 Task: Look for space in Villa Mercedes, Argentina from 6th June, 2023 to 8th June, 2023 for 2 adults in price range Rs.7000 to Rs.12000. Place can be private room with 1  bedroom having 2 beds and 1 bathroom. Property type can be flat. Amenities needed are: wifi, heating, . Booking option can be shelf check-in. Required host language is English.
Action: Mouse moved to (479, 94)
Screenshot: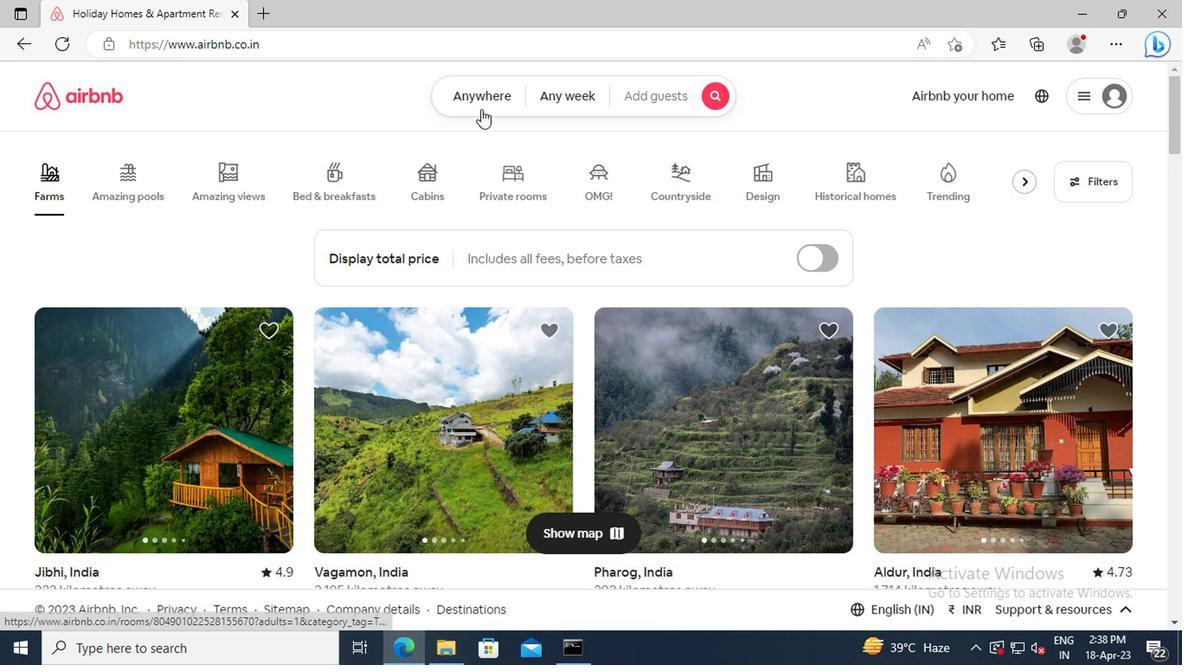 
Action: Mouse pressed left at (479, 94)
Screenshot: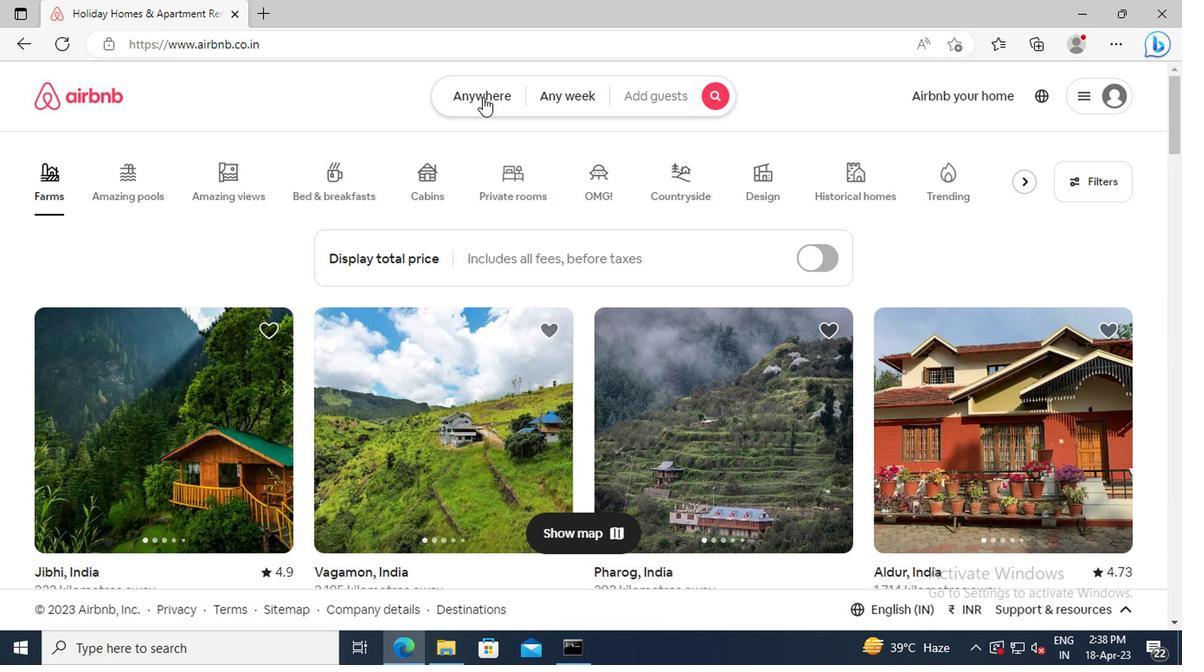 
Action: Mouse moved to (269, 163)
Screenshot: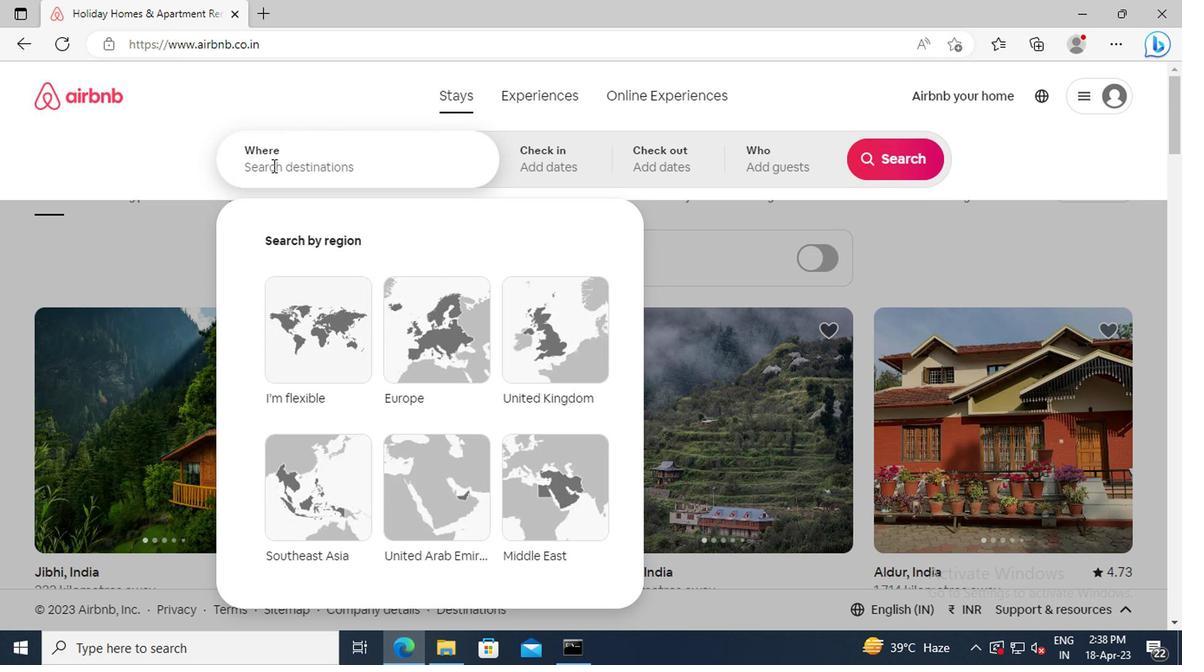 
Action: Mouse pressed left at (269, 163)
Screenshot: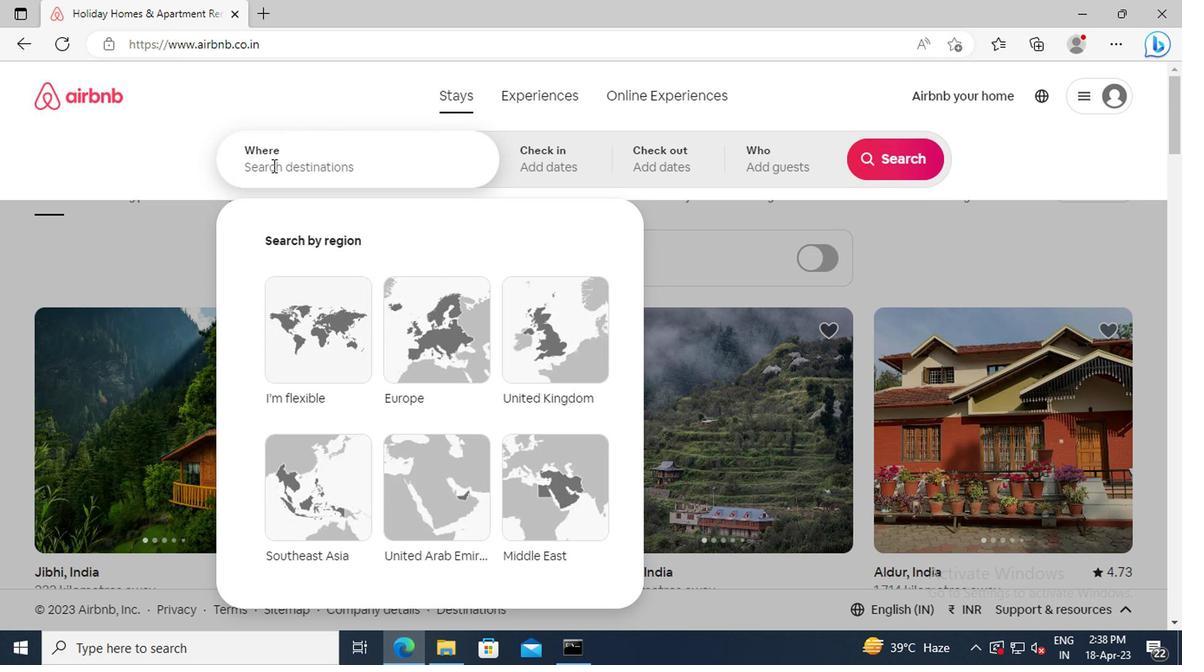 
Action: Key pressed <Key.shift>VILLA<Key.space><Key.shift>MERCEDES,<Key.space><Key.shift_r>ARGENTINA<Key.enter>
Screenshot: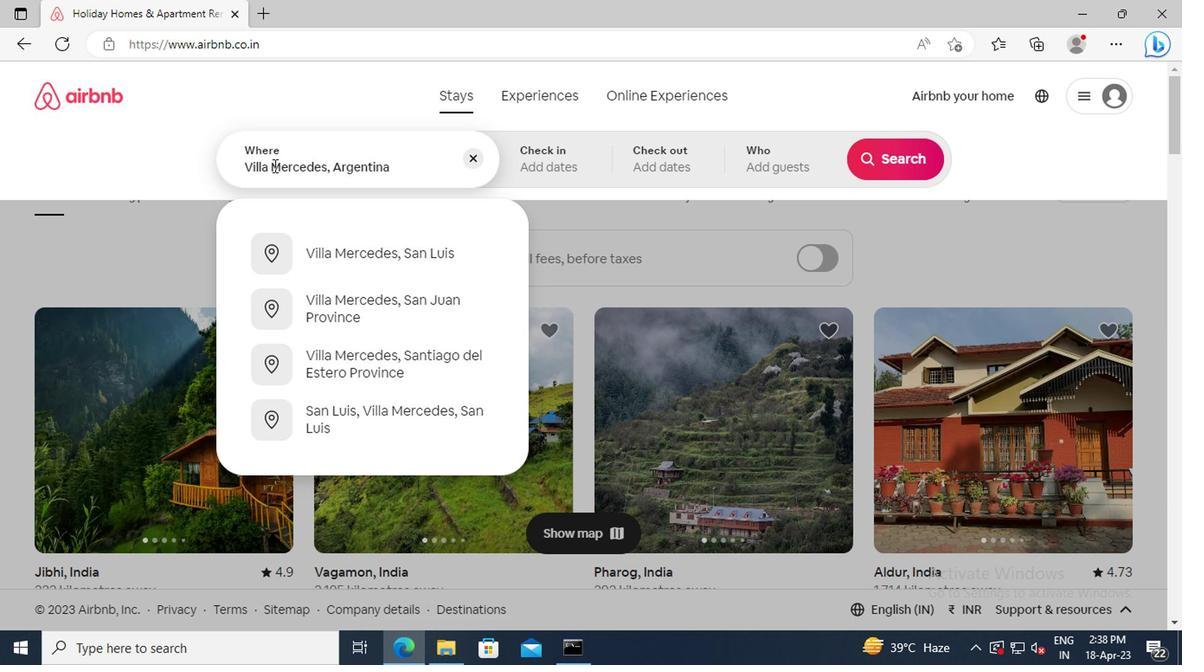 
Action: Mouse moved to (877, 296)
Screenshot: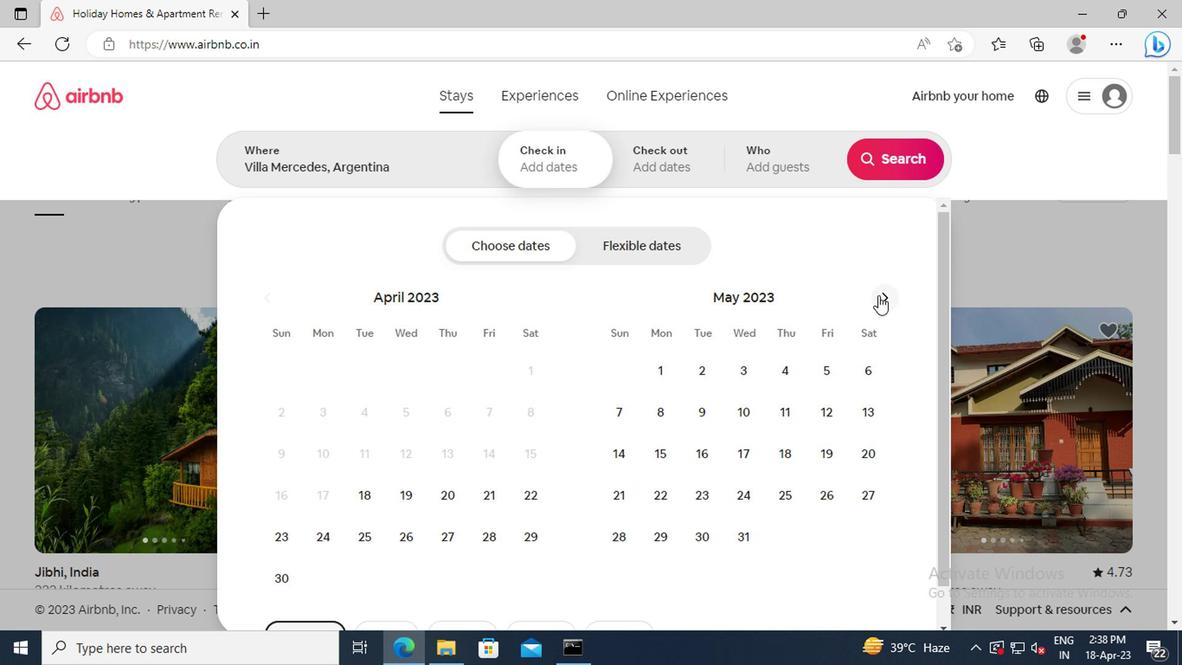 
Action: Mouse pressed left at (877, 296)
Screenshot: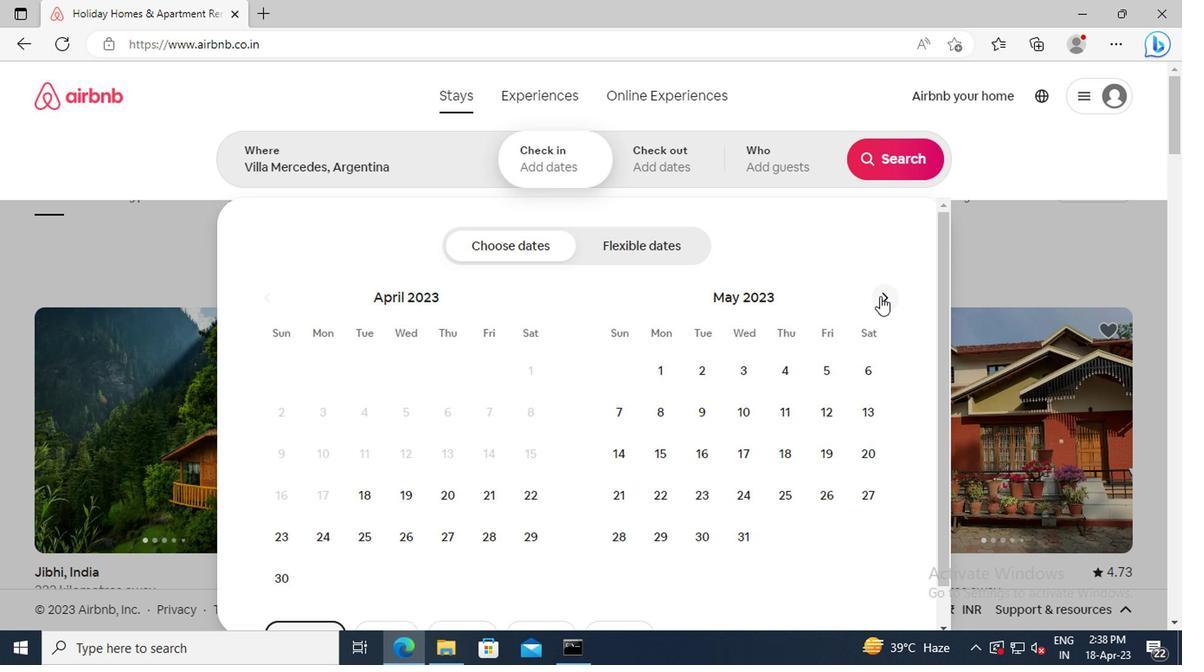 
Action: Mouse moved to (704, 408)
Screenshot: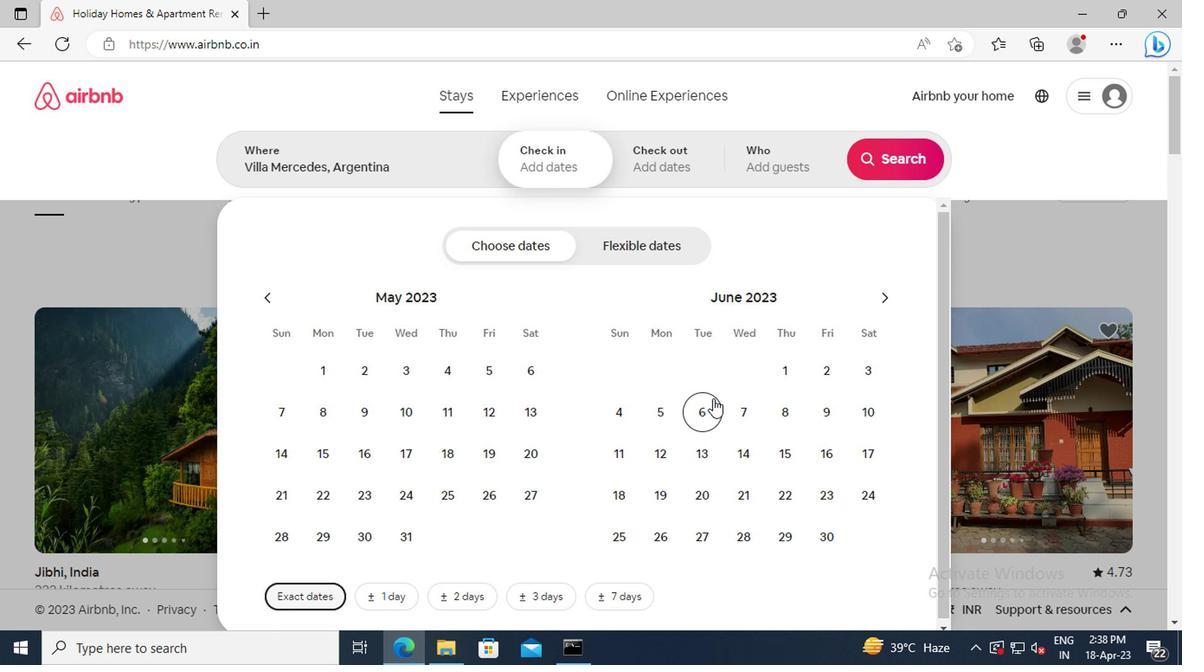 
Action: Mouse pressed left at (704, 408)
Screenshot: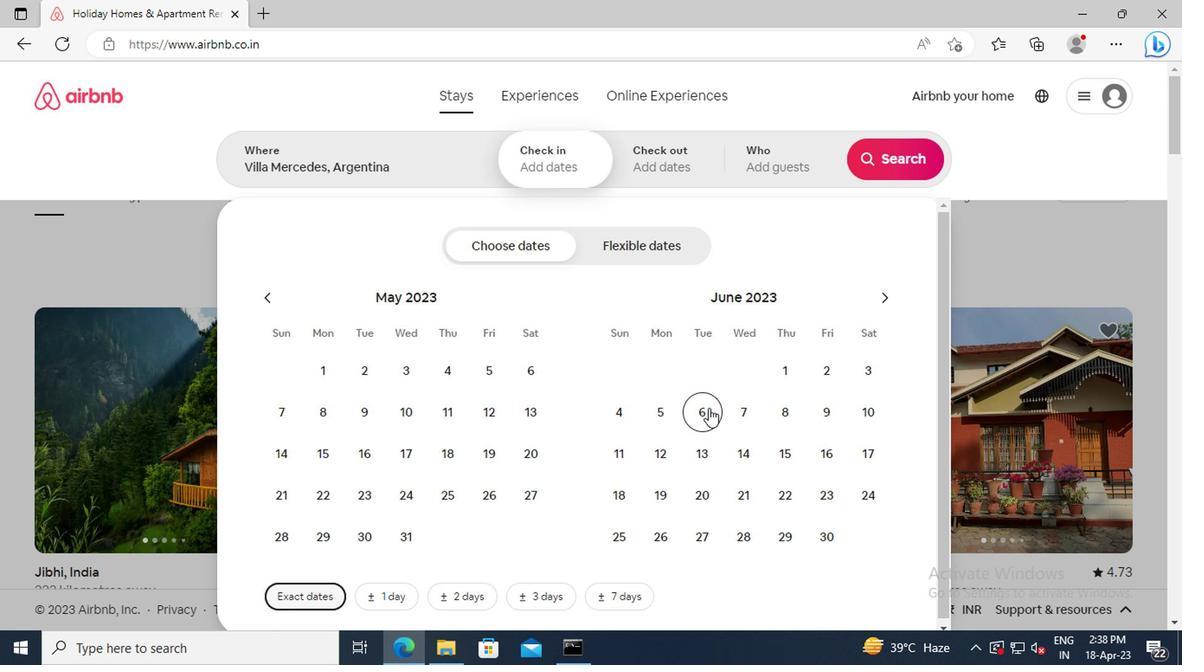 
Action: Mouse moved to (774, 407)
Screenshot: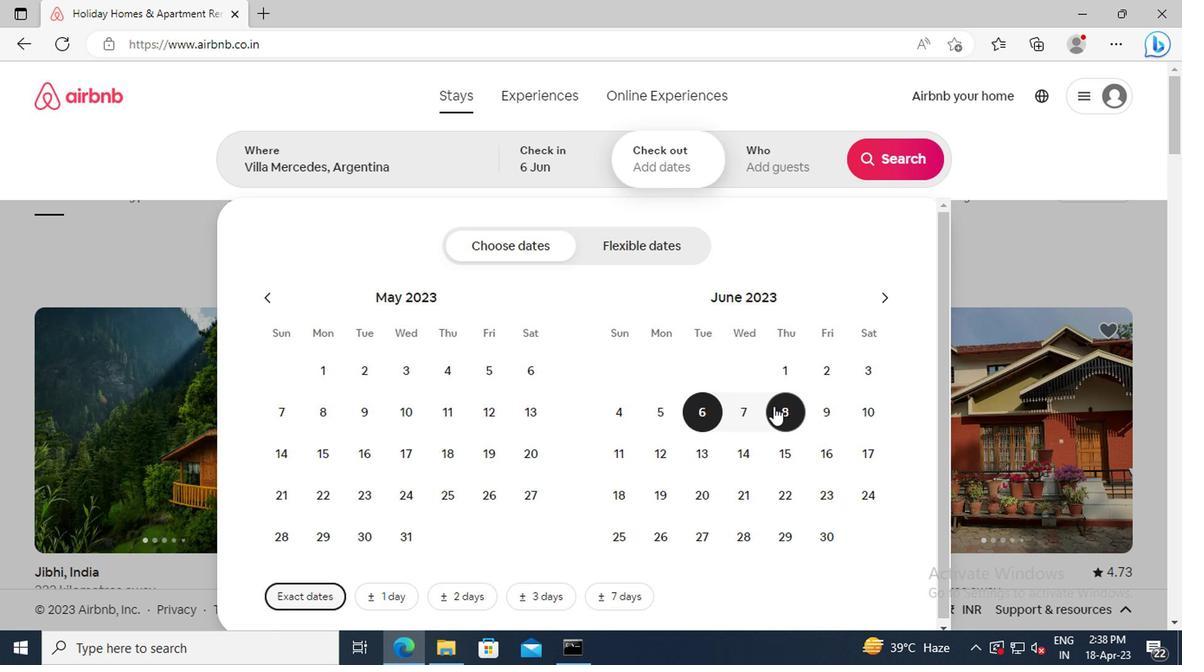 
Action: Mouse pressed left at (774, 407)
Screenshot: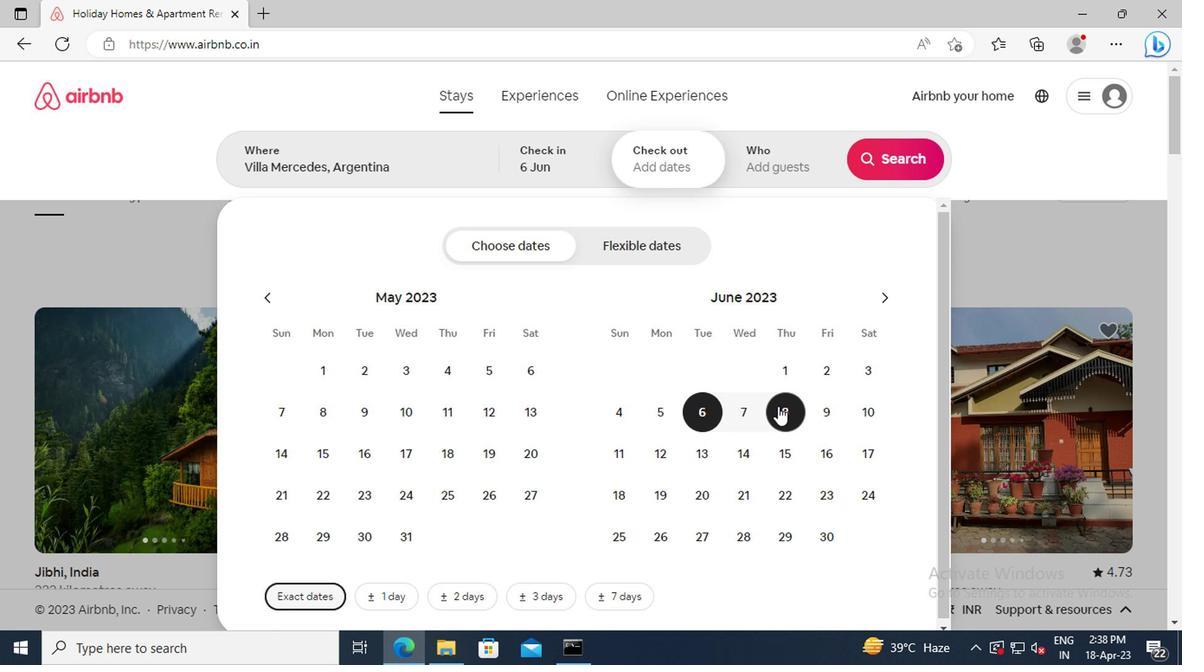 
Action: Mouse moved to (763, 164)
Screenshot: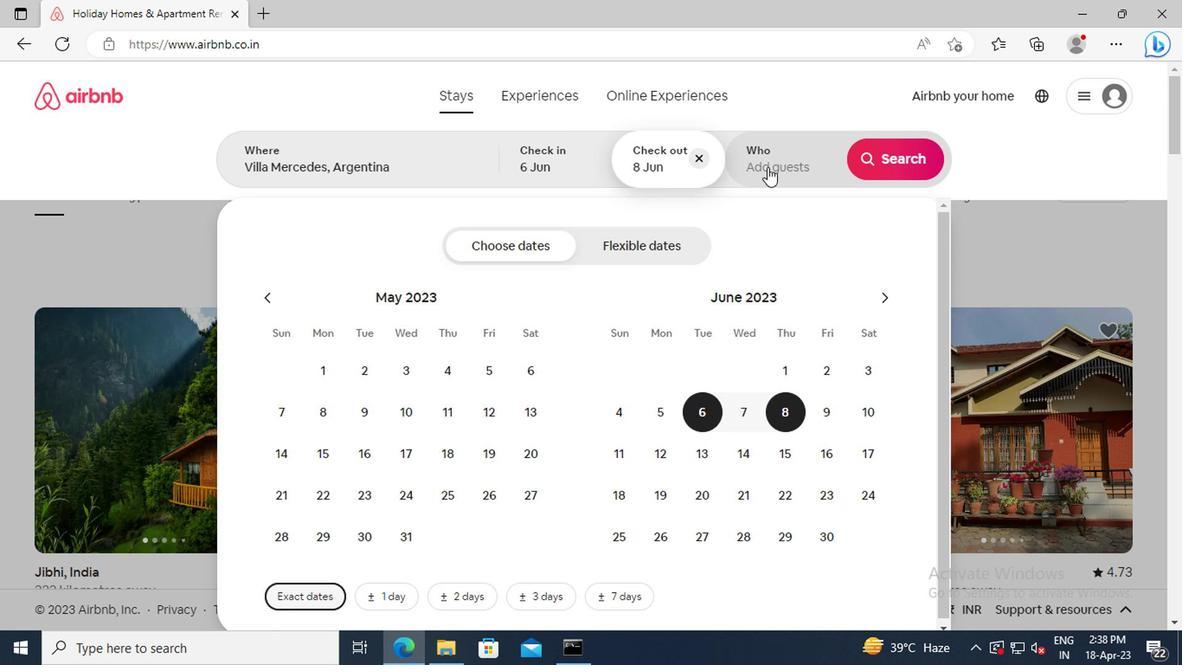 
Action: Mouse pressed left at (763, 164)
Screenshot: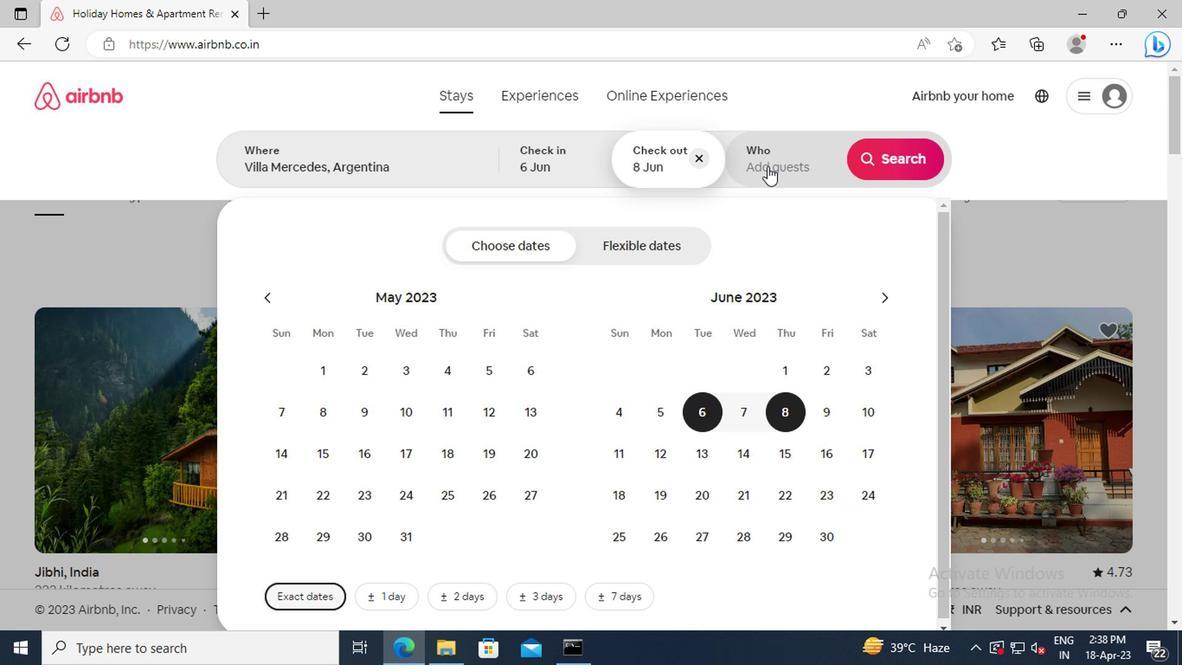 
Action: Mouse moved to (890, 249)
Screenshot: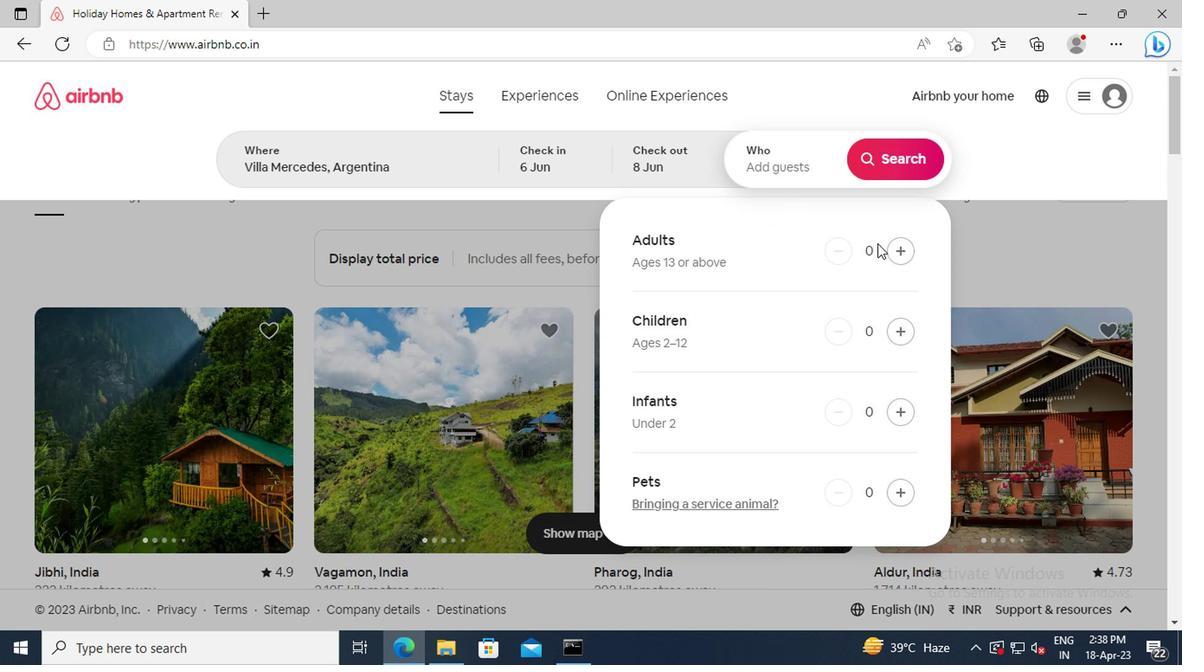 
Action: Mouse pressed left at (890, 249)
Screenshot: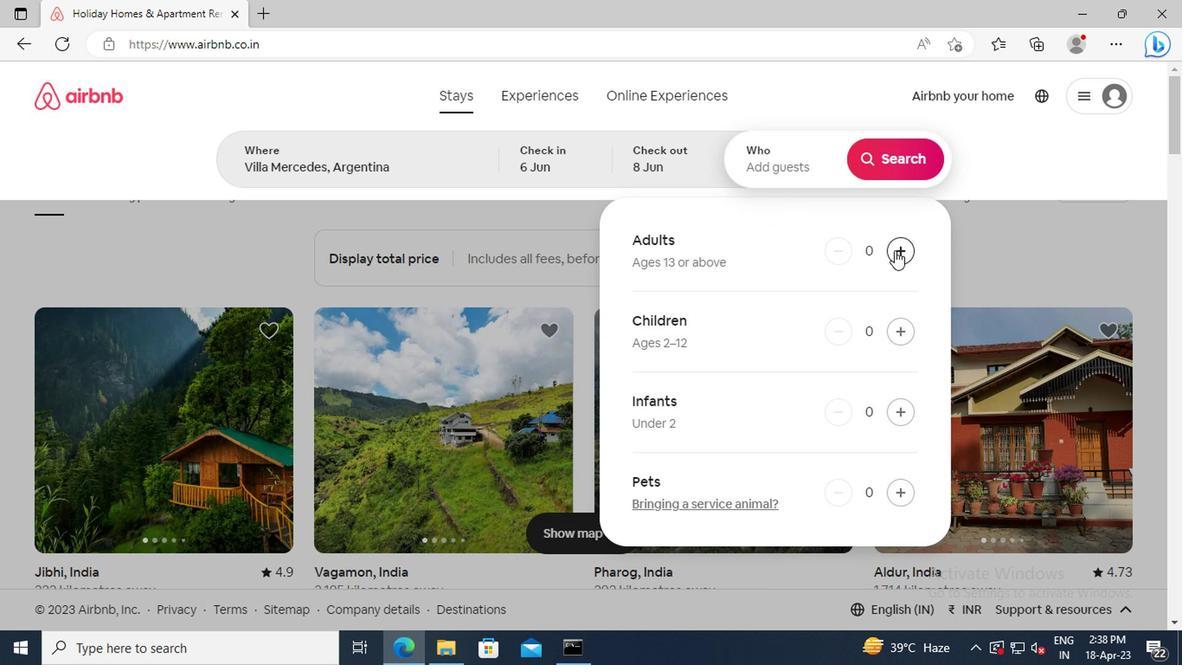 
Action: Mouse pressed left at (890, 249)
Screenshot: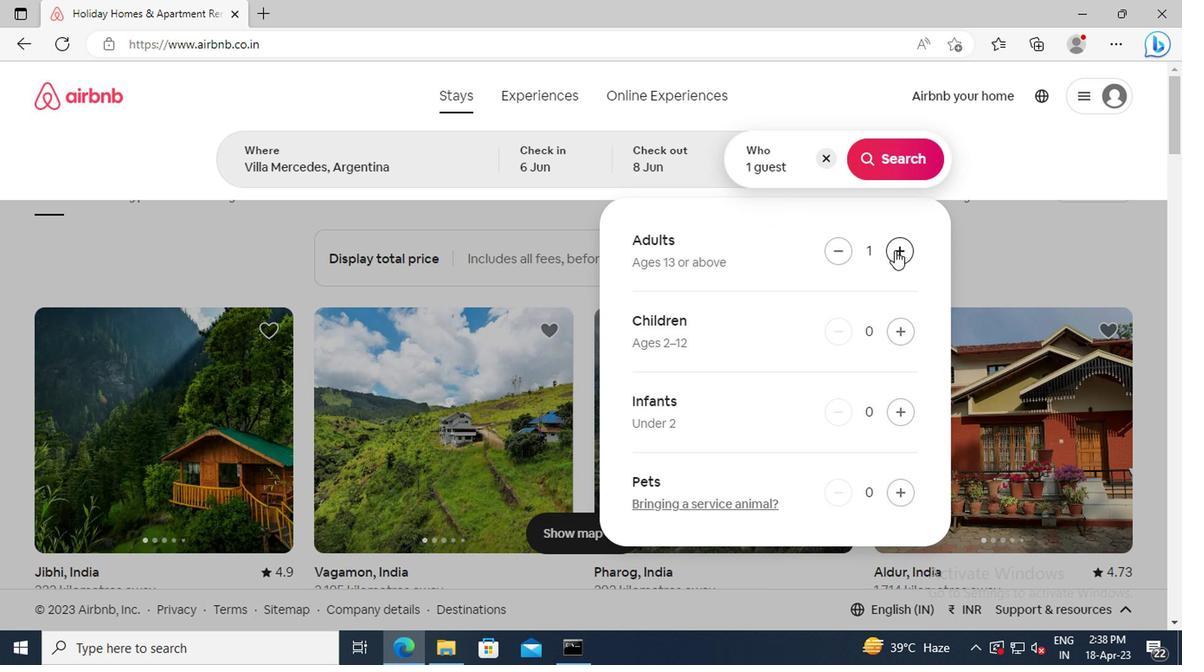 
Action: Mouse moved to (896, 161)
Screenshot: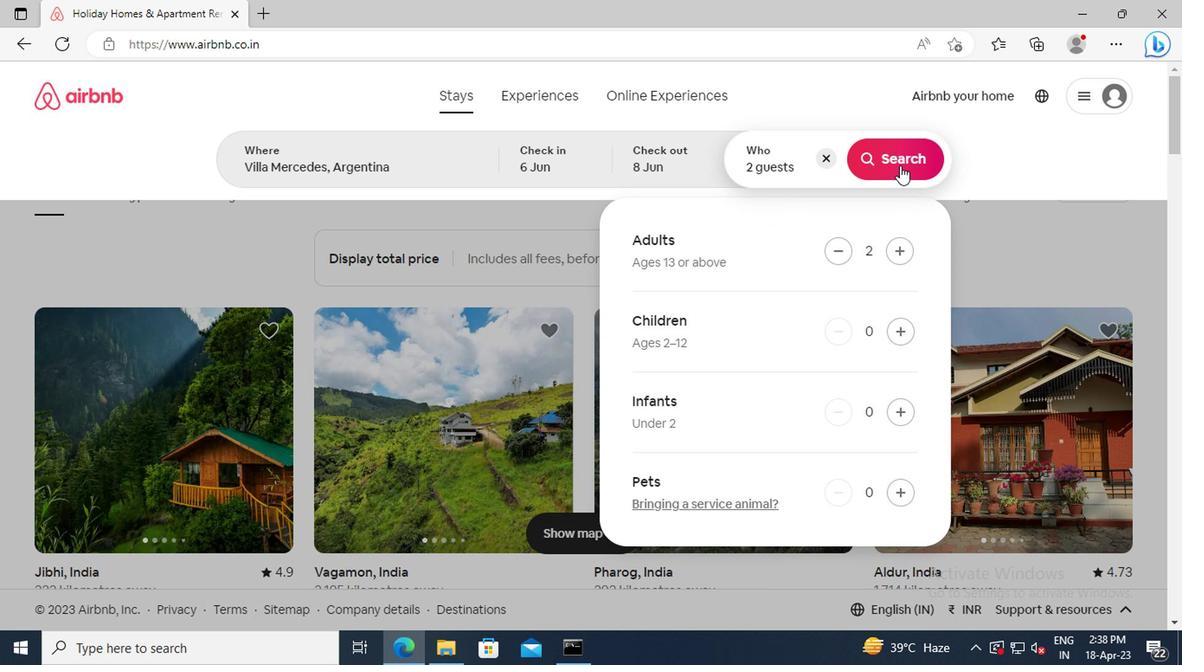 
Action: Mouse pressed left at (896, 161)
Screenshot: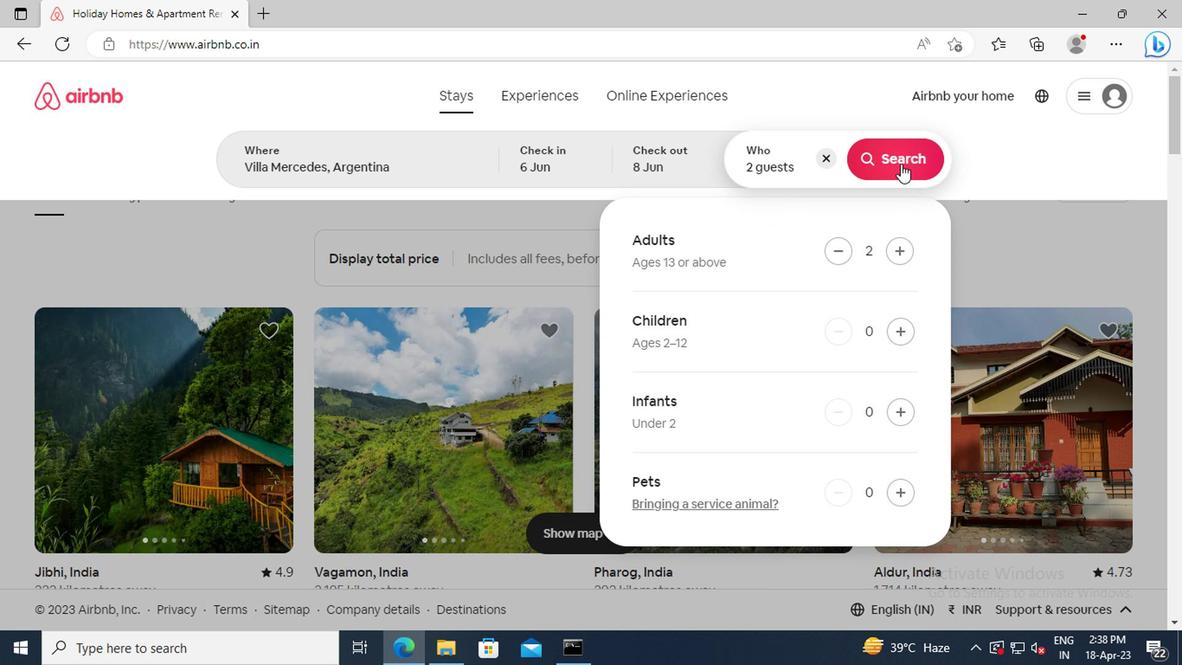 
Action: Mouse moved to (1108, 164)
Screenshot: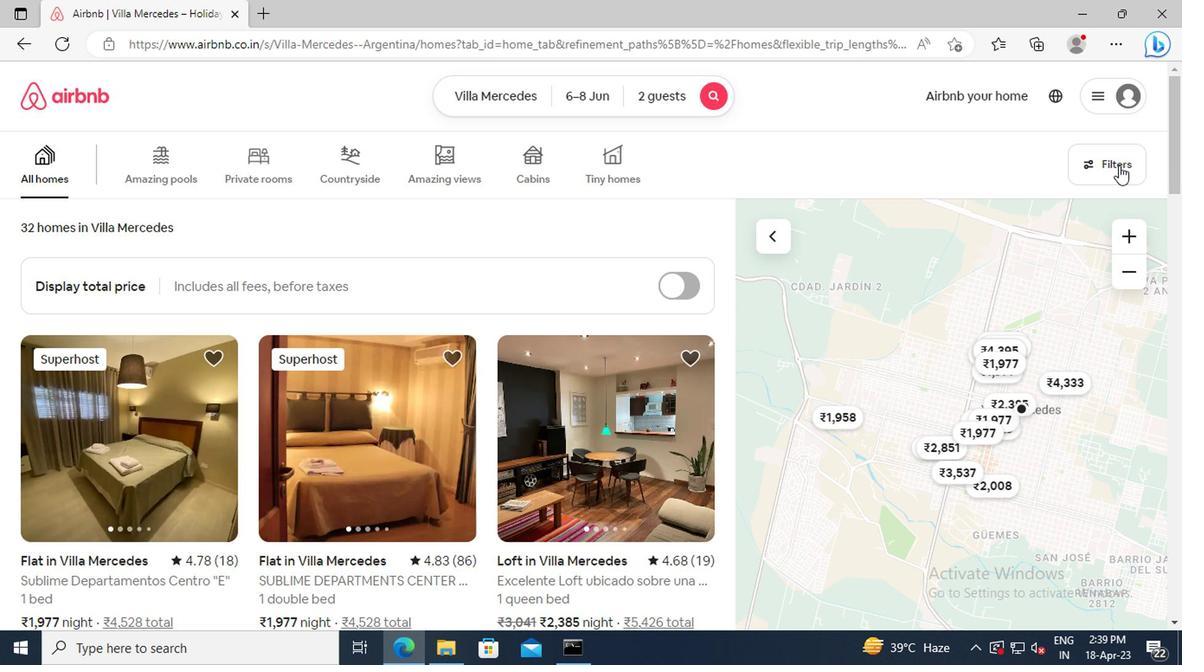 
Action: Mouse pressed left at (1108, 164)
Screenshot: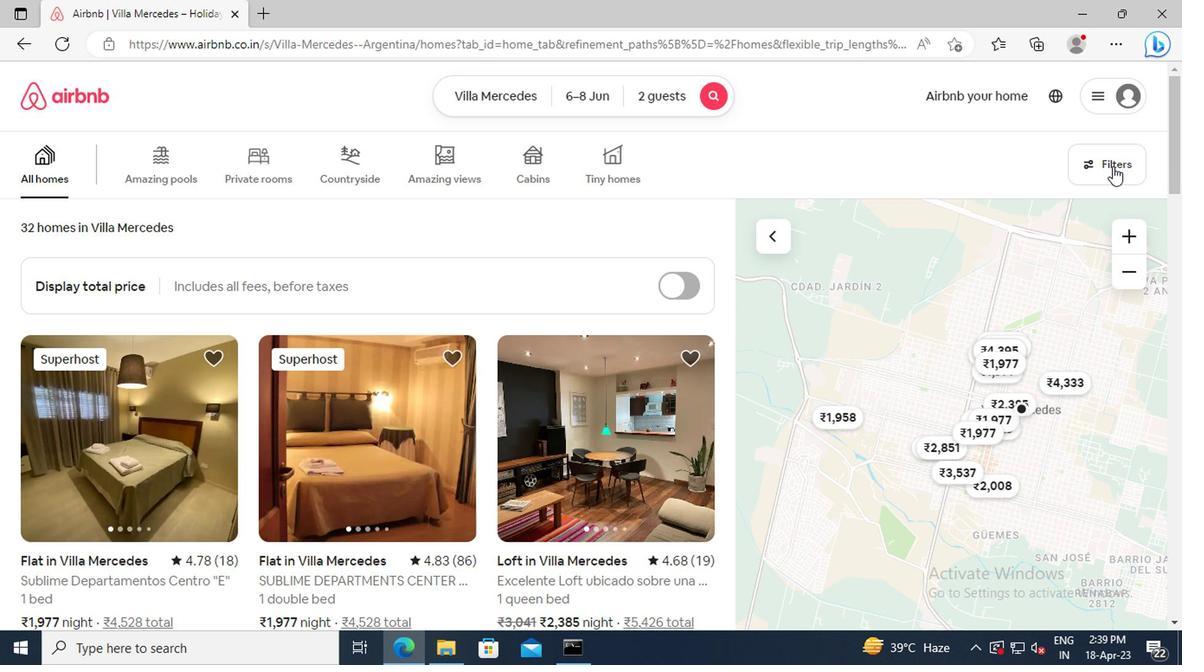 
Action: Mouse moved to (363, 390)
Screenshot: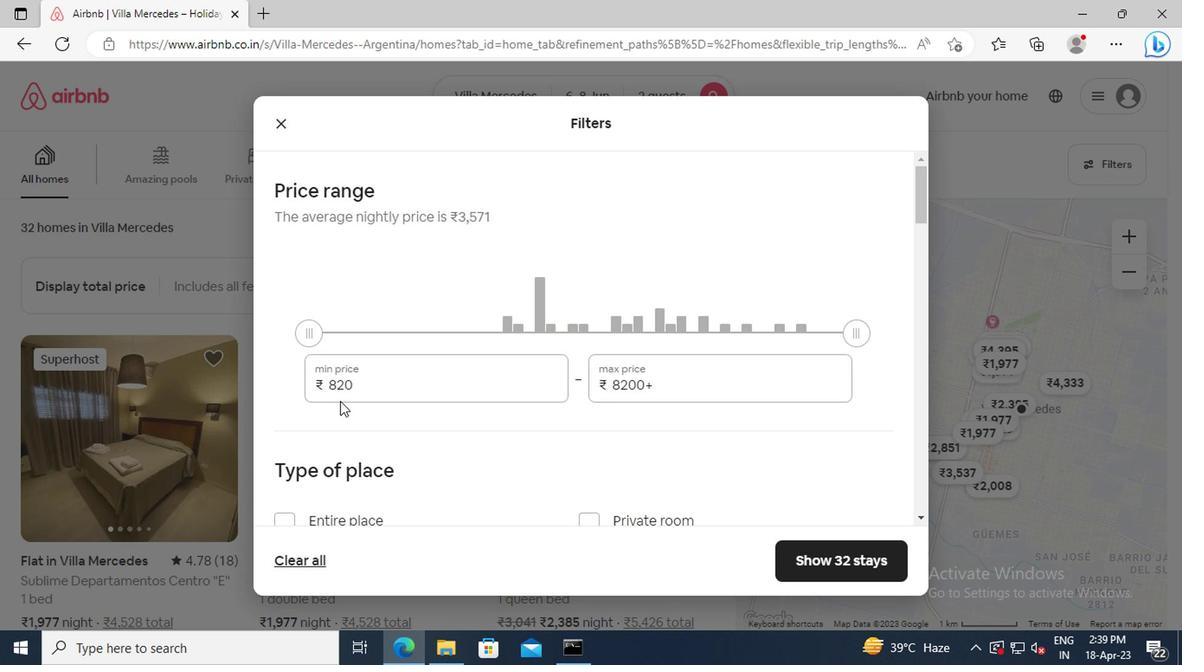 
Action: Mouse pressed left at (363, 390)
Screenshot: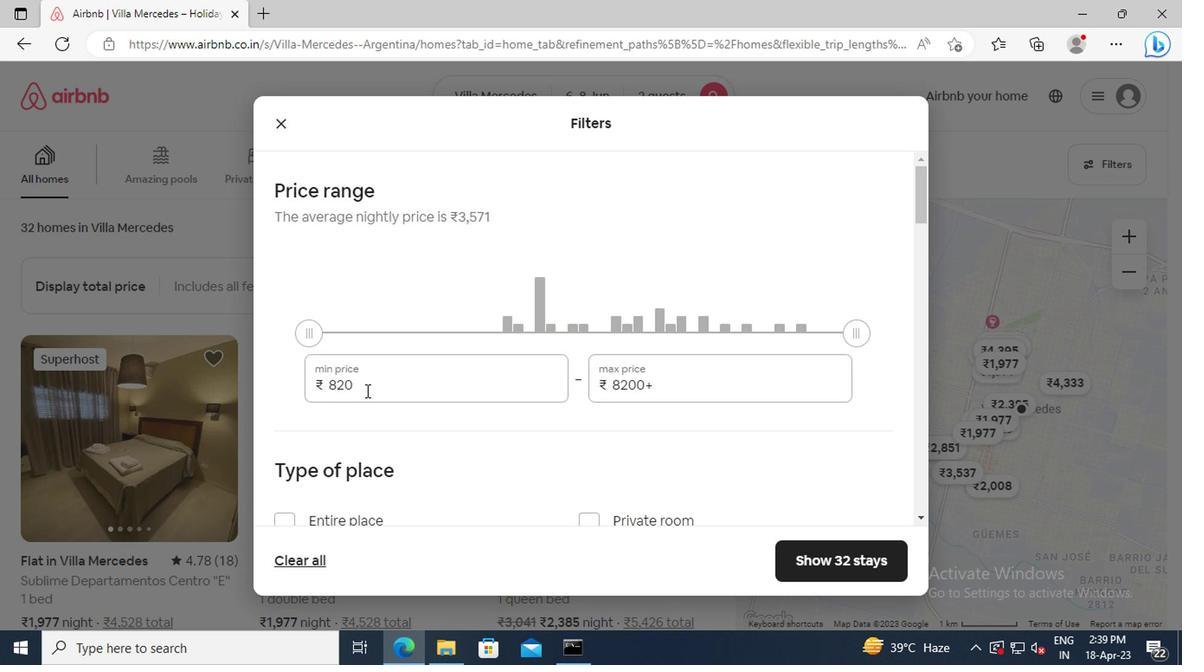 
Action: Key pressed <Key.backspace><Key.backspace><Key.backspace>7000<Key.tab><Key.delete>12000
Screenshot: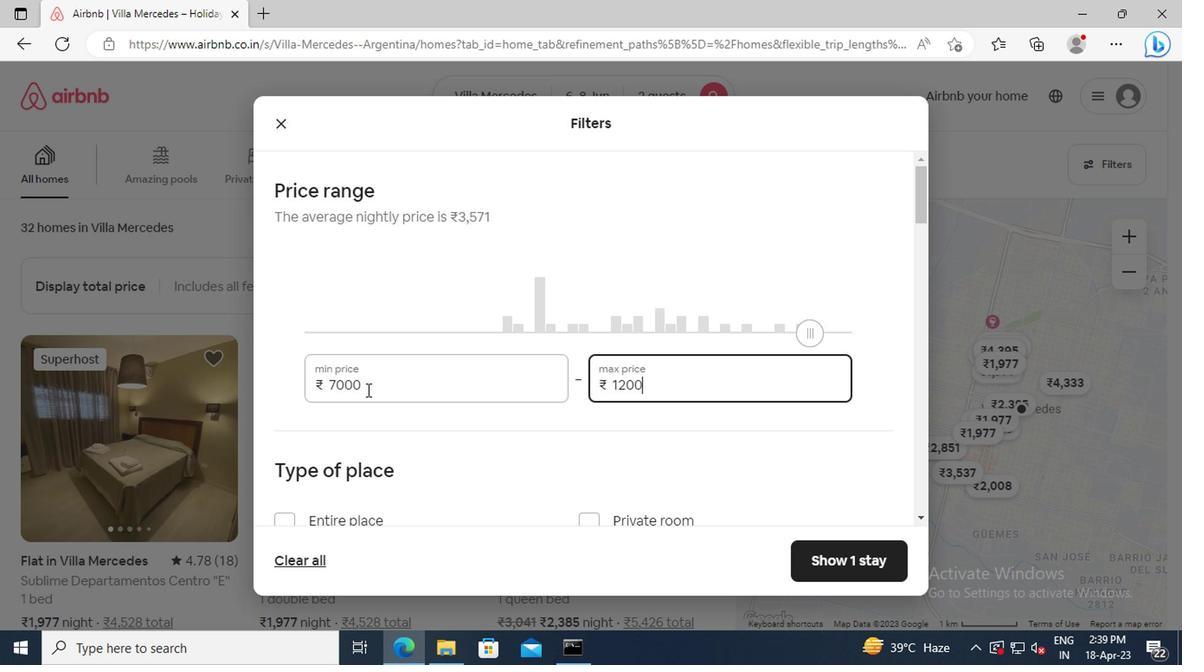 
Action: Mouse scrolled (363, 389) with delta (0, -1)
Screenshot: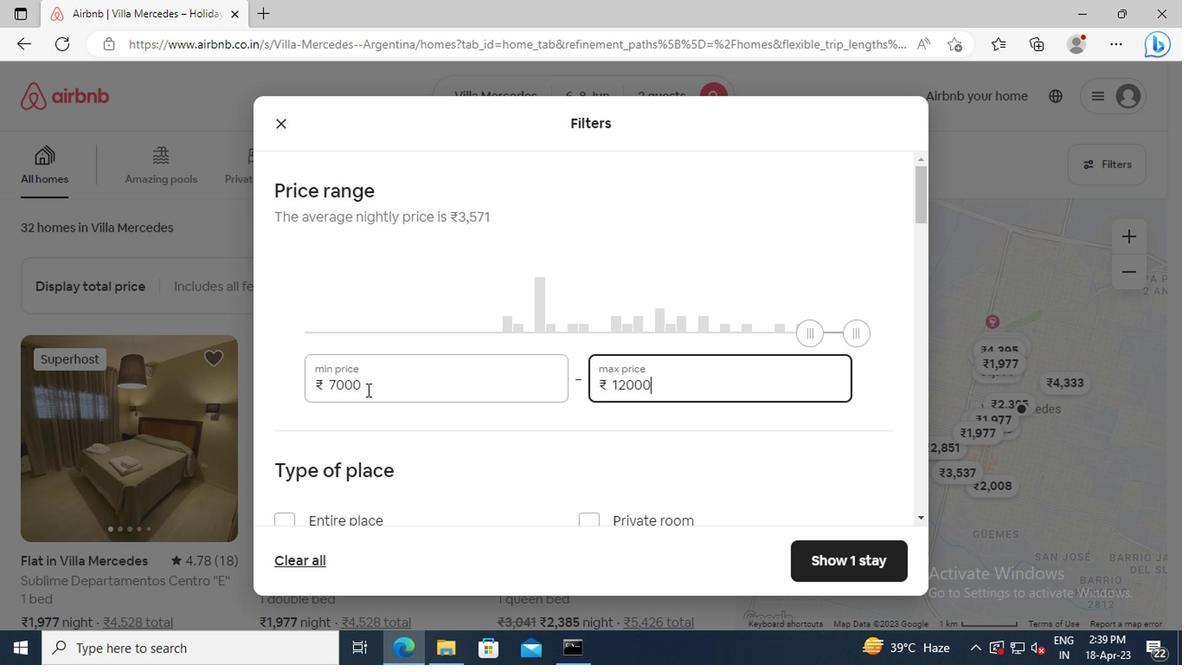 
Action: Mouse scrolled (363, 389) with delta (0, -1)
Screenshot: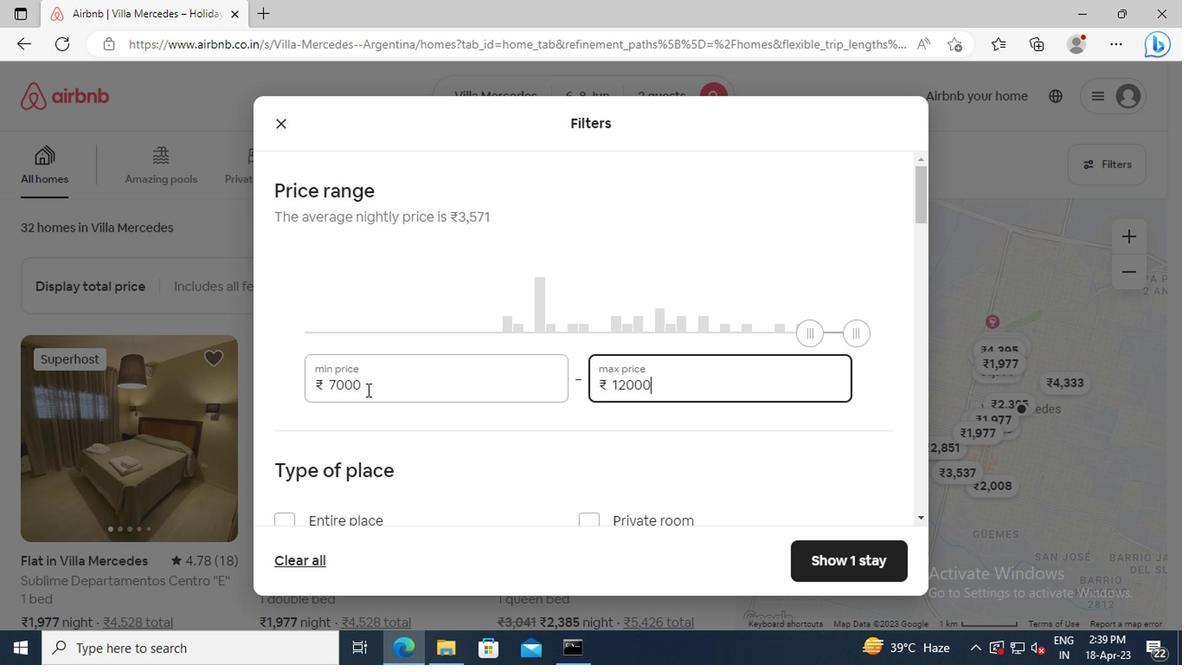 
Action: Mouse moved to (590, 409)
Screenshot: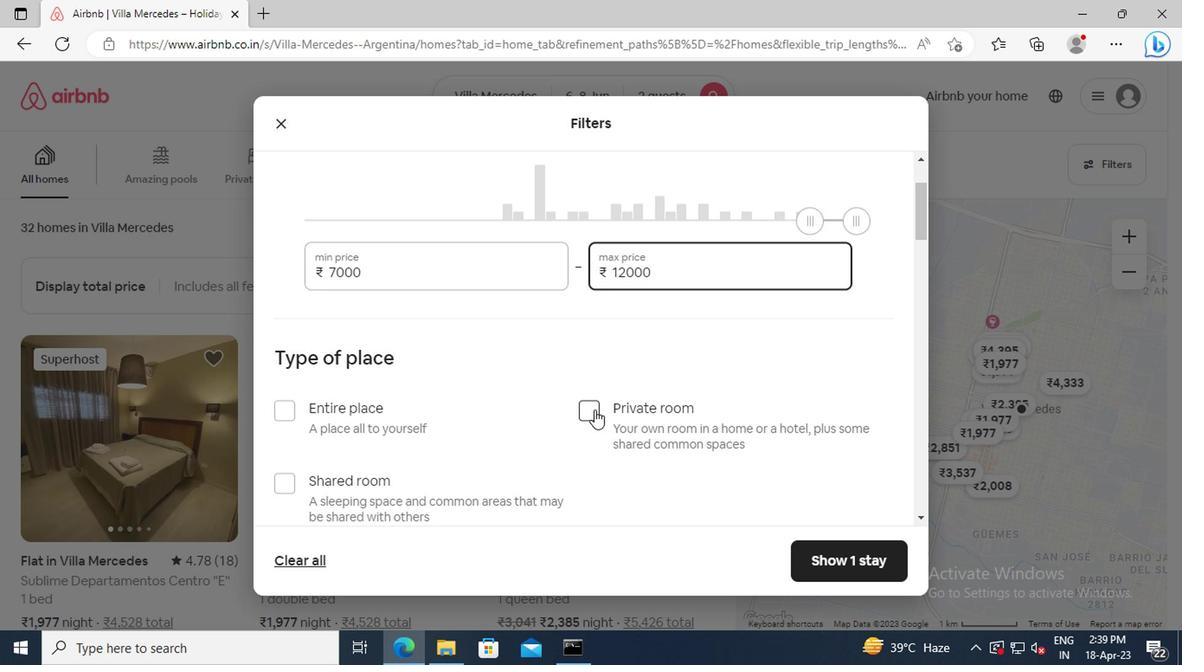 
Action: Mouse pressed left at (590, 409)
Screenshot: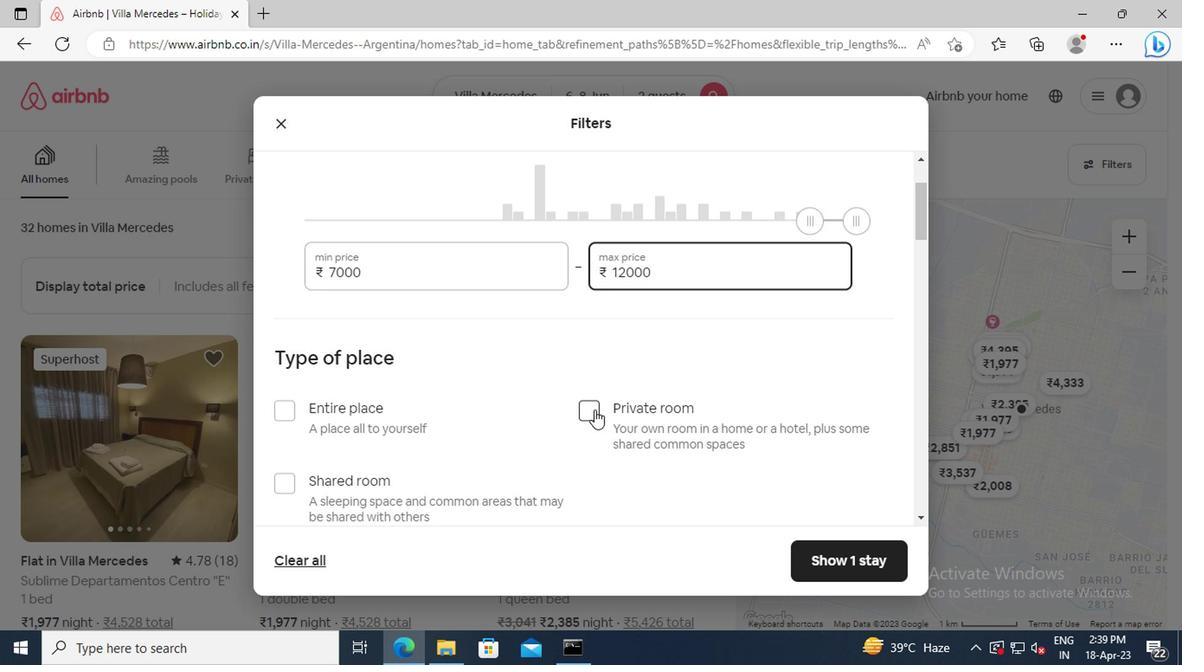 
Action: Mouse moved to (482, 373)
Screenshot: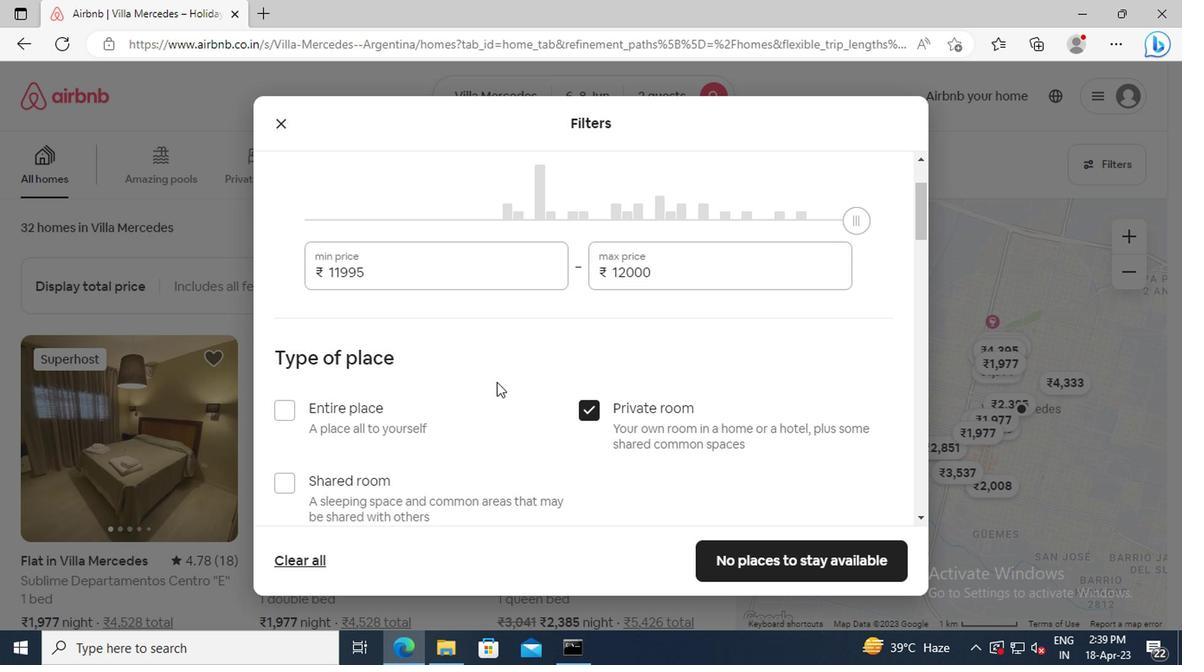 
Action: Mouse scrolled (482, 372) with delta (0, -1)
Screenshot: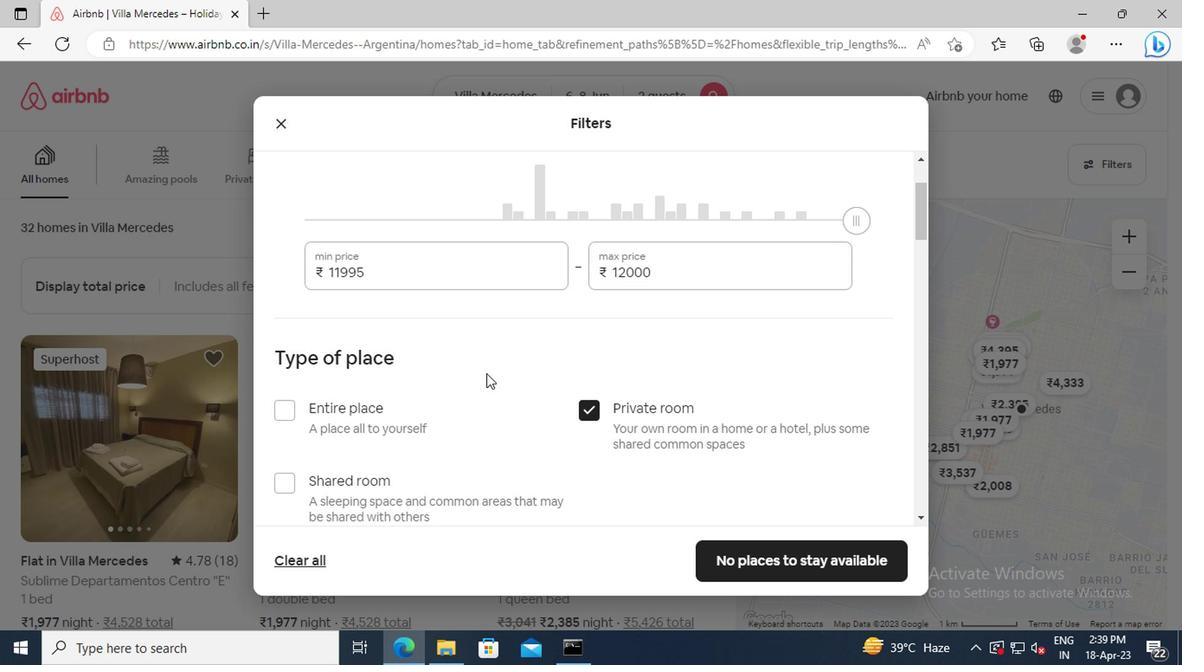 
Action: Mouse scrolled (482, 372) with delta (0, -1)
Screenshot: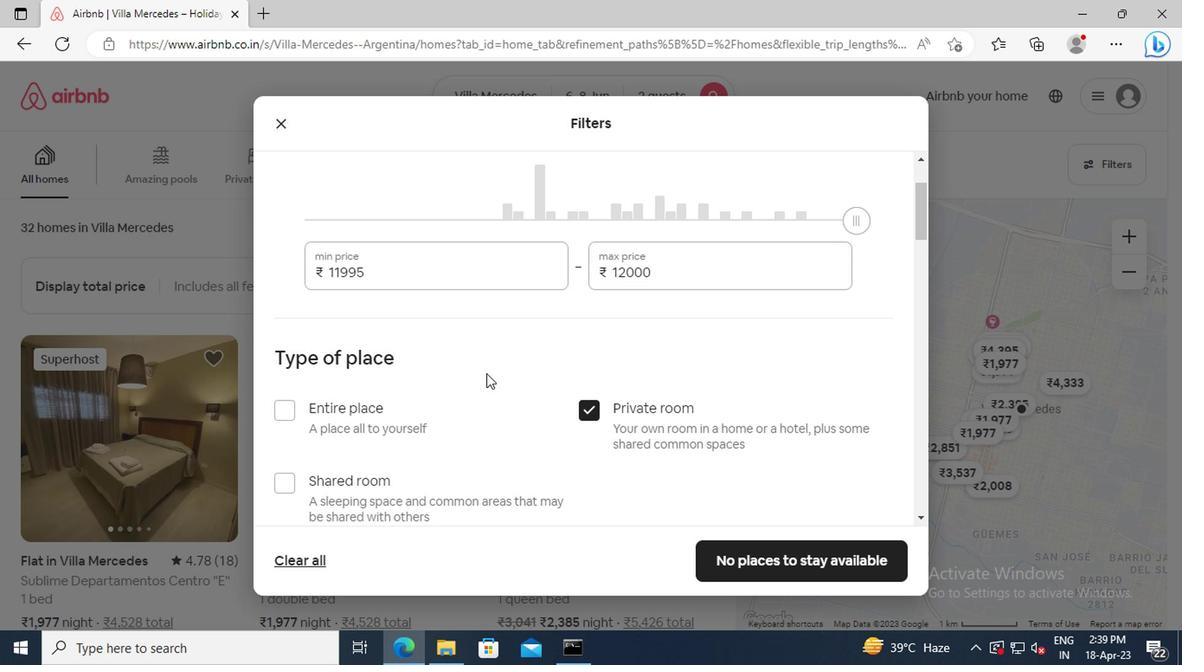 
Action: Mouse scrolled (482, 372) with delta (0, -1)
Screenshot: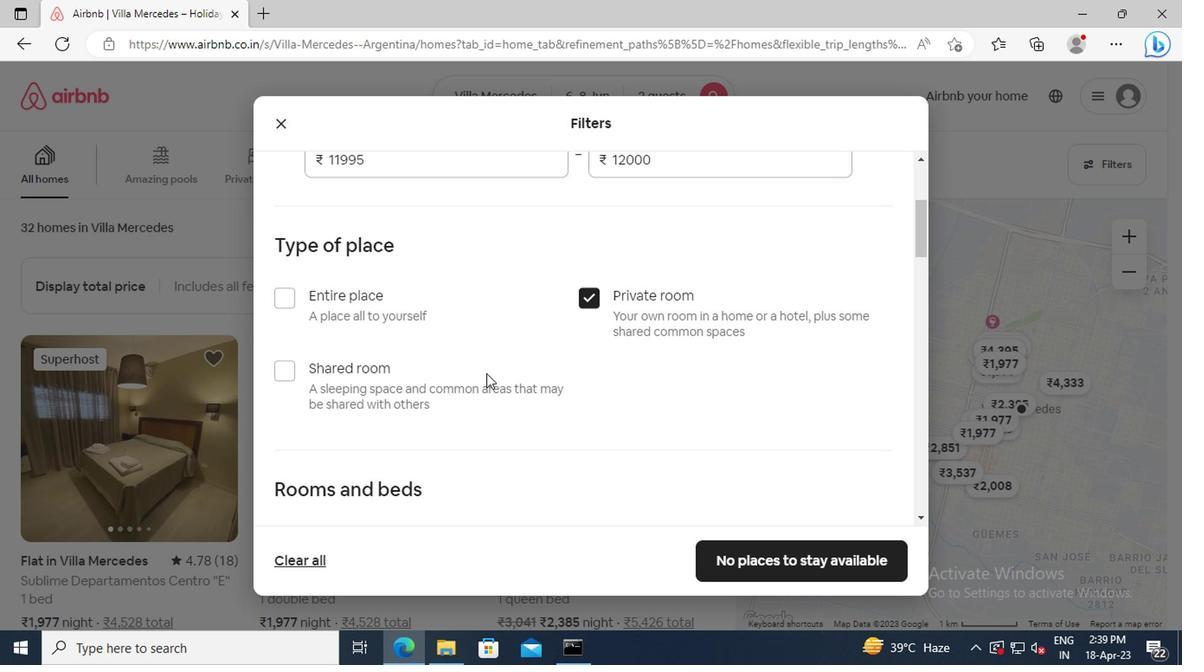 
Action: Mouse scrolled (482, 372) with delta (0, -1)
Screenshot: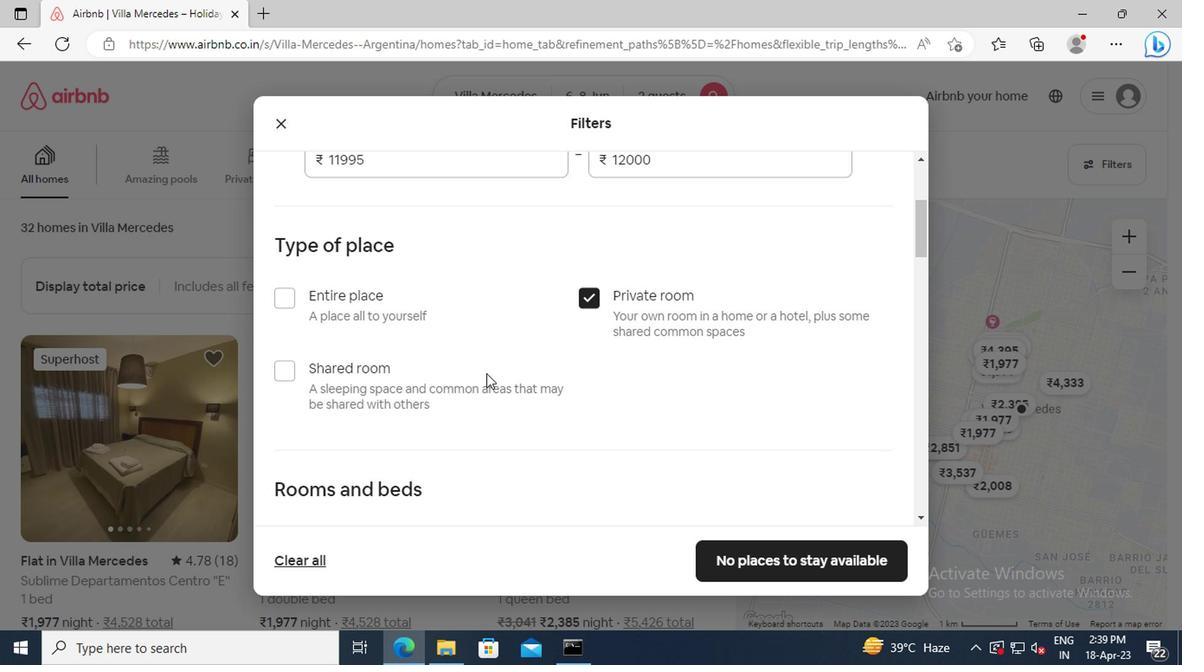 
Action: Mouse scrolled (482, 372) with delta (0, -1)
Screenshot: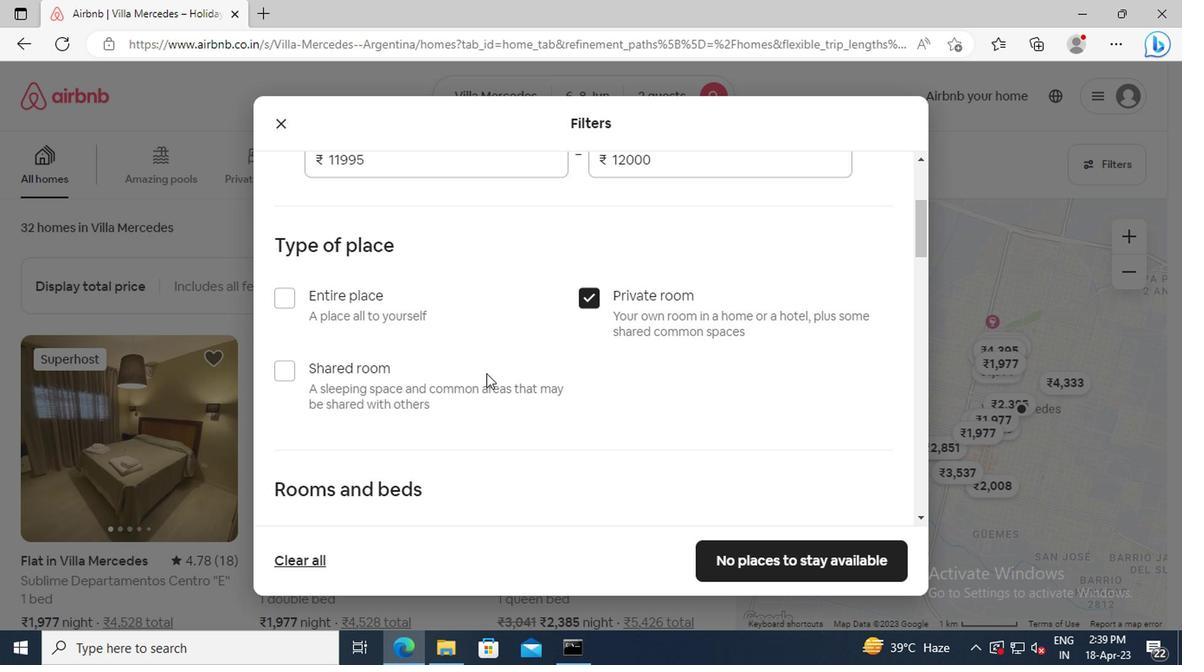 
Action: Mouse scrolled (482, 372) with delta (0, -1)
Screenshot: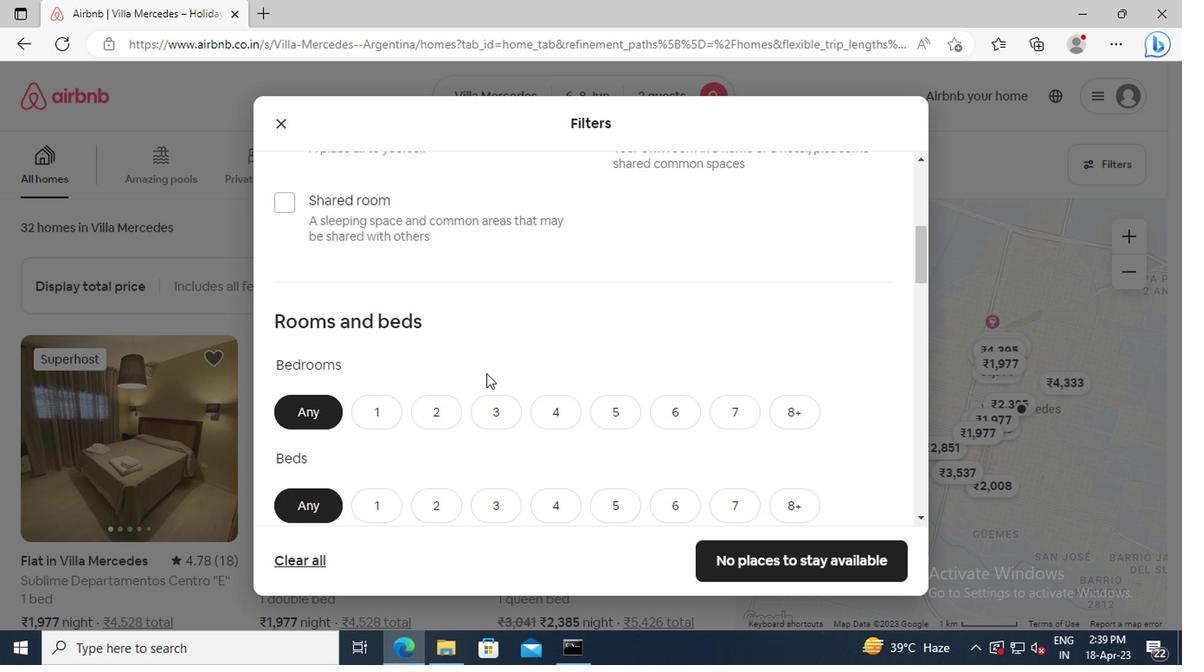 
Action: Mouse scrolled (482, 372) with delta (0, -1)
Screenshot: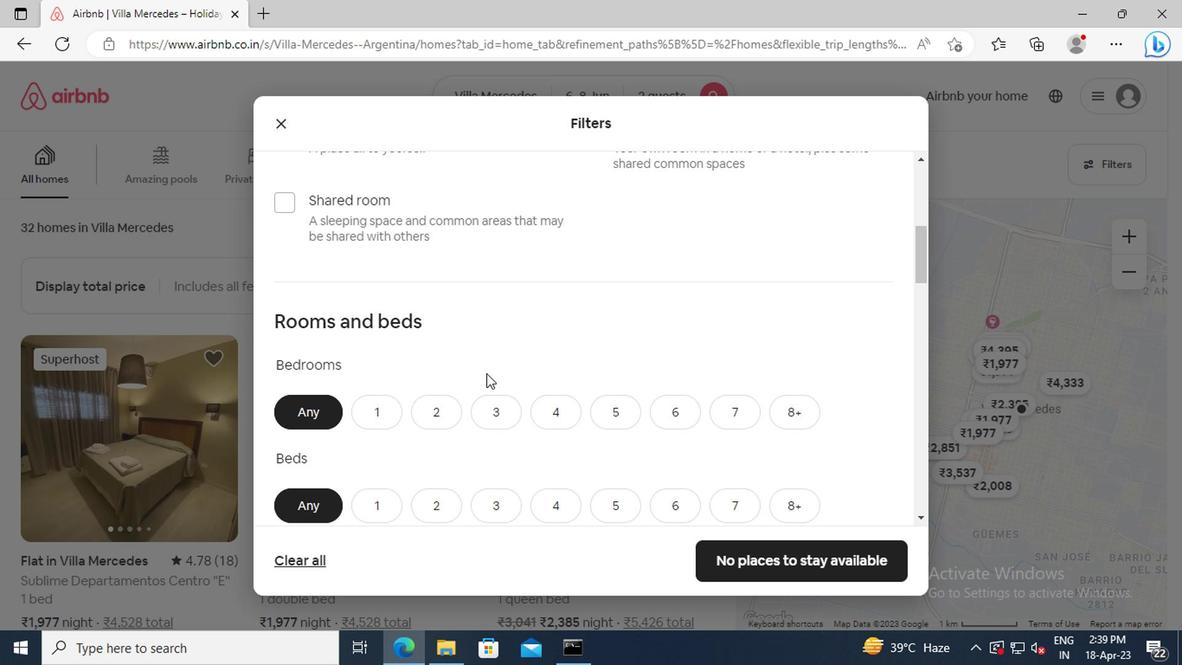
Action: Mouse moved to (373, 299)
Screenshot: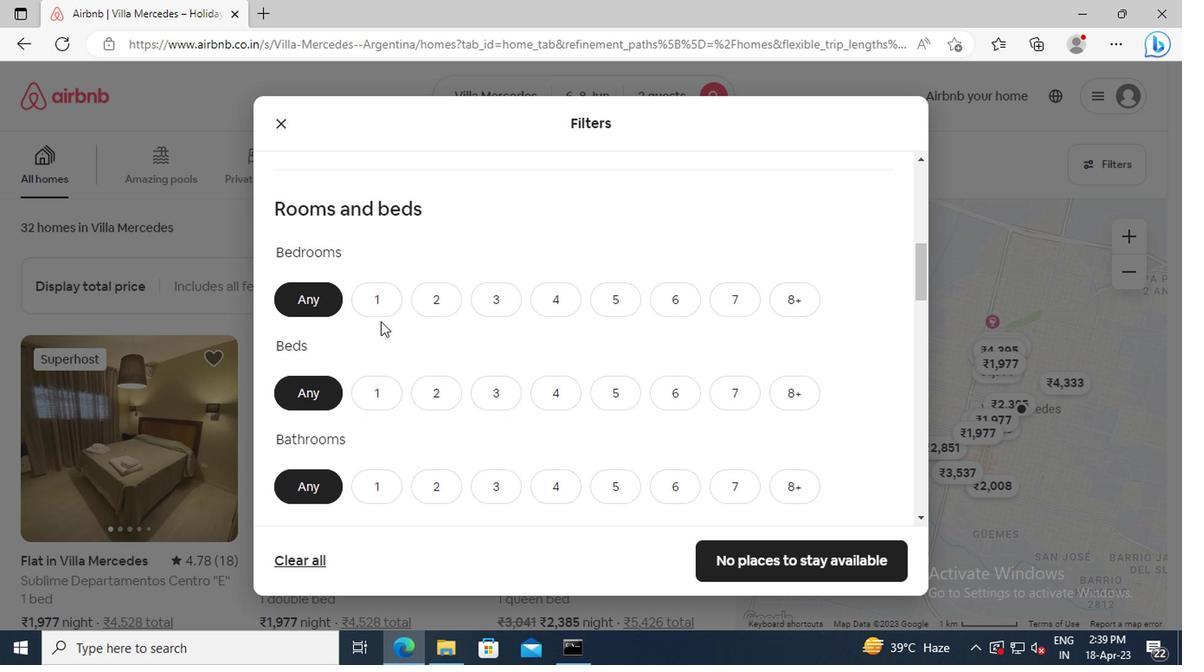 
Action: Mouse pressed left at (373, 299)
Screenshot: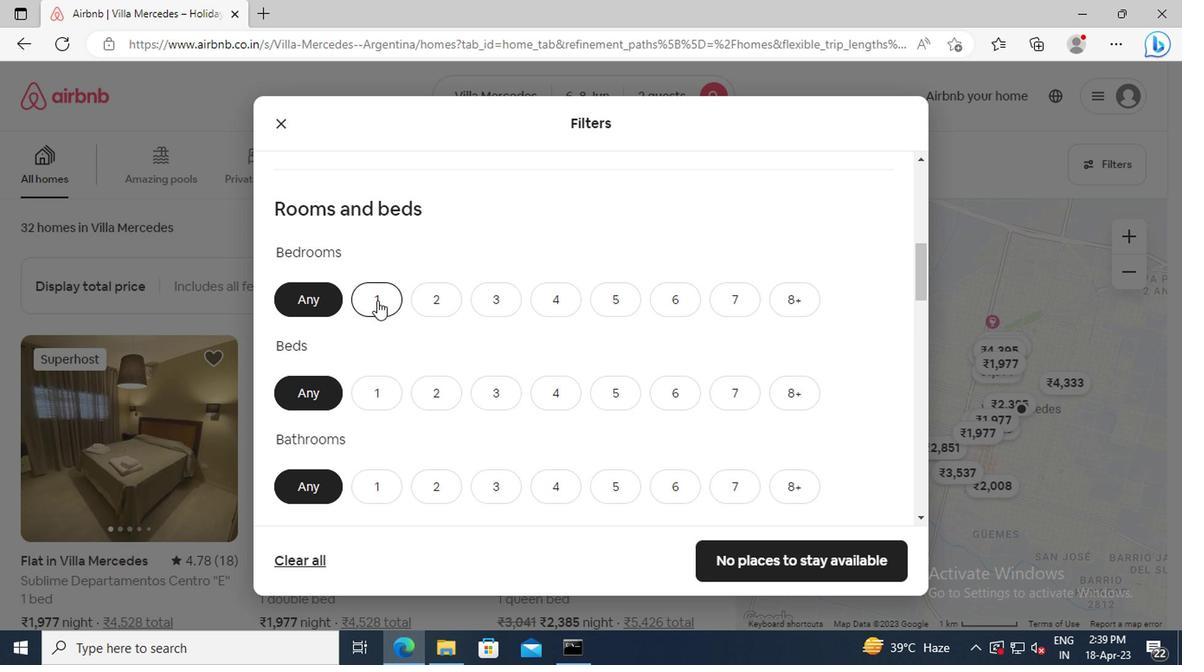 
Action: Mouse moved to (427, 391)
Screenshot: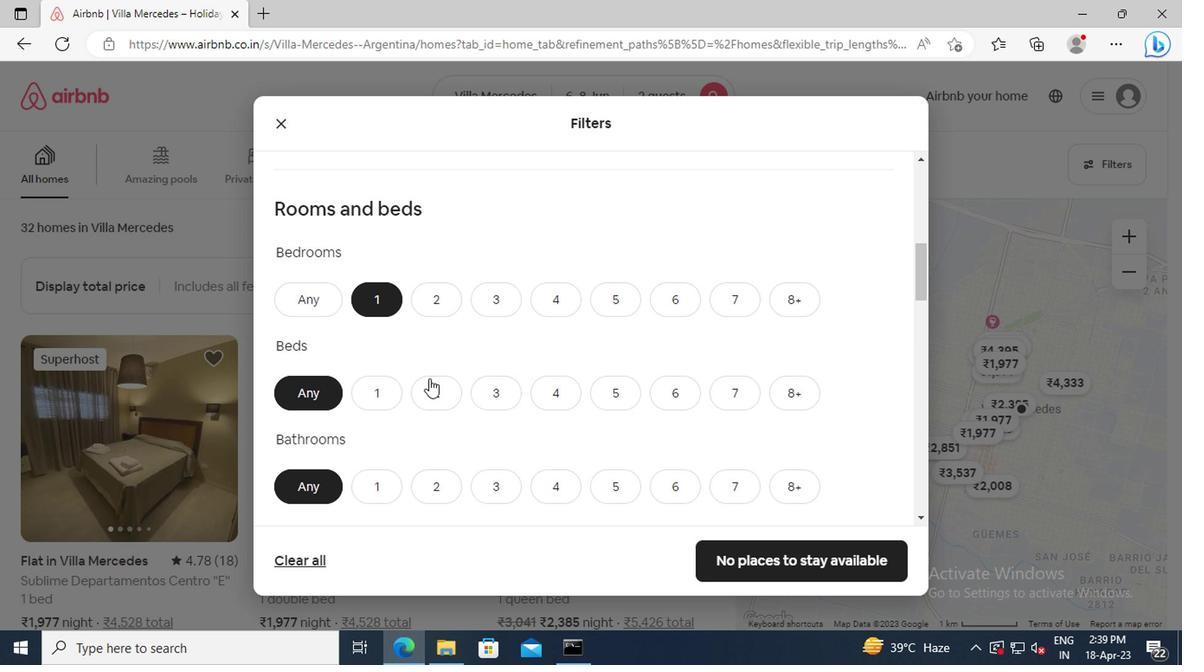 
Action: Mouse pressed left at (427, 391)
Screenshot: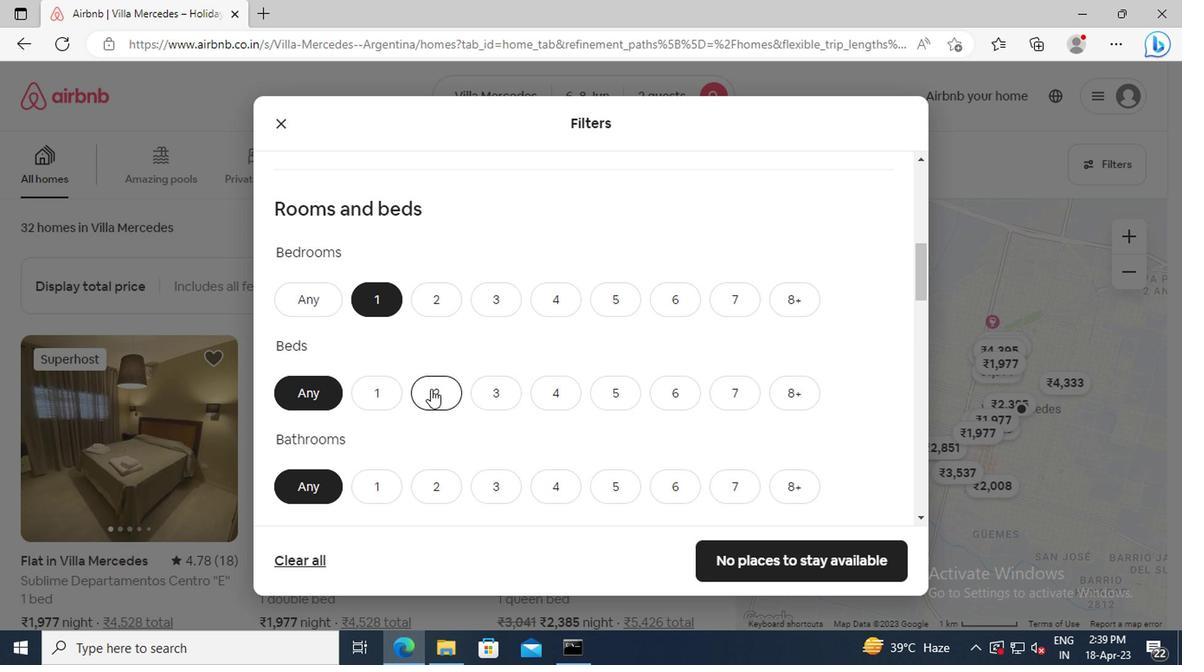 
Action: Mouse scrolled (427, 390) with delta (0, 0)
Screenshot: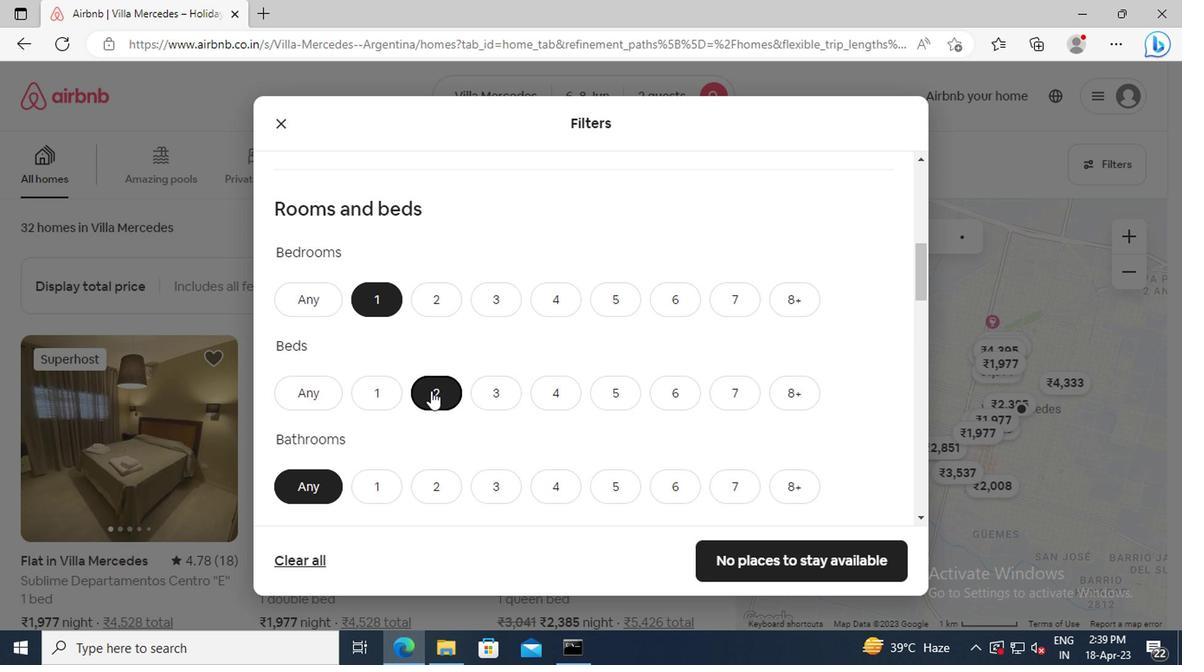 
Action: Mouse scrolled (427, 390) with delta (0, 0)
Screenshot: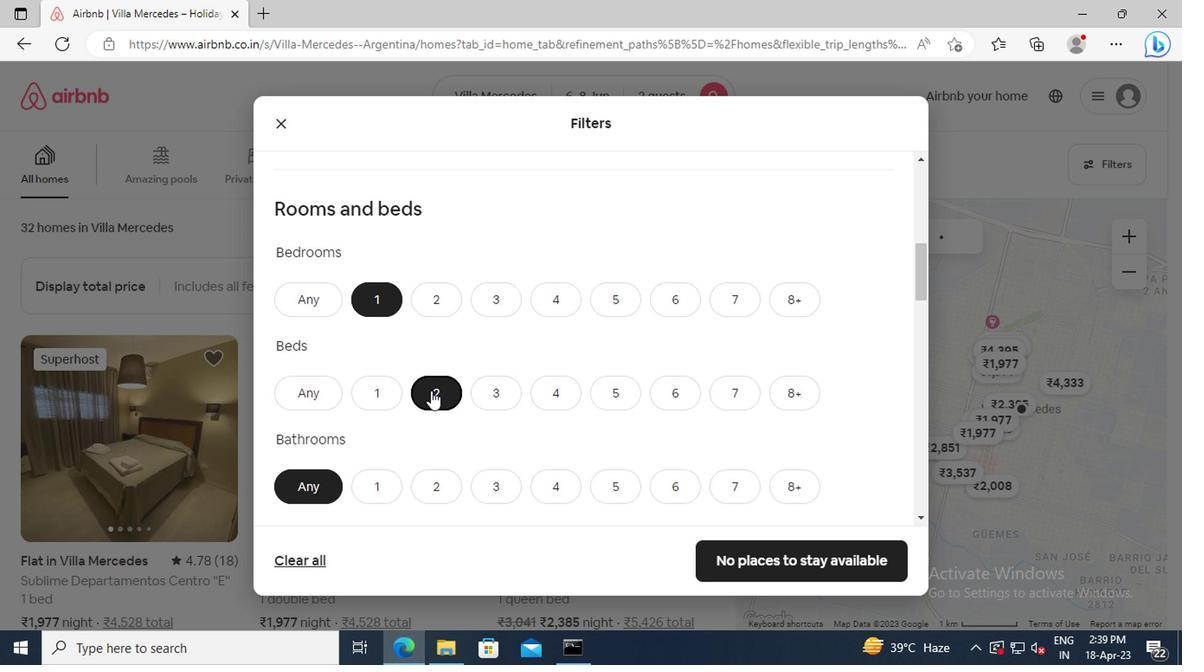 
Action: Mouse moved to (372, 381)
Screenshot: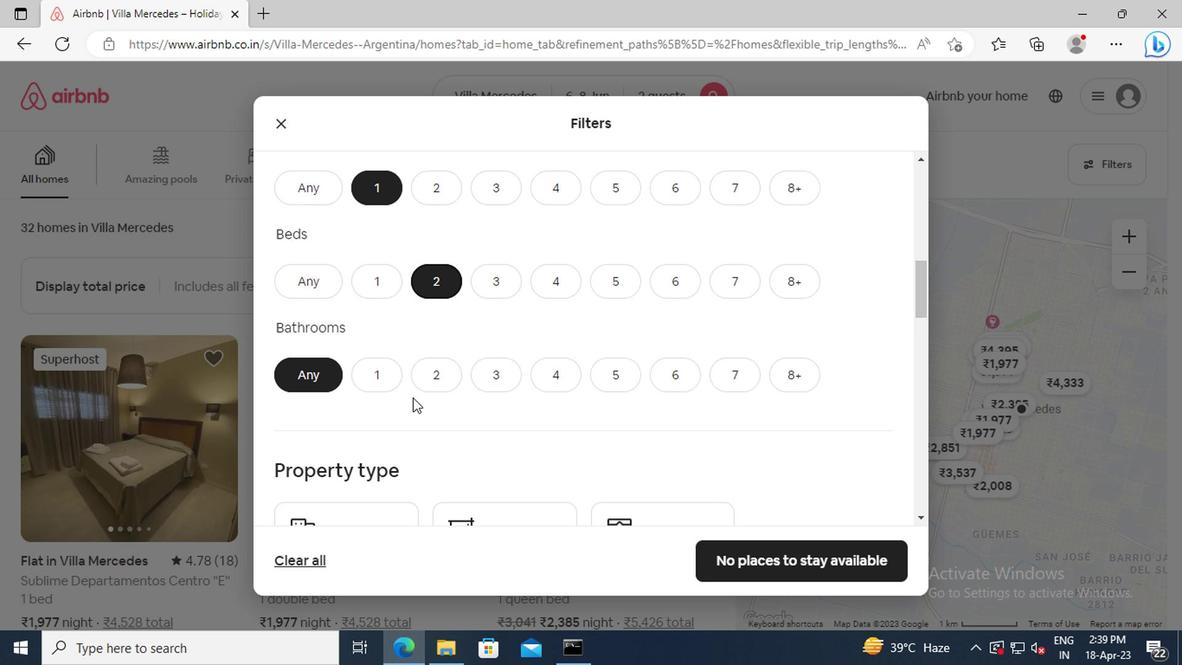 
Action: Mouse pressed left at (372, 381)
Screenshot: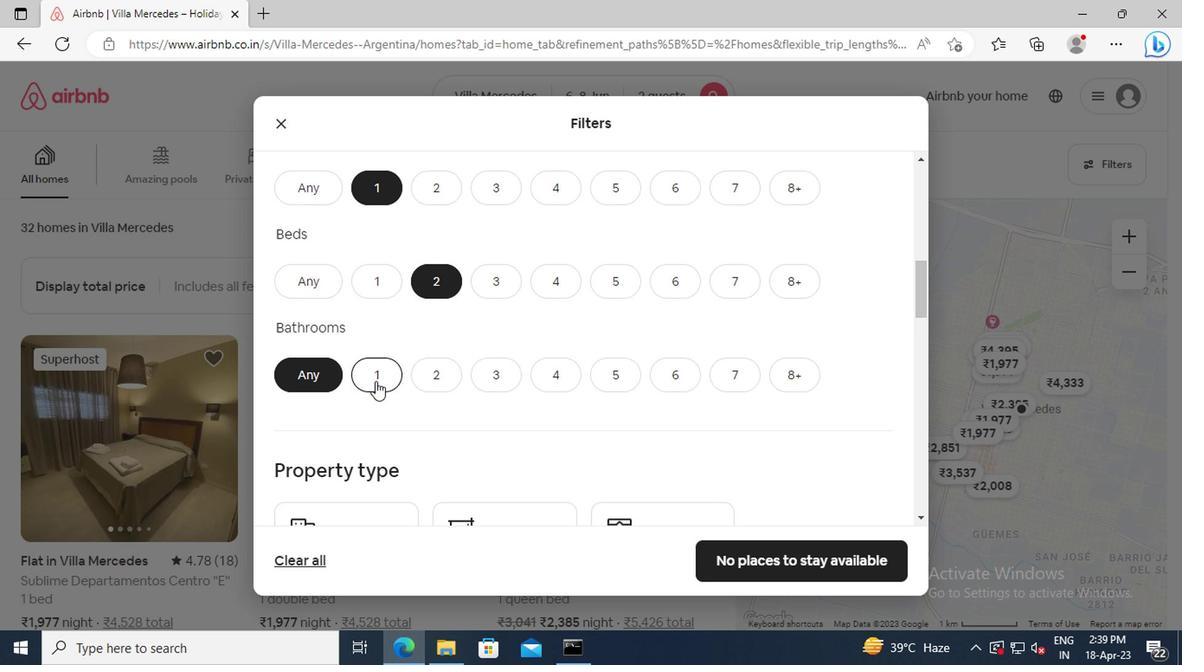
Action: Mouse scrolled (372, 380) with delta (0, 0)
Screenshot: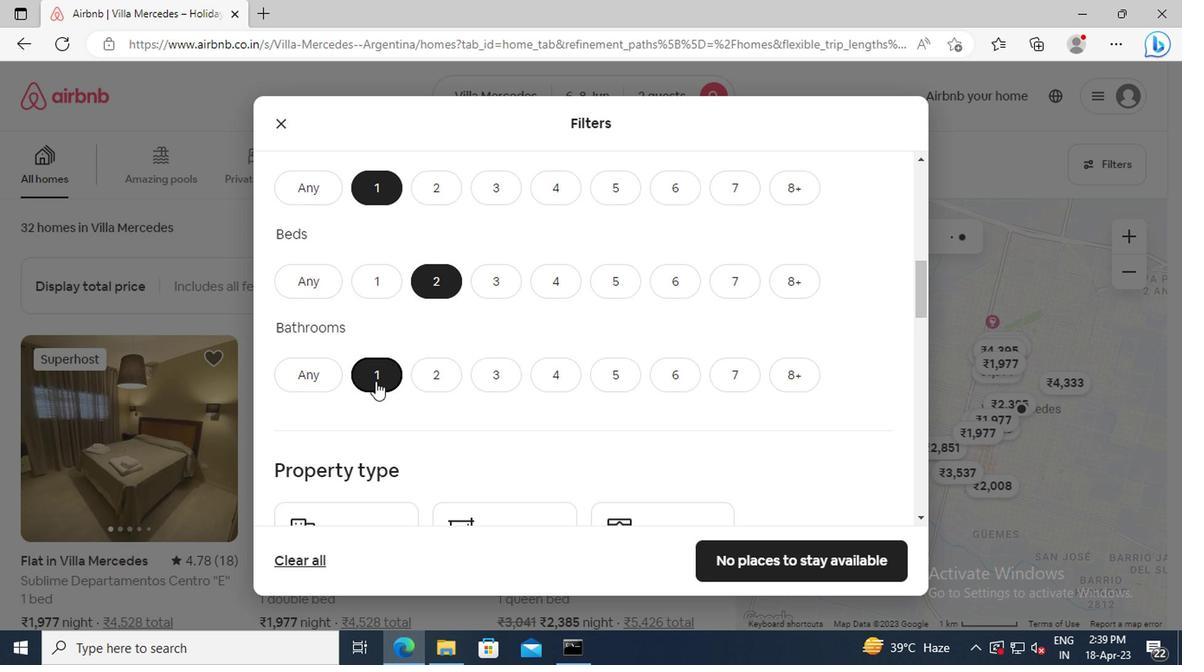 
Action: Mouse scrolled (372, 380) with delta (0, 0)
Screenshot: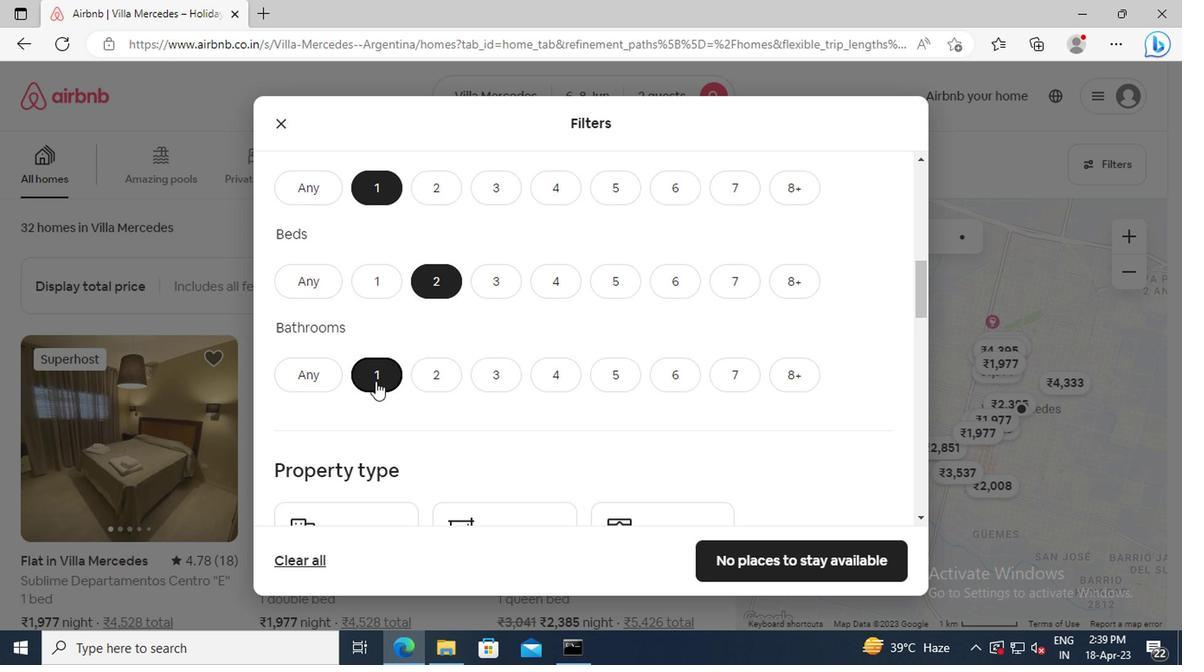 
Action: Mouse scrolled (372, 380) with delta (0, 0)
Screenshot: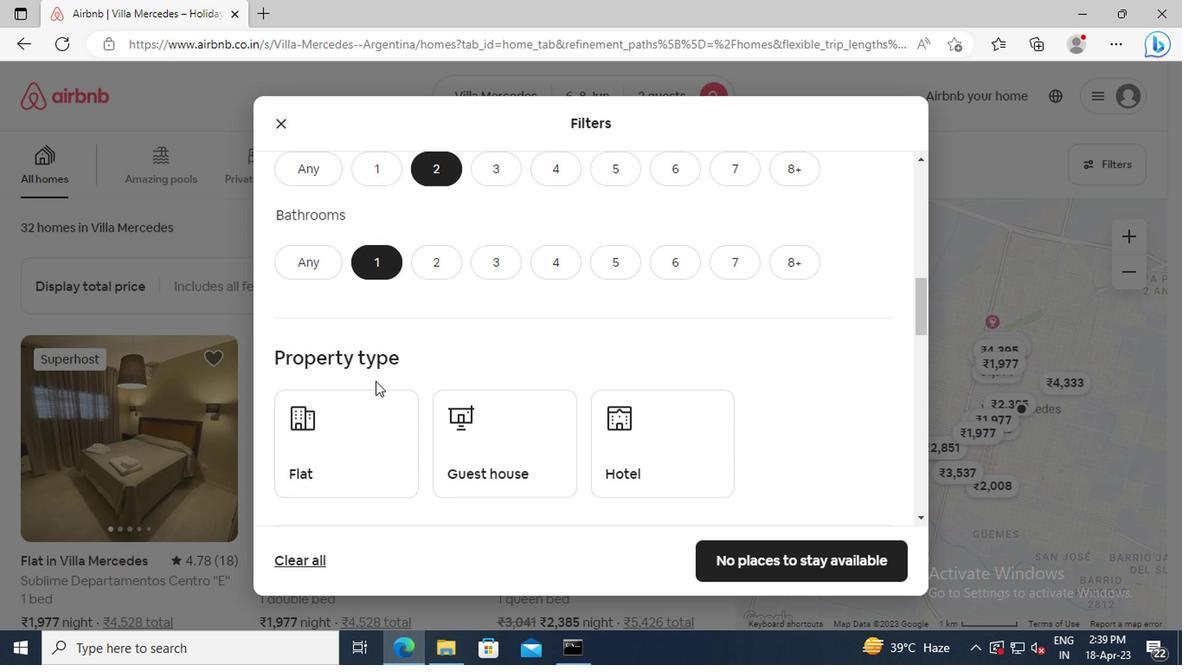 
Action: Mouse moved to (351, 381)
Screenshot: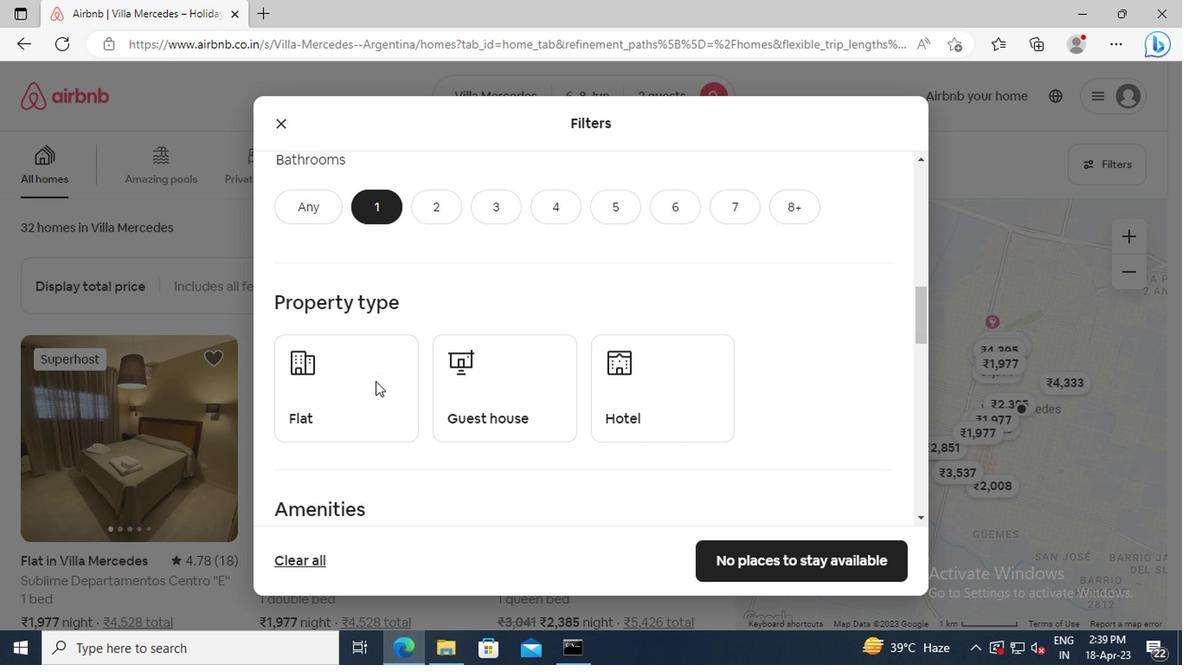 
Action: Mouse pressed left at (351, 381)
Screenshot: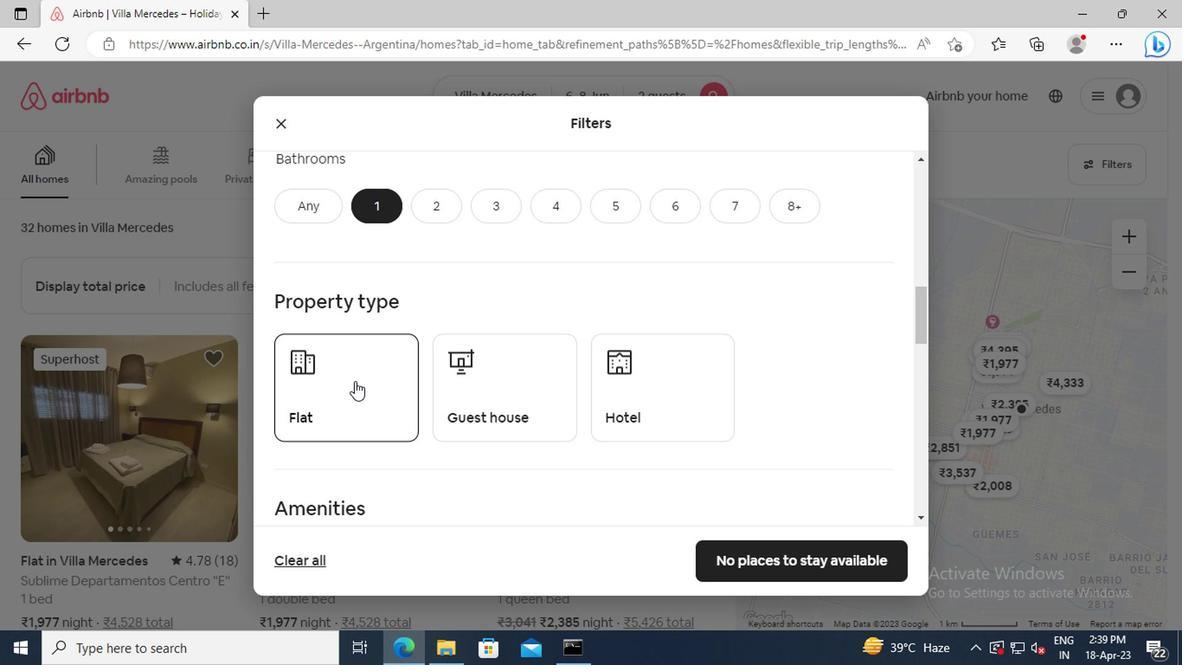 
Action: Mouse moved to (364, 380)
Screenshot: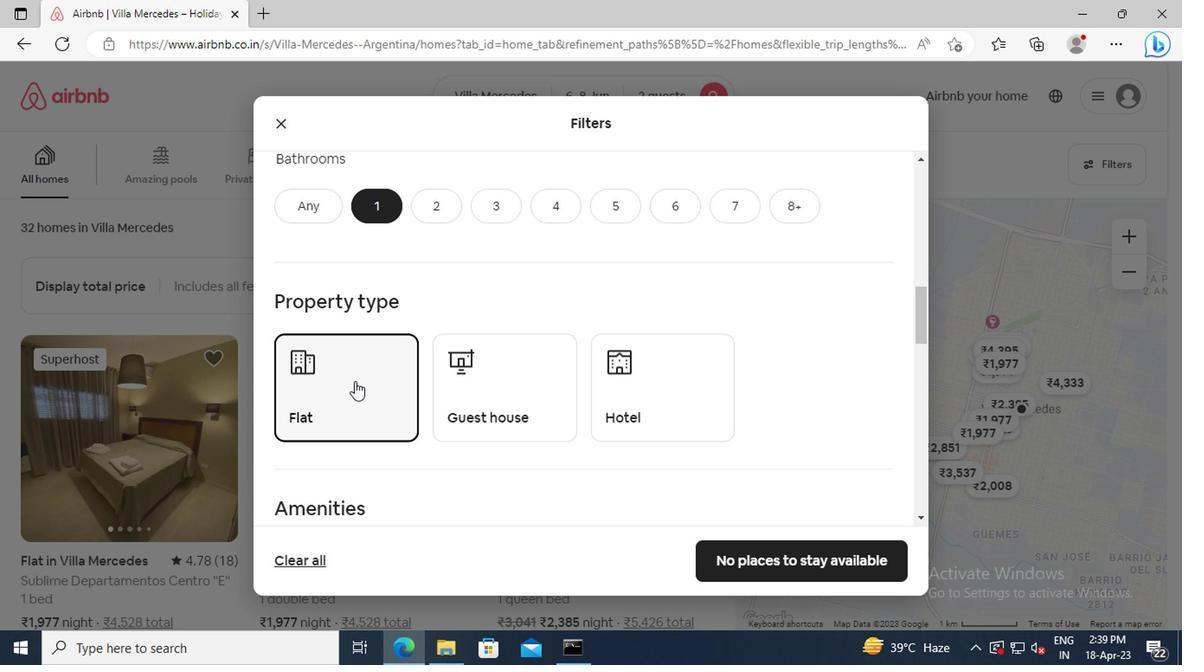 
Action: Mouse scrolled (364, 380) with delta (0, 0)
Screenshot: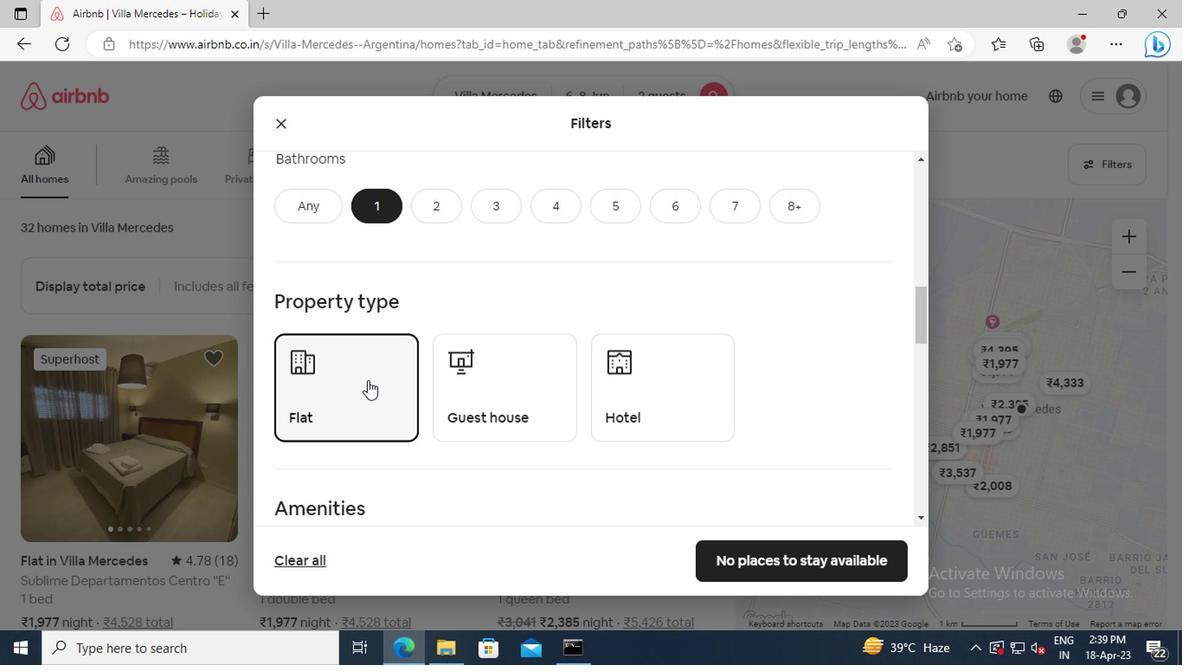 
Action: Mouse scrolled (364, 380) with delta (0, 0)
Screenshot: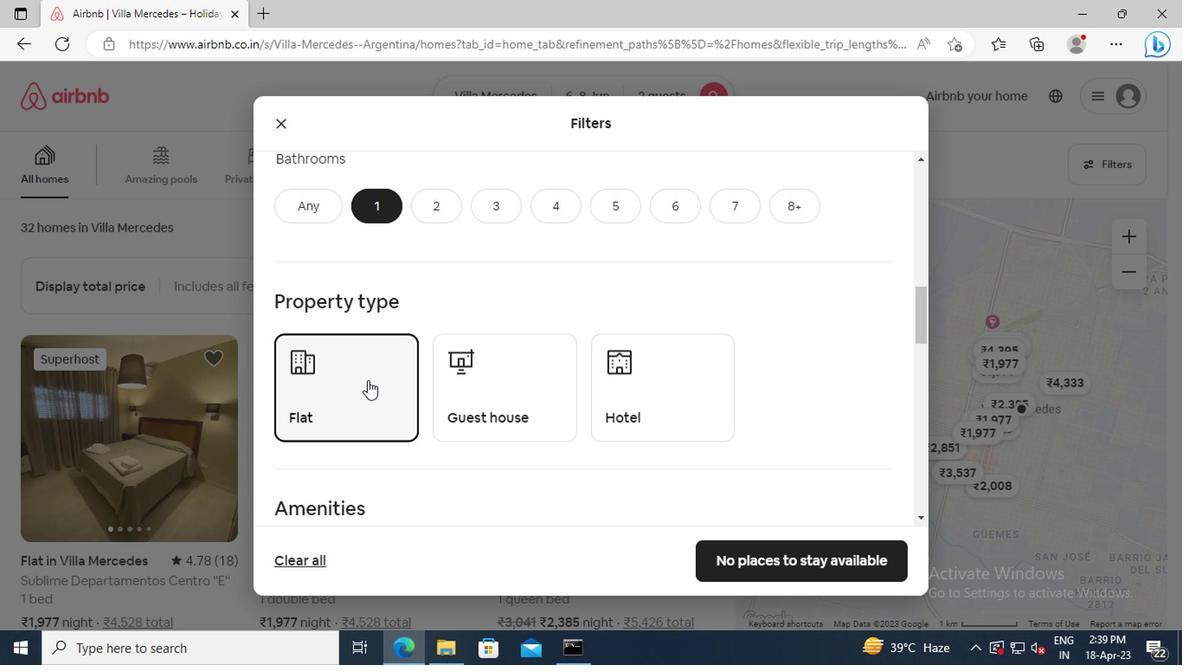 
Action: Mouse scrolled (364, 380) with delta (0, 0)
Screenshot: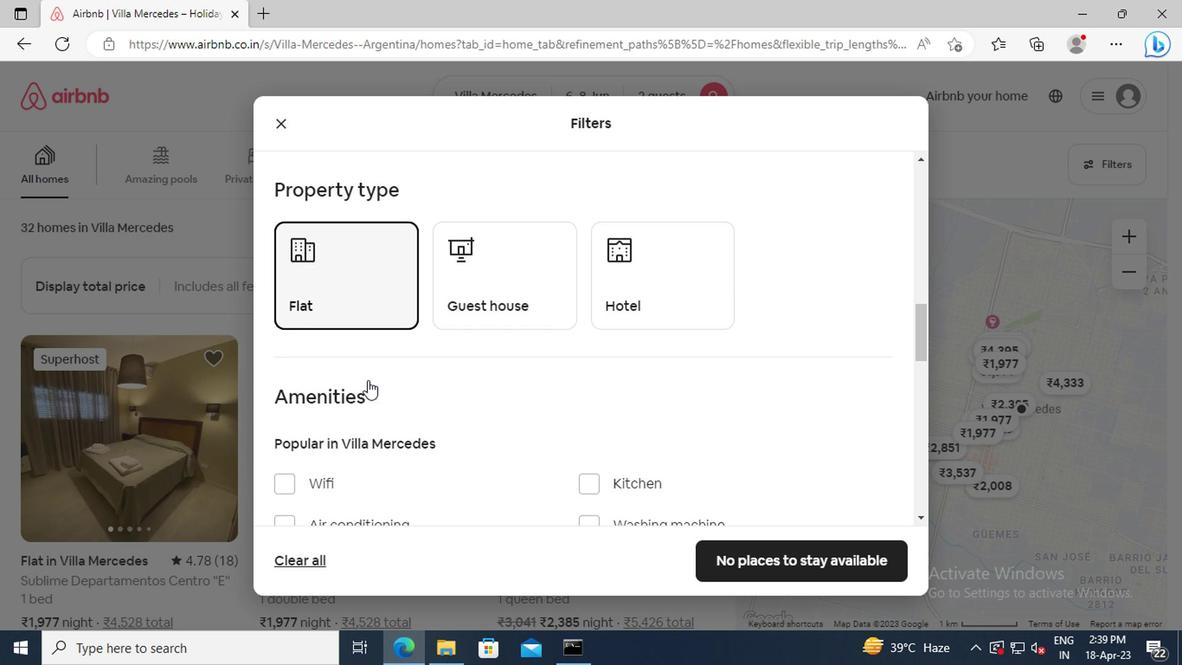 
Action: Mouse scrolled (364, 380) with delta (0, 0)
Screenshot: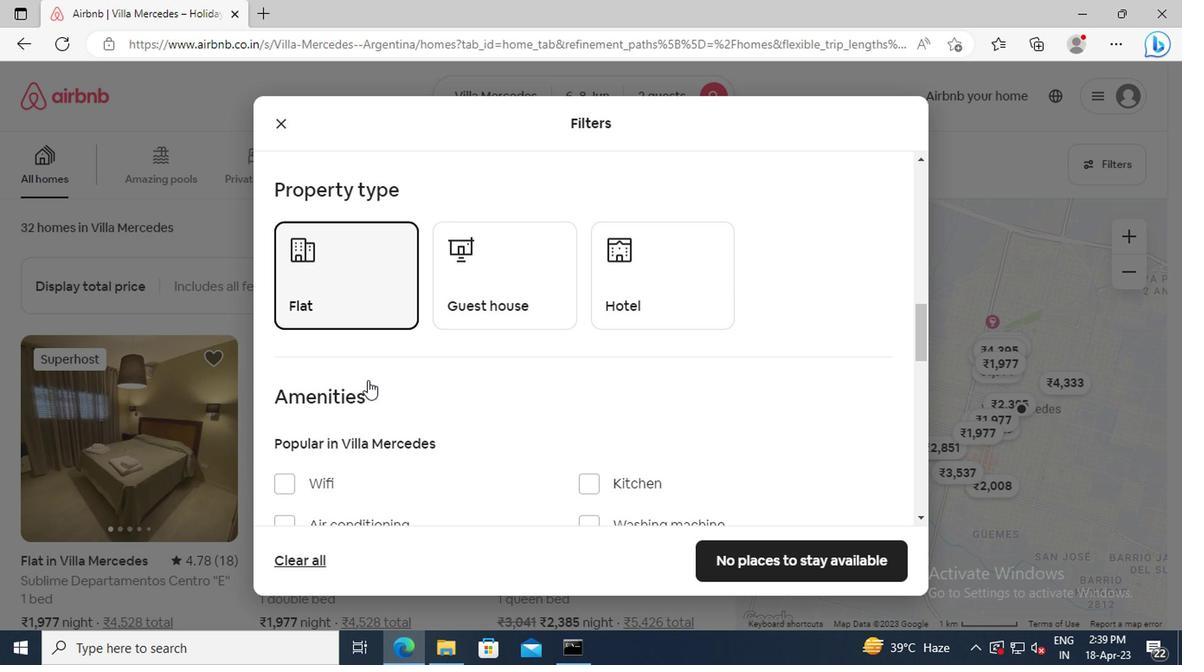 
Action: Mouse moved to (283, 378)
Screenshot: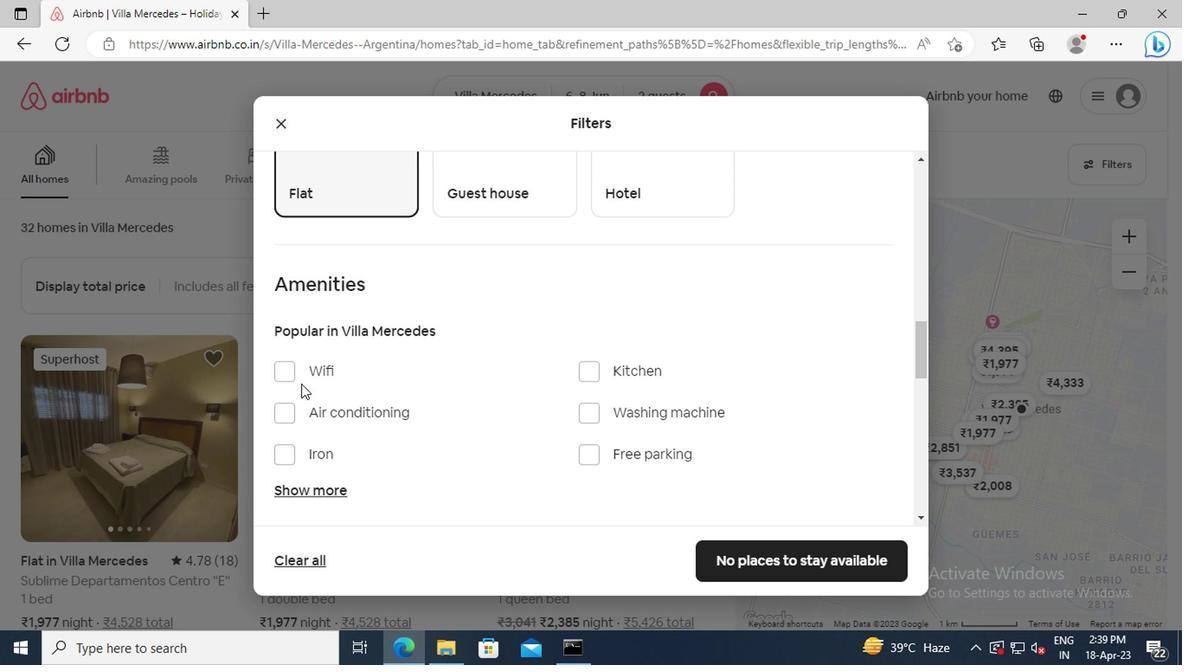 
Action: Mouse pressed left at (283, 378)
Screenshot: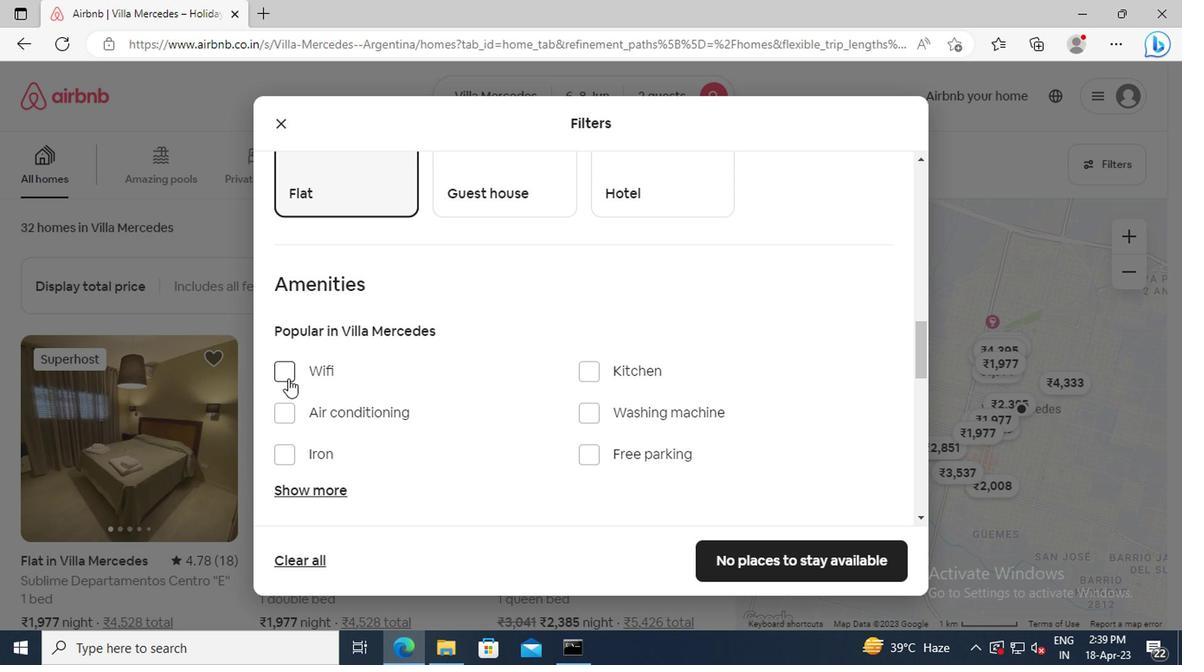 
Action: Mouse scrolled (283, 376) with delta (0, -1)
Screenshot: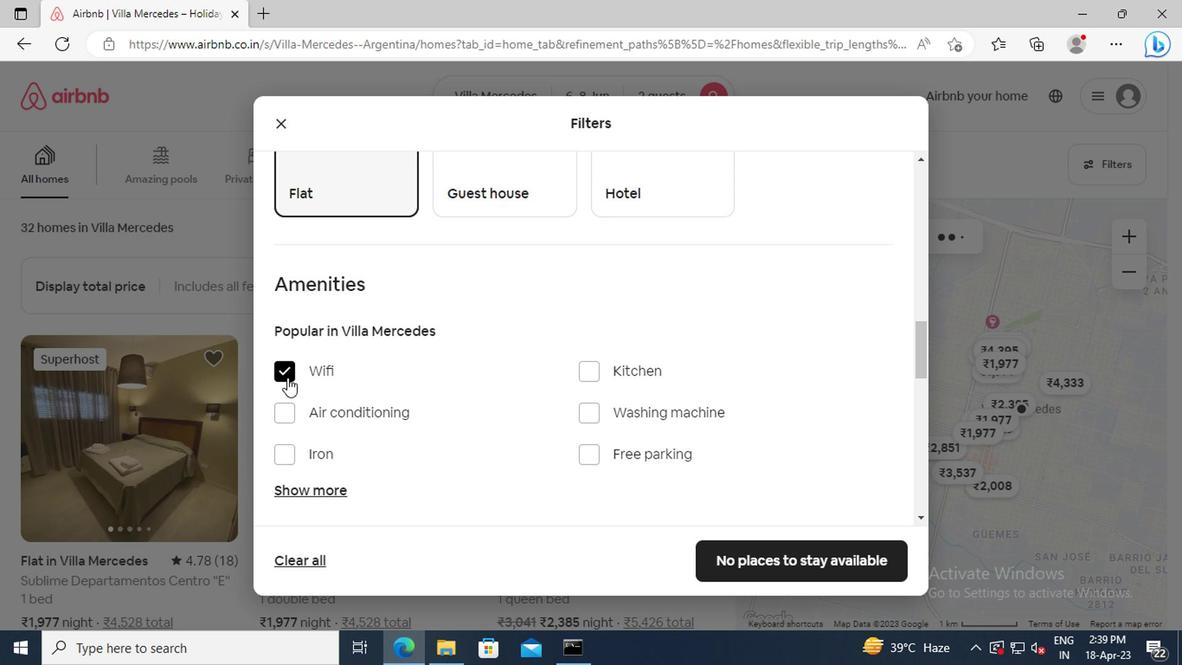 
Action: Mouse moved to (303, 429)
Screenshot: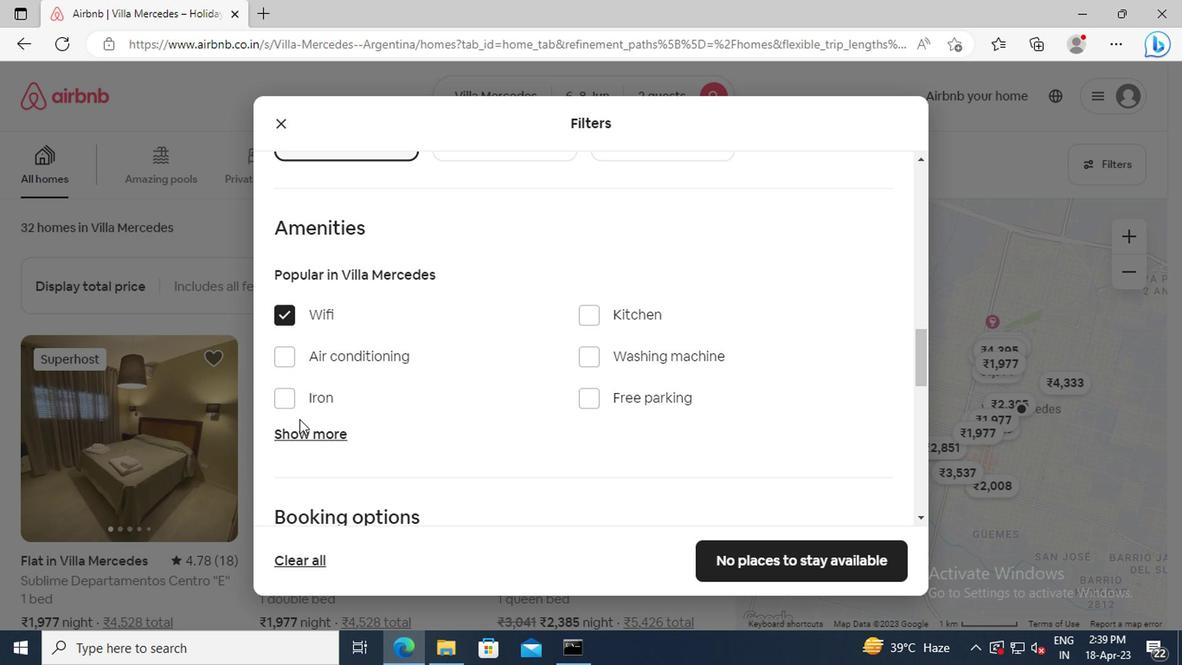 
Action: Mouse pressed left at (303, 429)
Screenshot: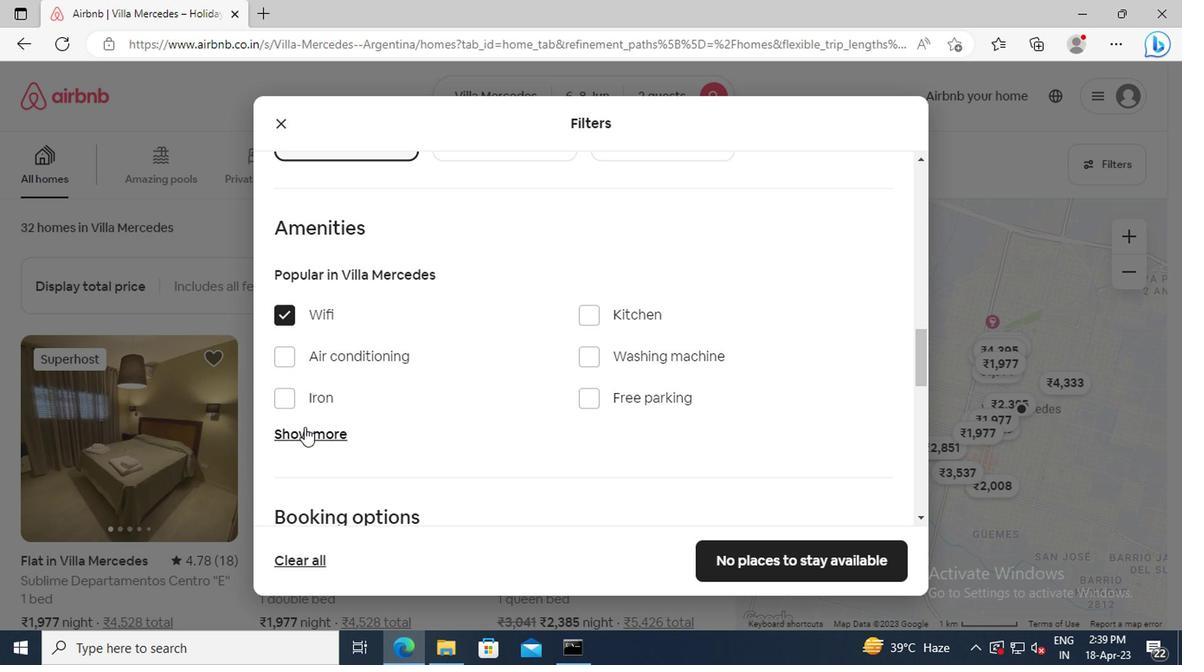 
Action: Mouse scrolled (303, 428) with delta (0, -1)
Screenshot: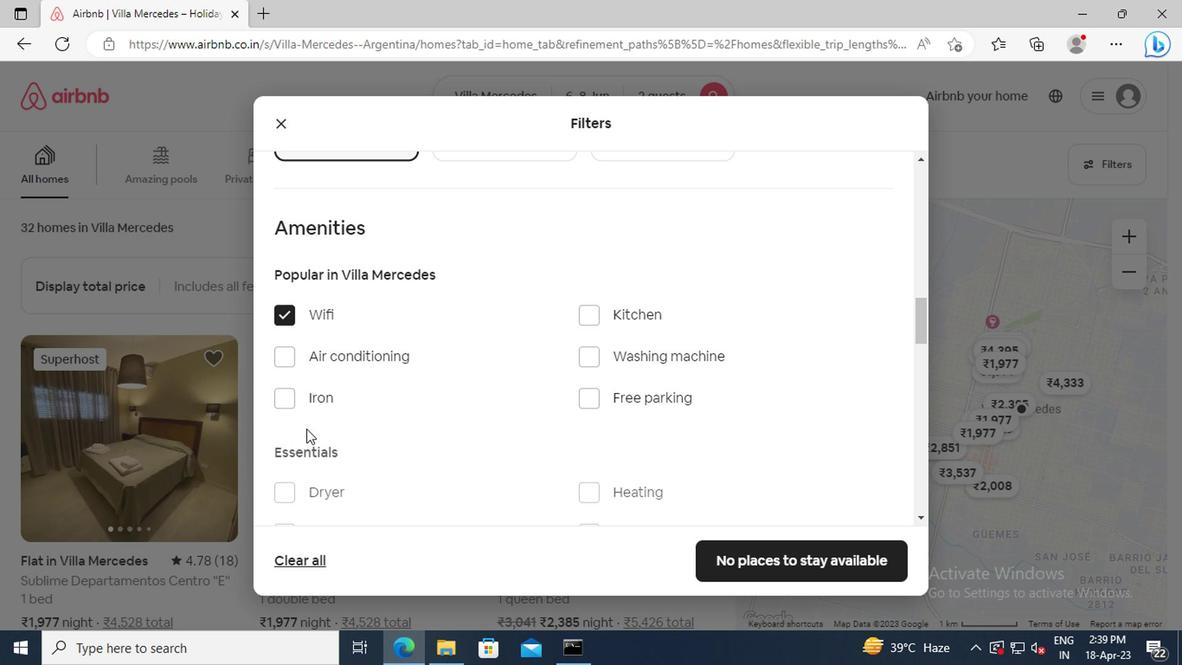 
Action: Mouse scrolled (303, 428) with delta (0, -1)
Screenshot: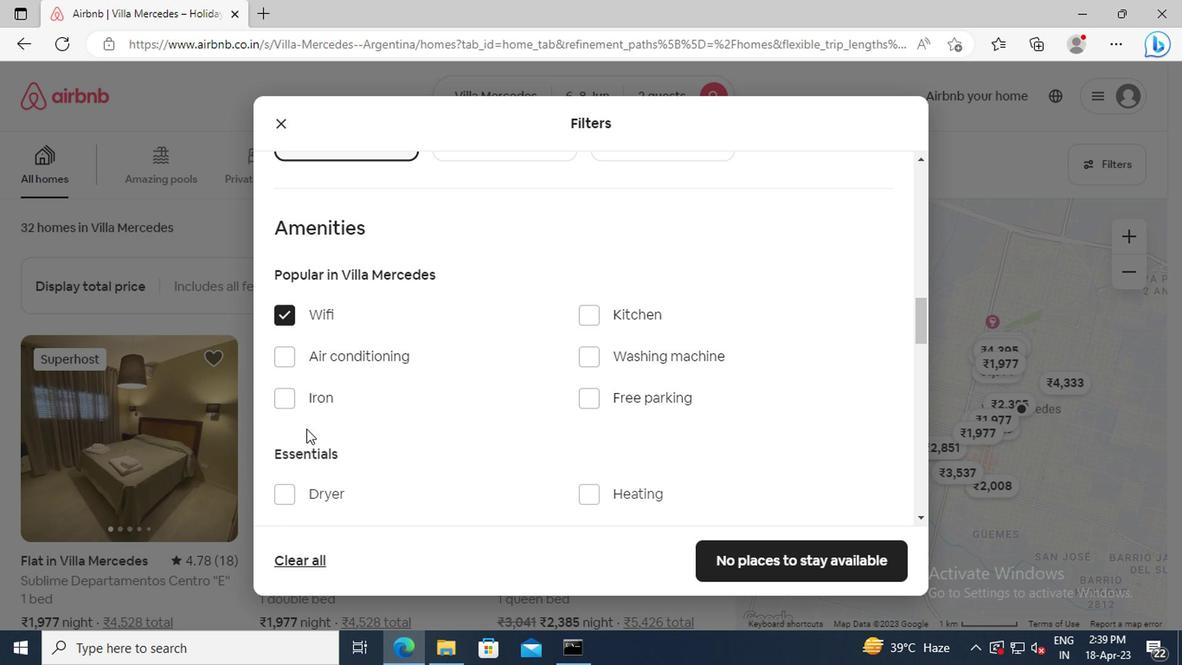 
Action: Mouse scrolled (303, 428) with delta (0, -1)
Screenshot: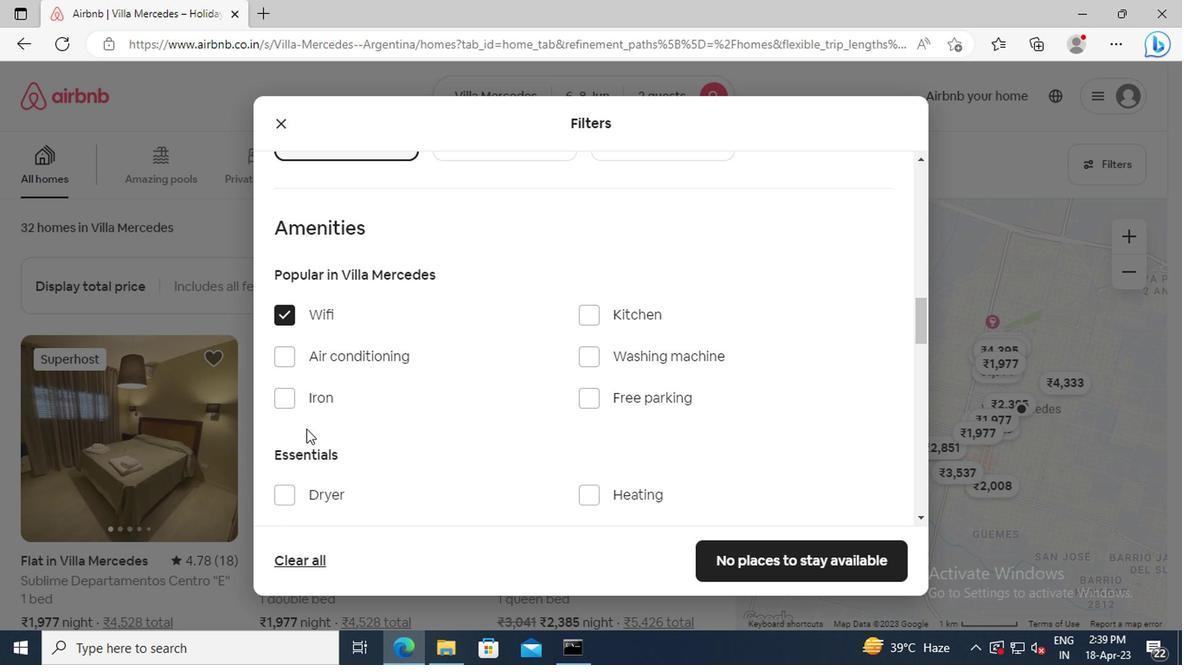 
Action: Mouse moved to (587, 334)
Screenshot: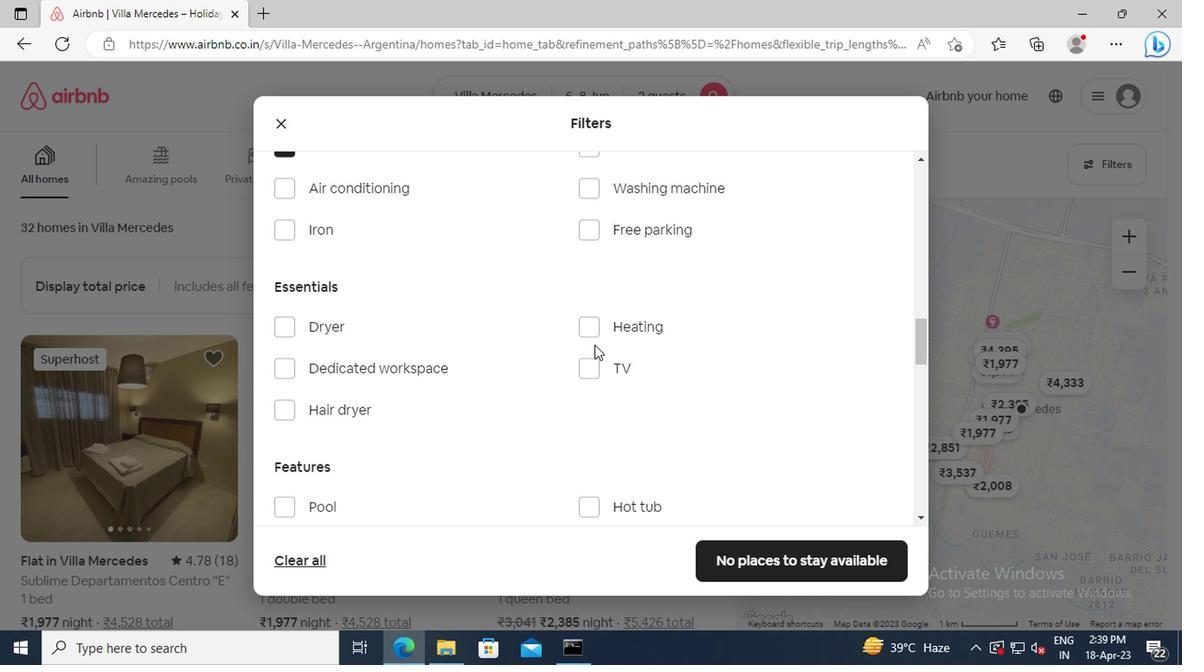 
Action: Mouse pressed left at (587, 334)
Screenshot: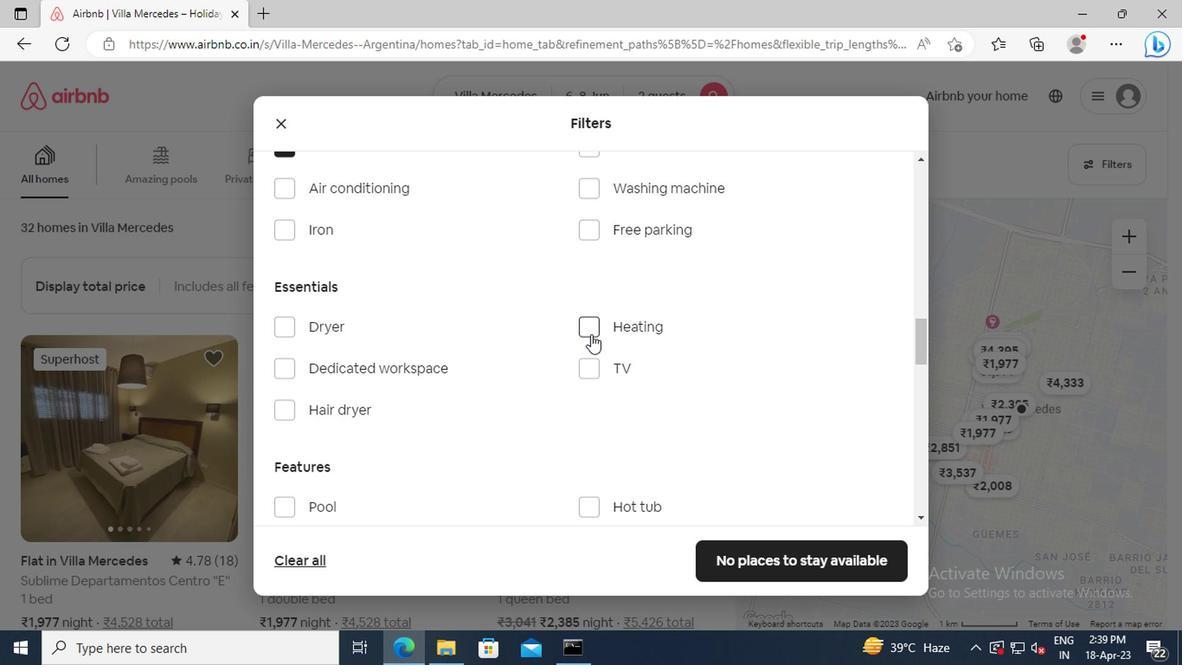 
Action: Mouse moved to (474, 334)
Screenshot: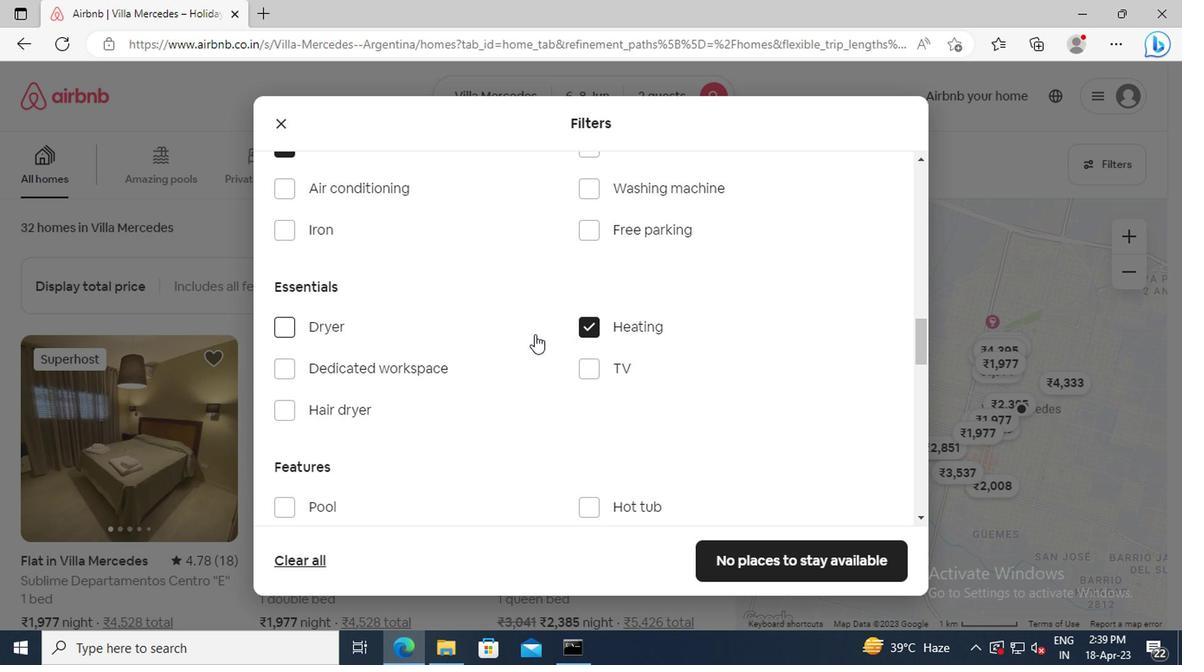 
Action: Mouse scrolled (474, 333) with delta (0, -1)
Screenshot: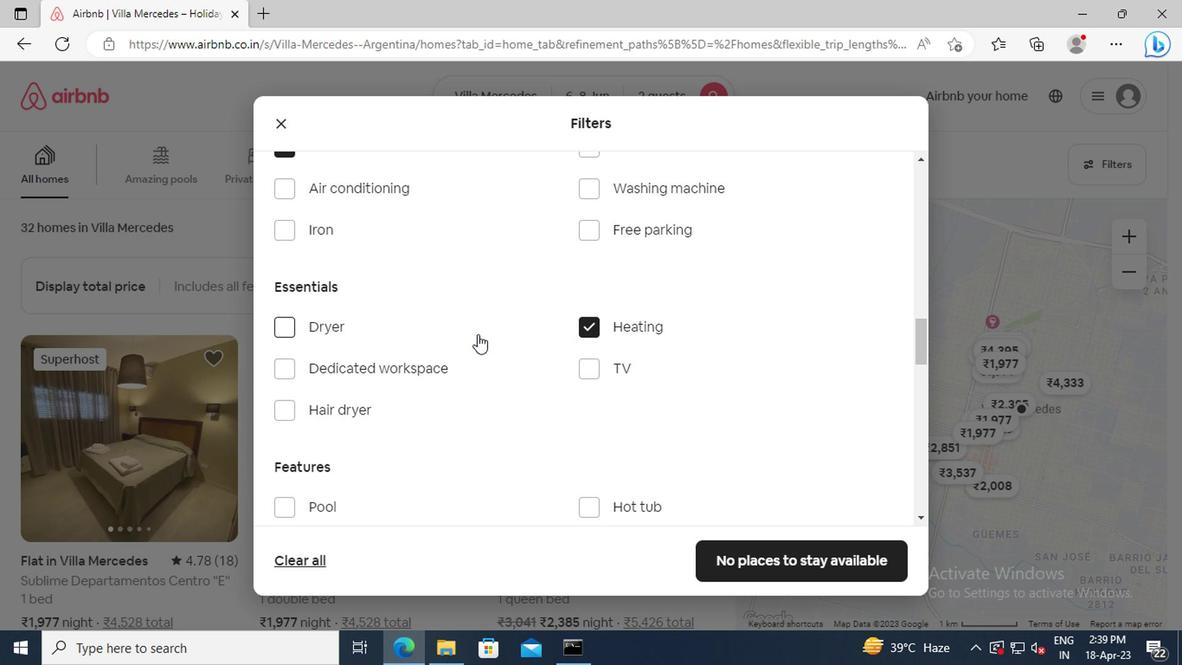 
Action: Mouse scrolled (474, 333) with delta (0, -1)
Screenshot: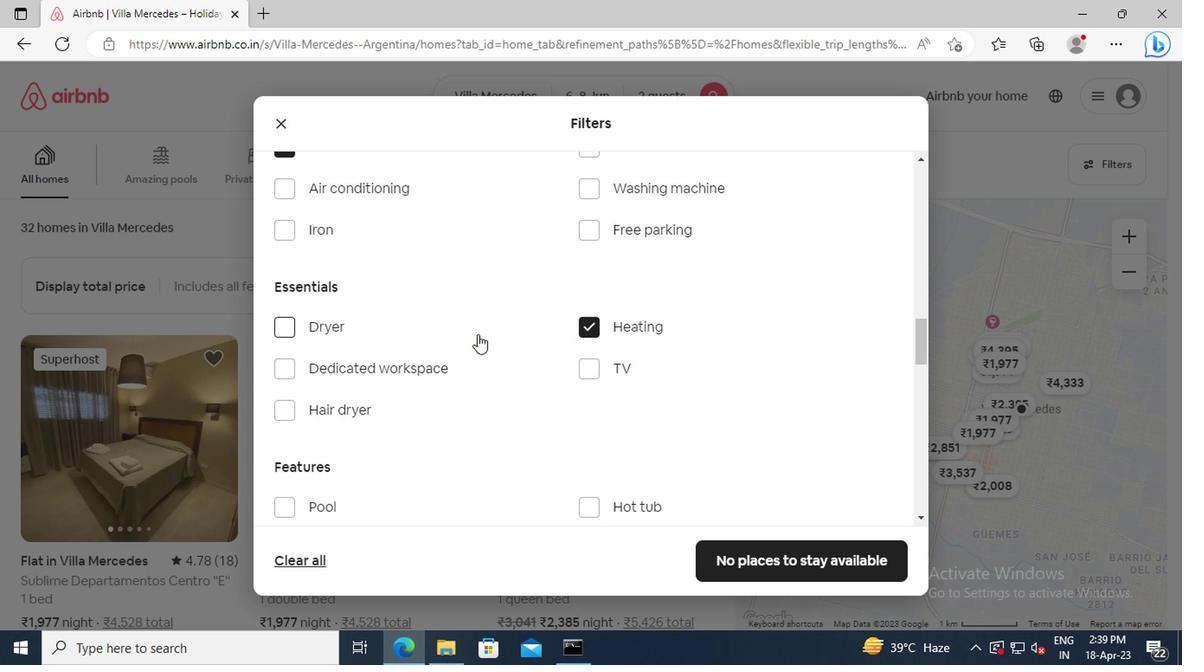 
Action: Mouse scrolled (474, 333) with delta (0, -1)
Screenshot: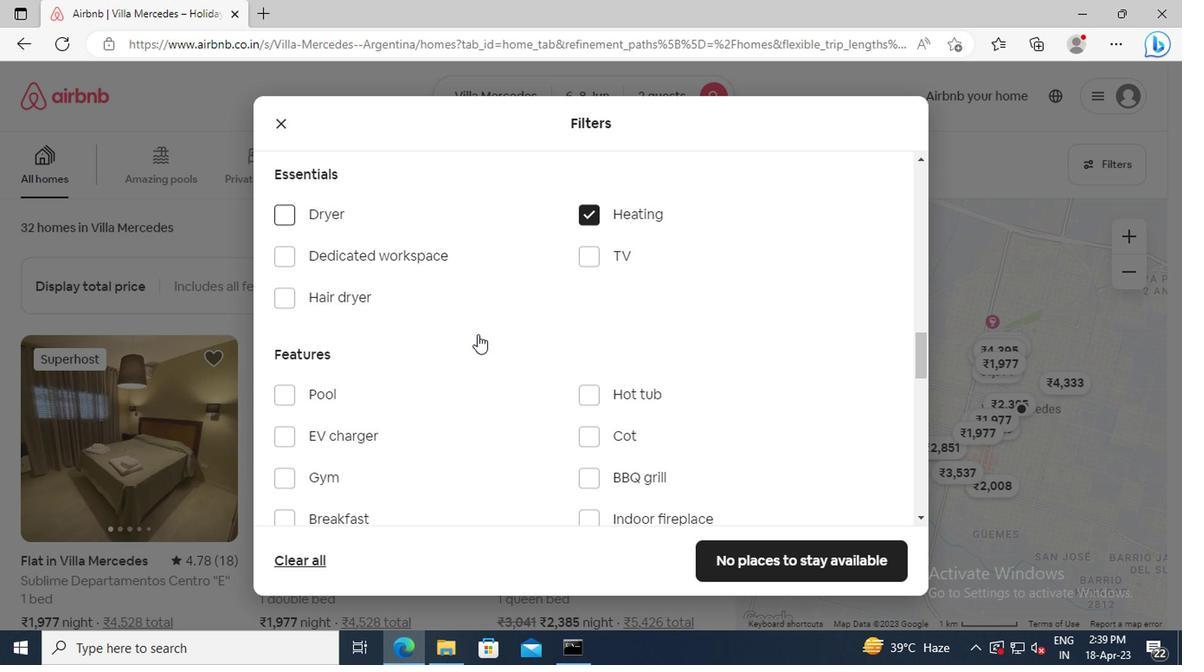 
Action: Mouse scrolled (474, 333) with delta (0, -1)
Screenshot: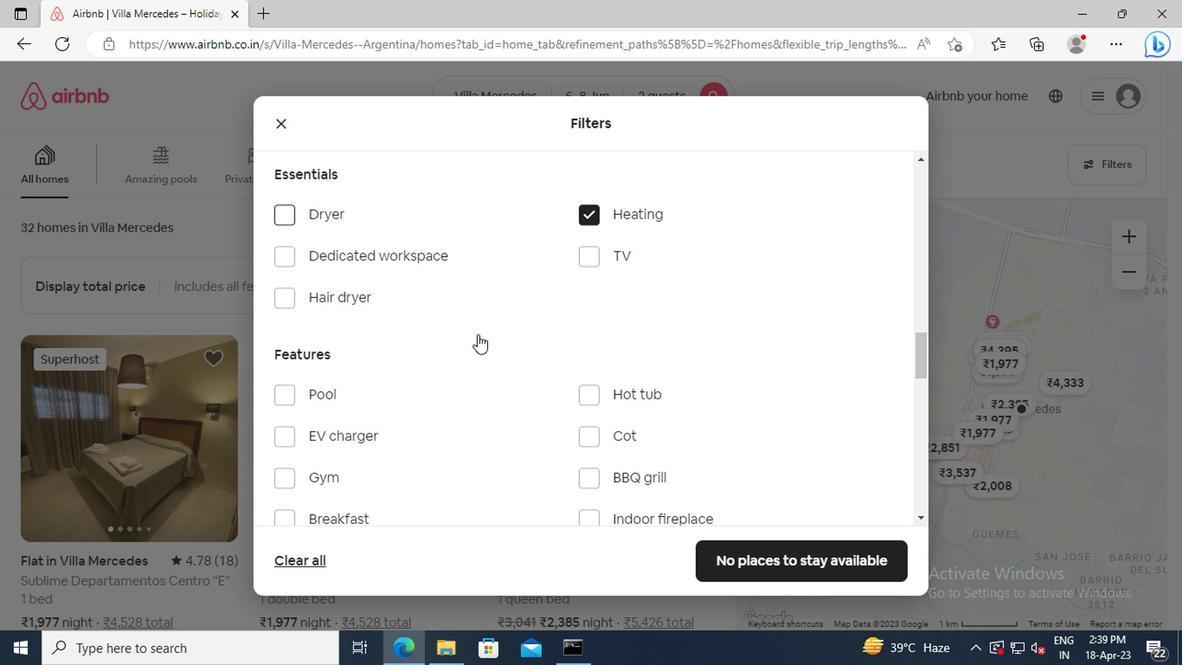 
Action: Mouse scrolled (474, 333) with delta (0, -1)
Screenshot: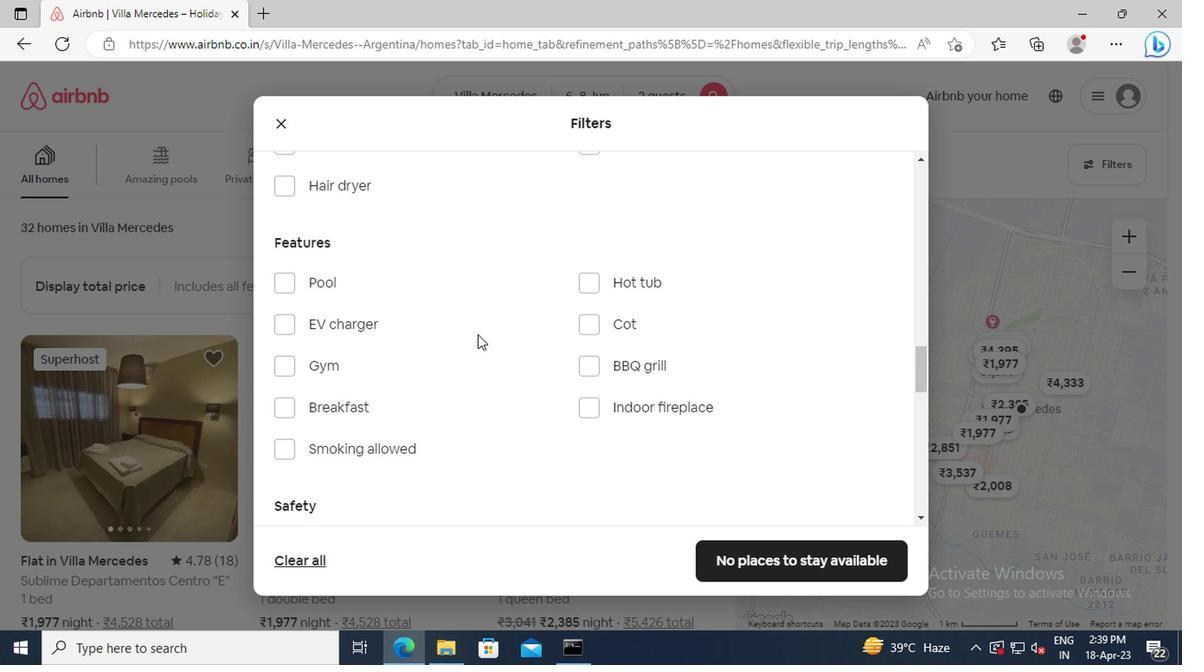 
Action: Mouse scrolled (474, 333) with delta (0, -1)
Screenshot: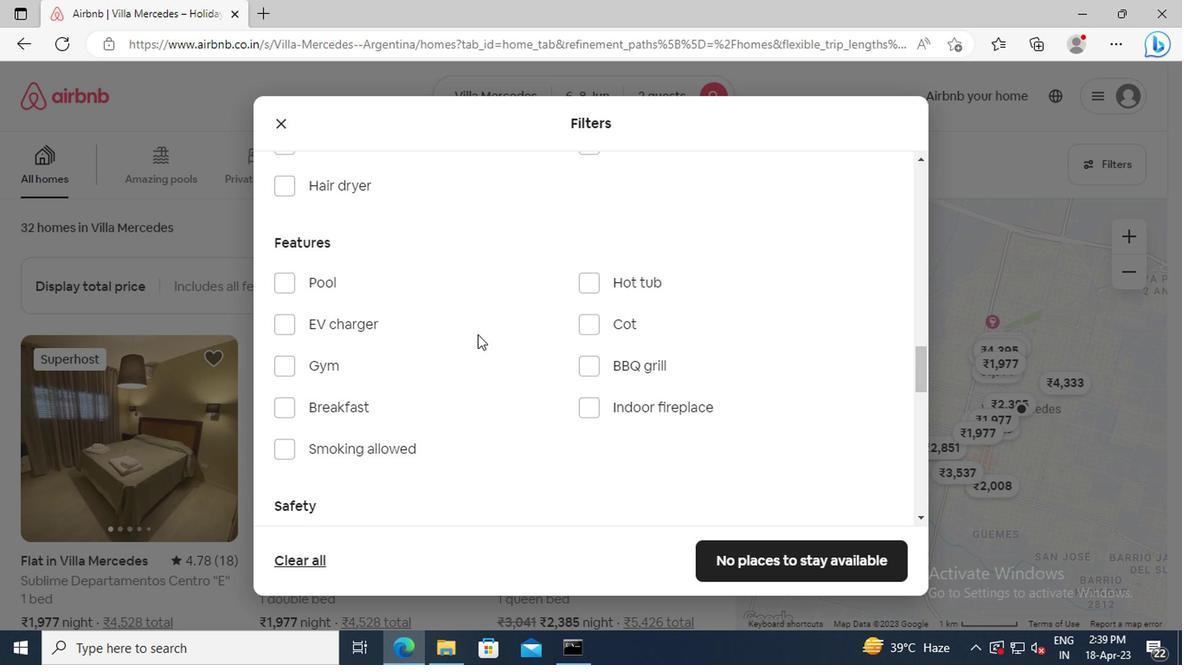 
Action: Mouse scrolled (474, 333) with delta (0, -1)
Screenshot: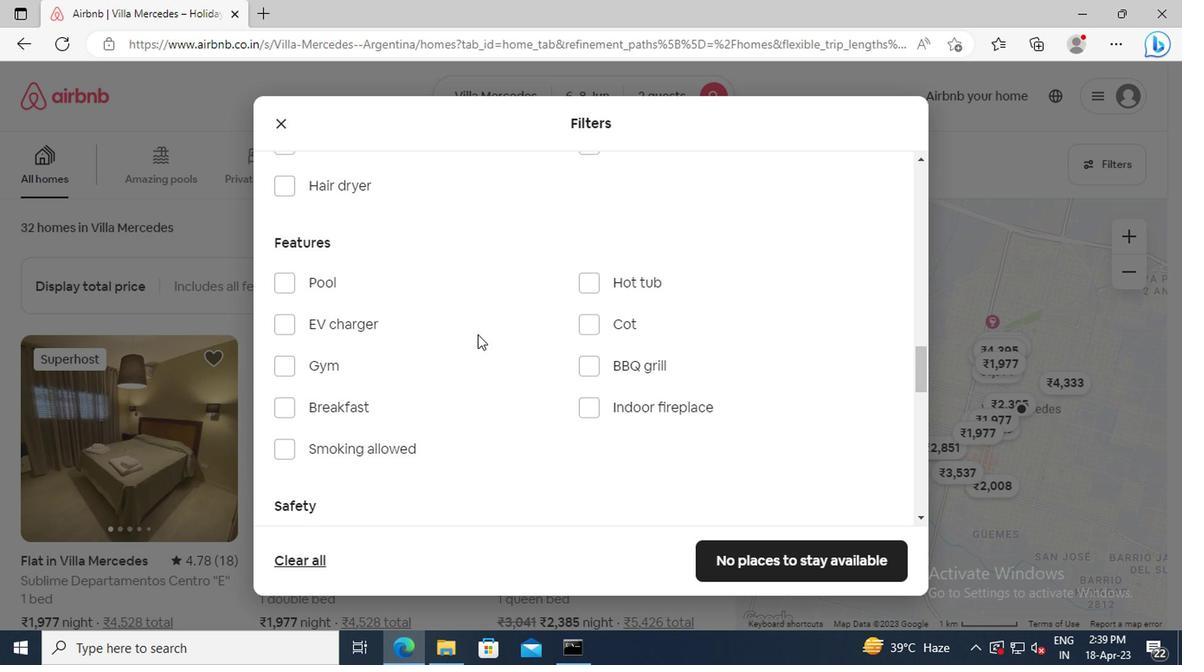 
Action: Mouse scrolled (474, 333) with delta (0, -1)
Screenshot: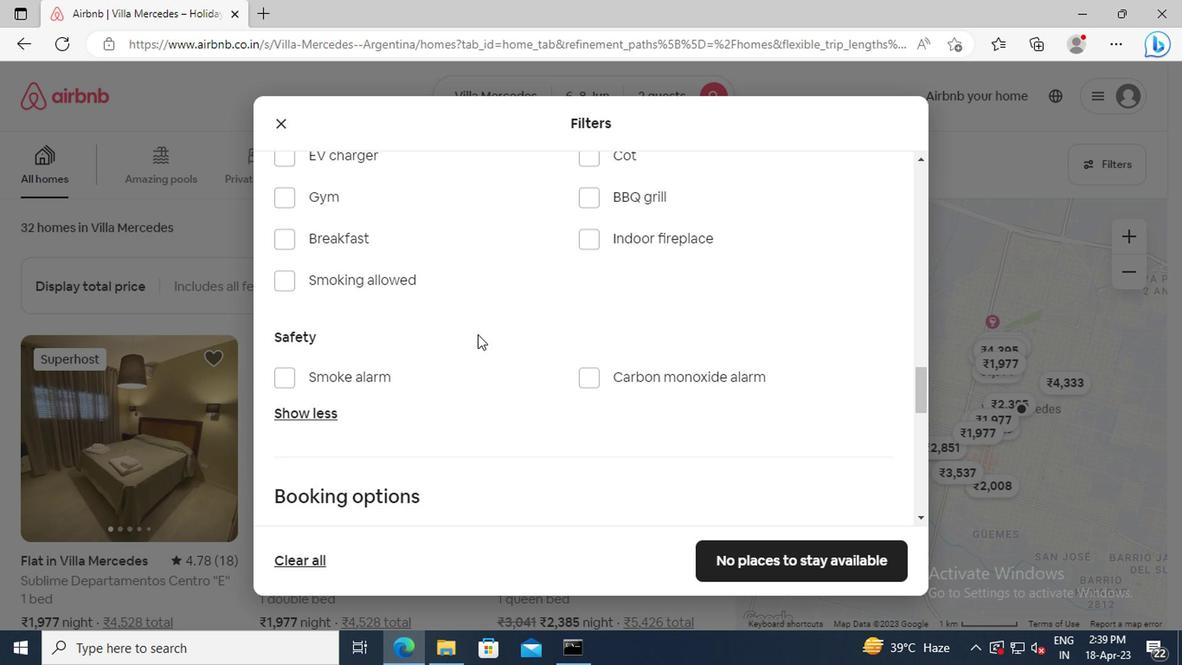 
Action: Mouse scrolled (474, 333) with delta (0, -1)
Screenshot: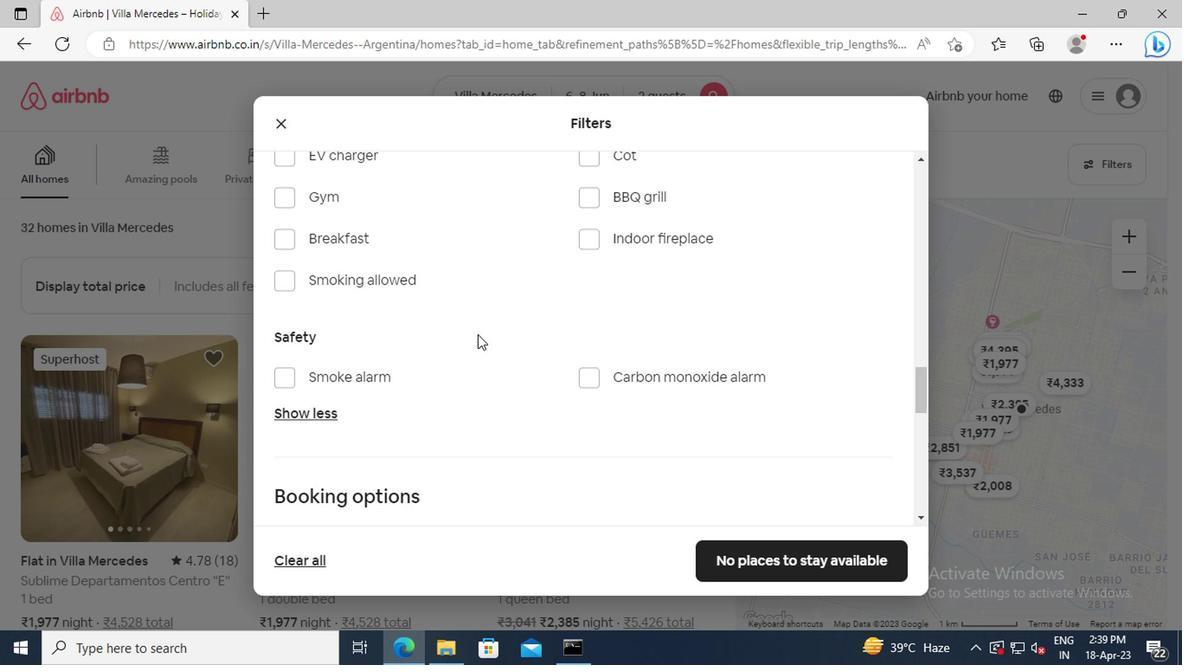 
Action: Mouse scrolled (474, 333) with delta (0, -1)
Screenshot: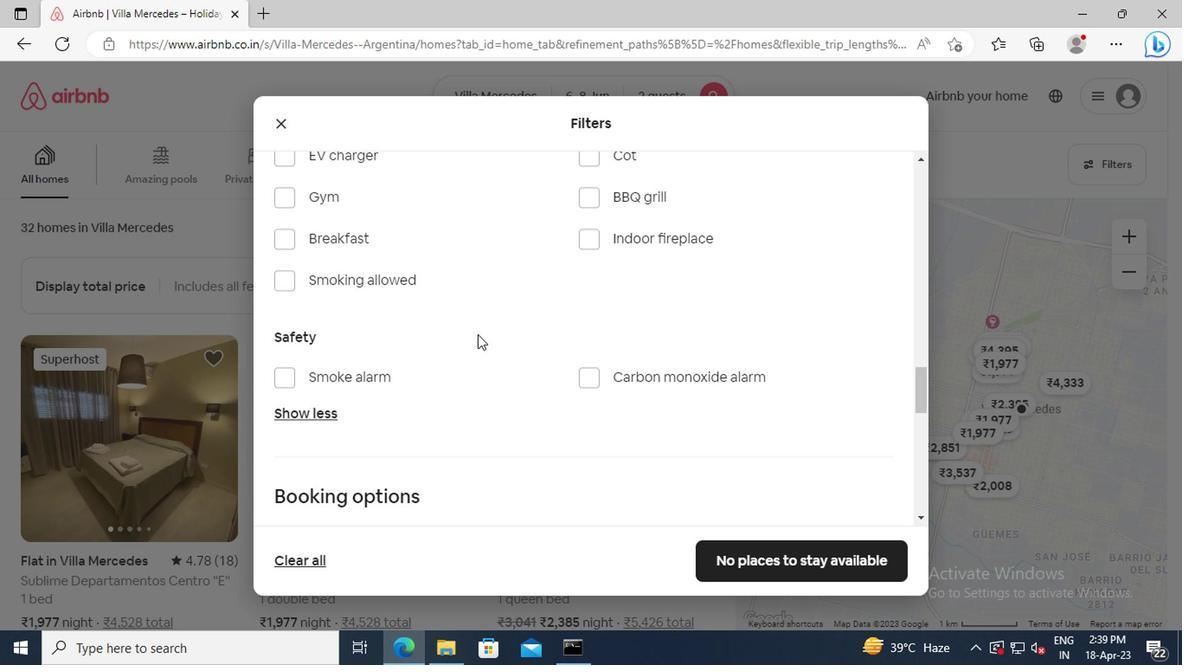 
Action: Mouse scrolled (474, 333) with delta (0, -1)
Screenshot: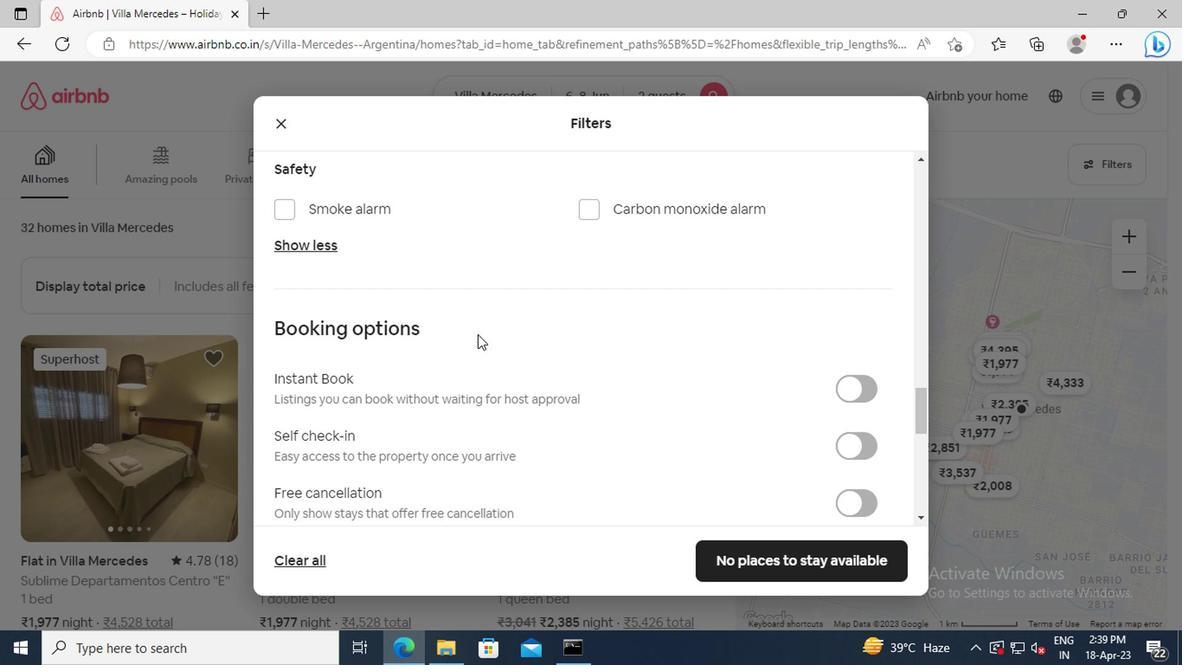 
Action: Mouse scrolled (474, 333) with delta (0, -1)
Screenshot: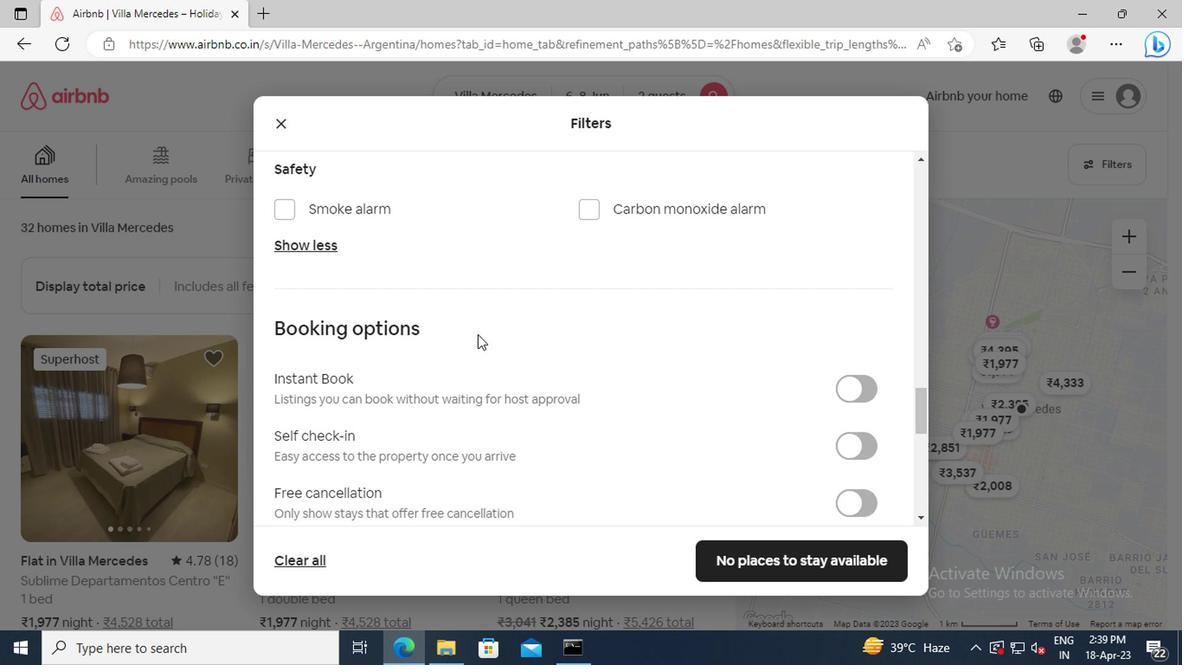 
Action: Mouse moved to (862, 335)
Screenshot: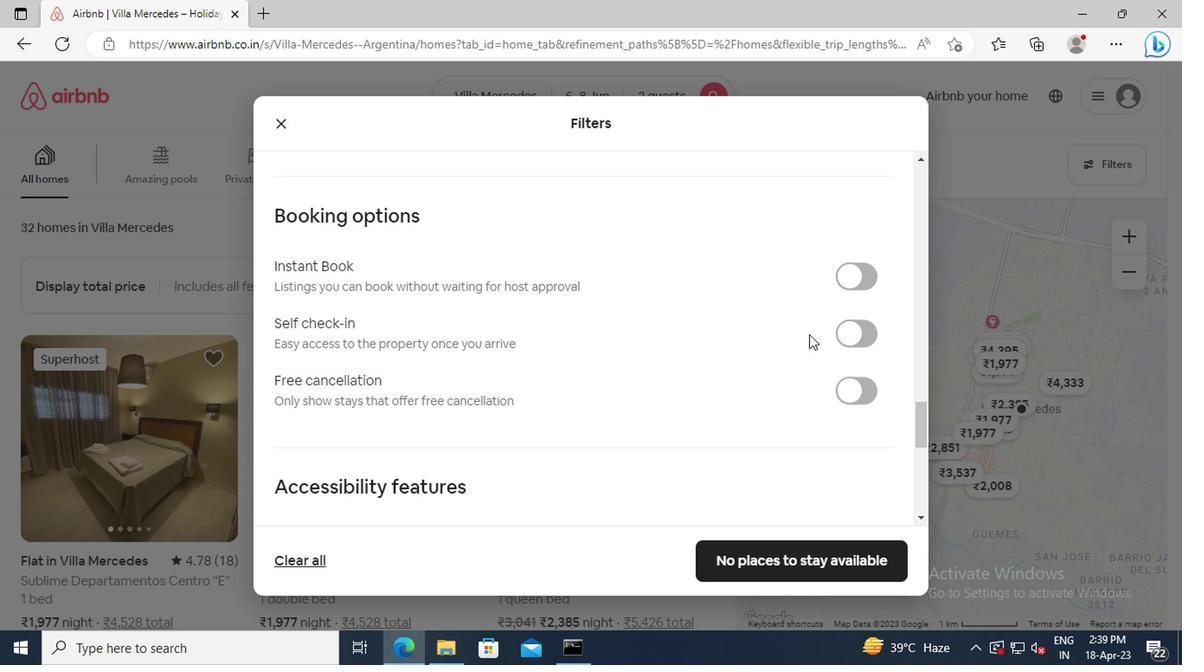
Action: Mouse pressed left at (862, 335)
Screenshot: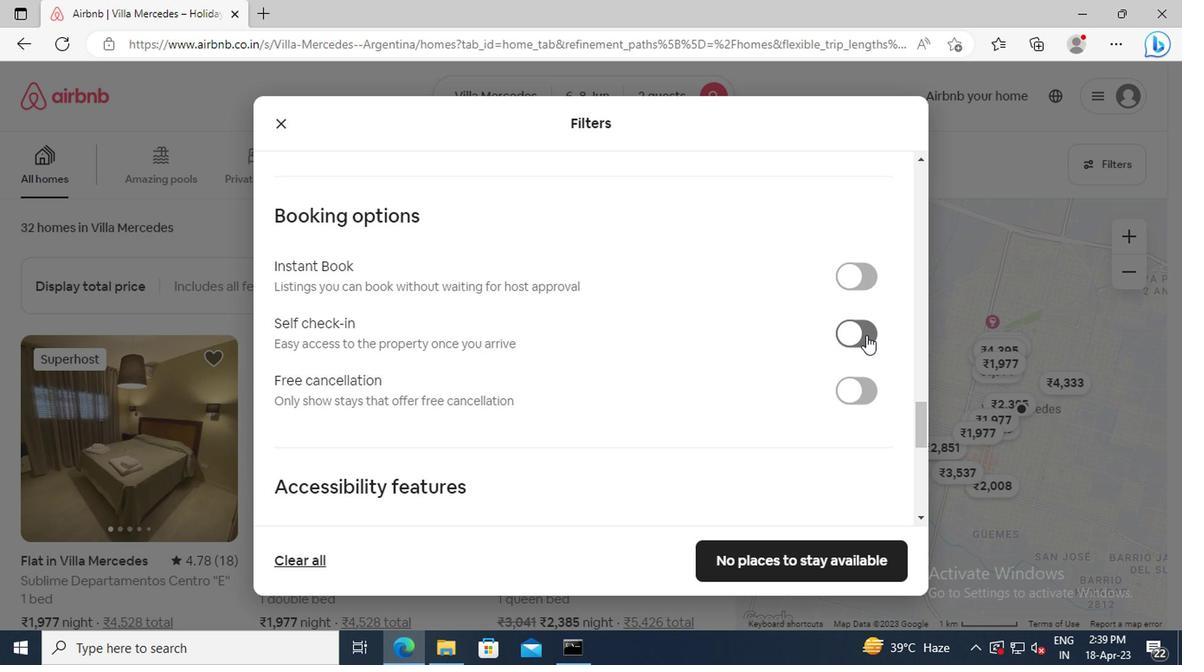 
Action: Mouse moved to (582, 338)
Screenshot: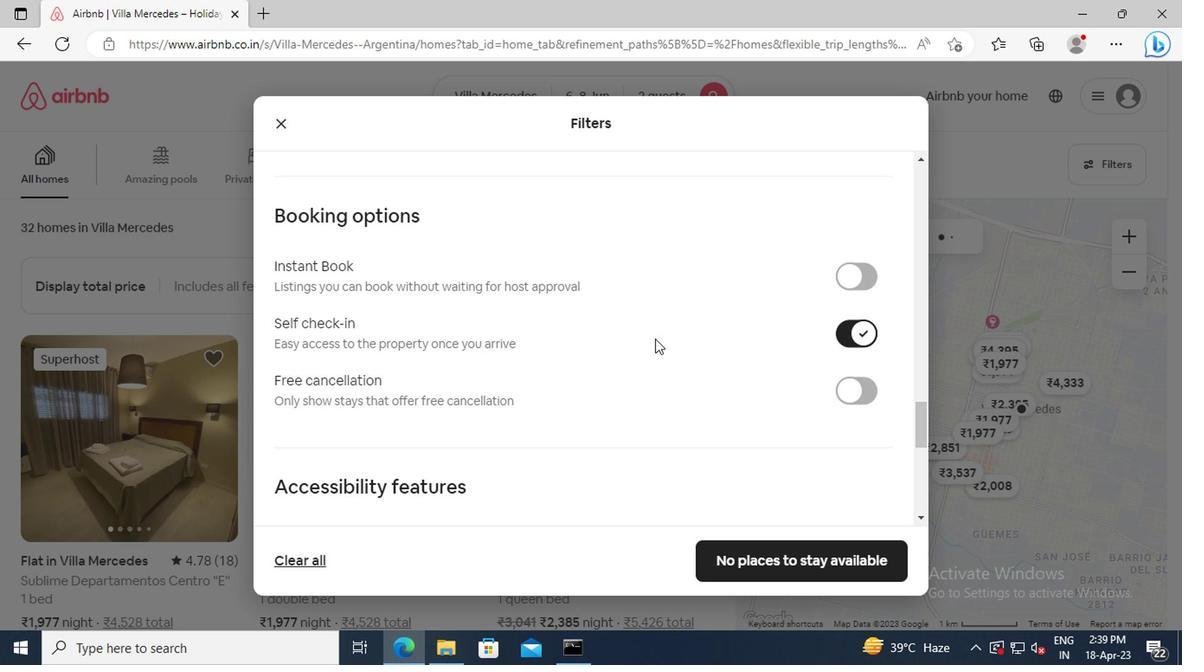 
Action: Mouse scrolled (582, 337) with delta (0, -1)
Screenshot: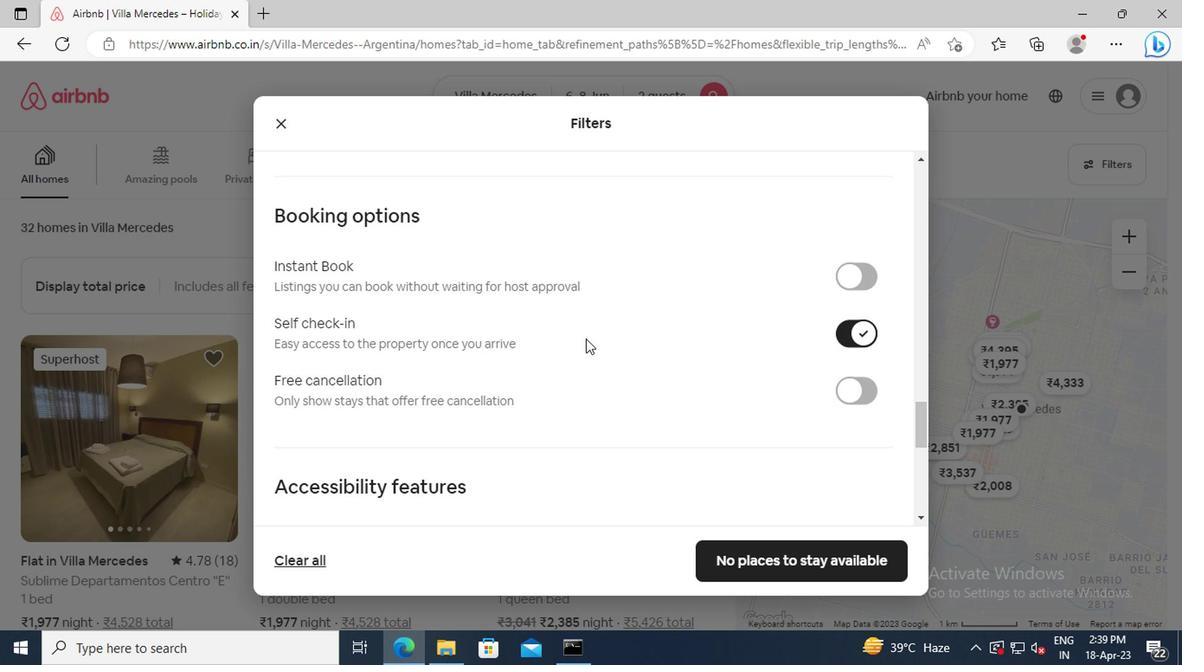 
Action: Mouse scrolled (582, 337) with delta (0, -1)
Screenshot: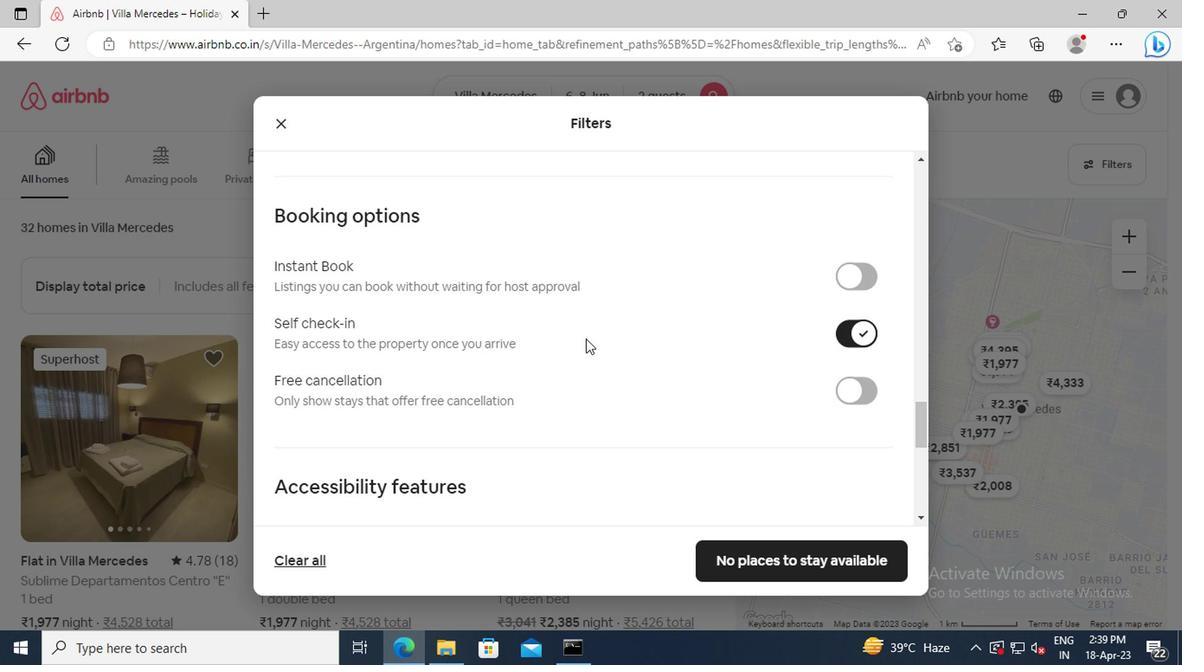 
Action: Mouse moved to (581, 338)
Screenshot: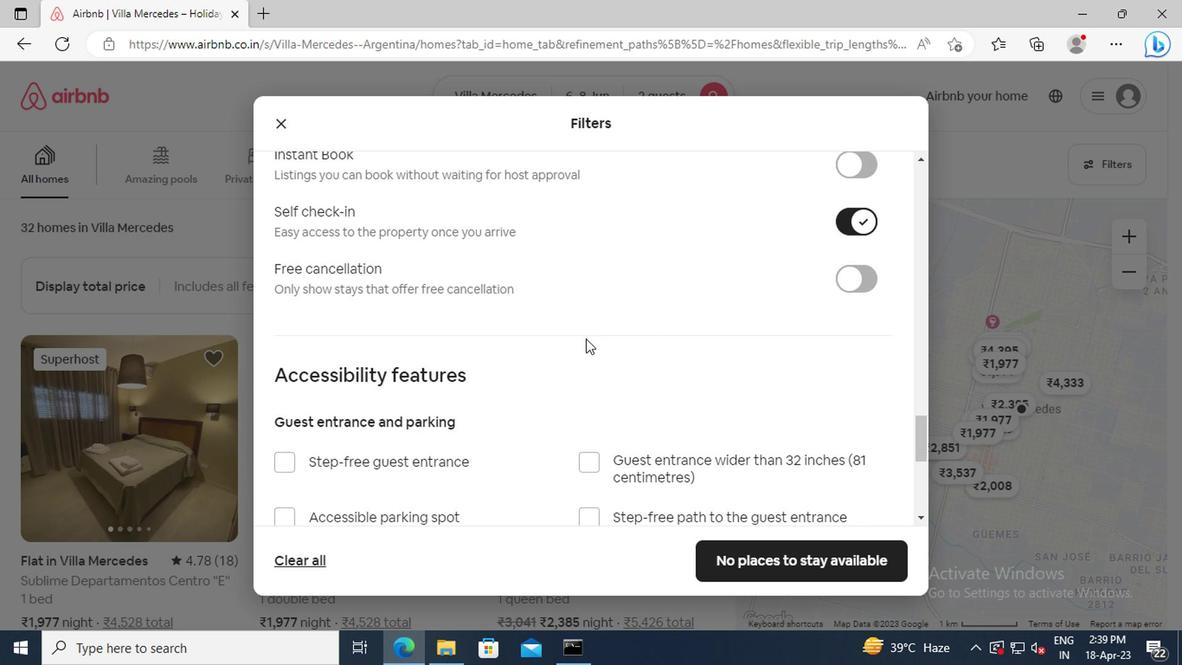
Action: Mouse scrolled (581, 337) with delta (0, -1)
Screenshot: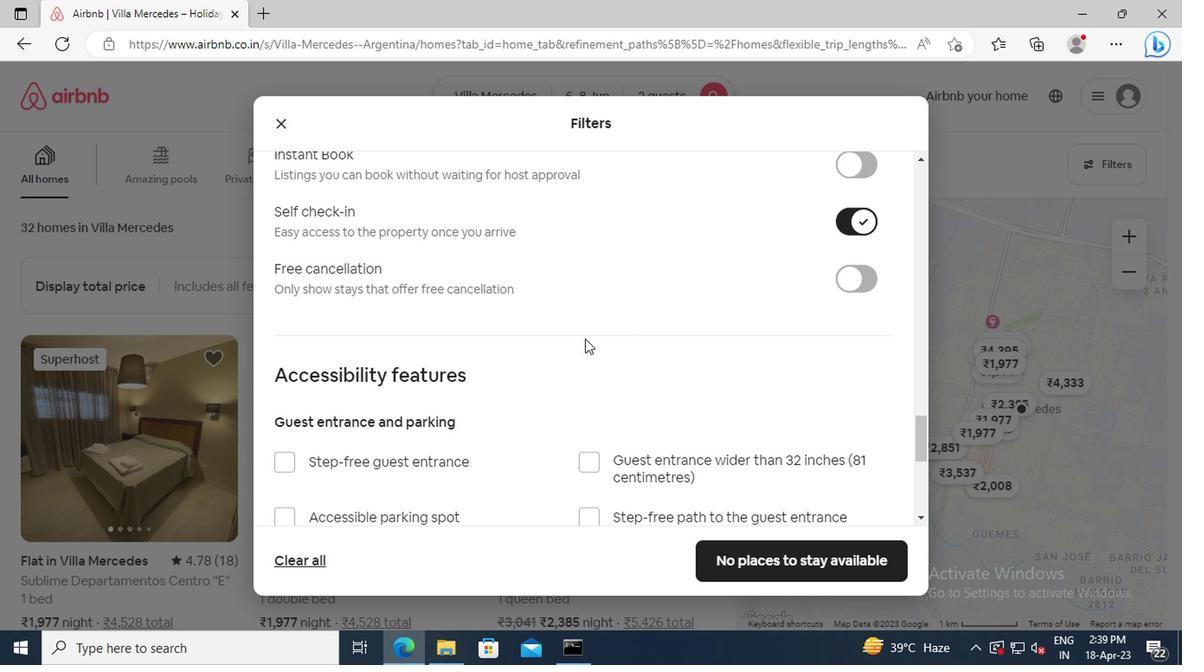 
Action: Mouse scrolled (581, 337) with delta (0, -1)
Screenshot: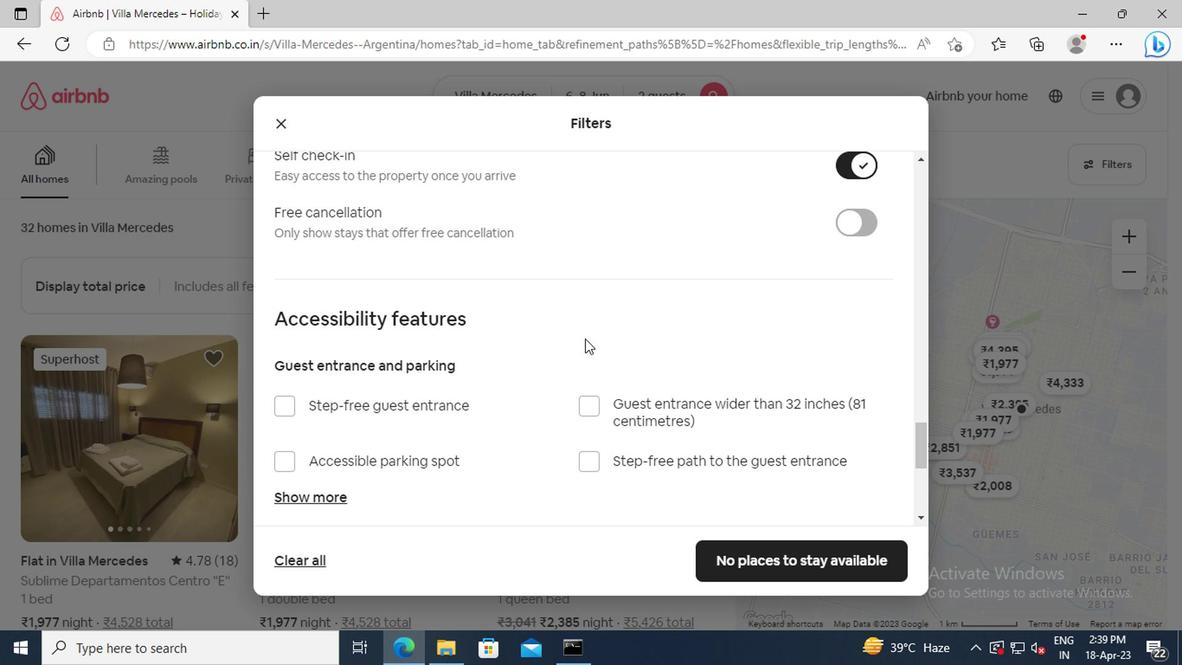 
Action: Mouse scrolled (581, 337) with delta (0, -1)
Screenshot: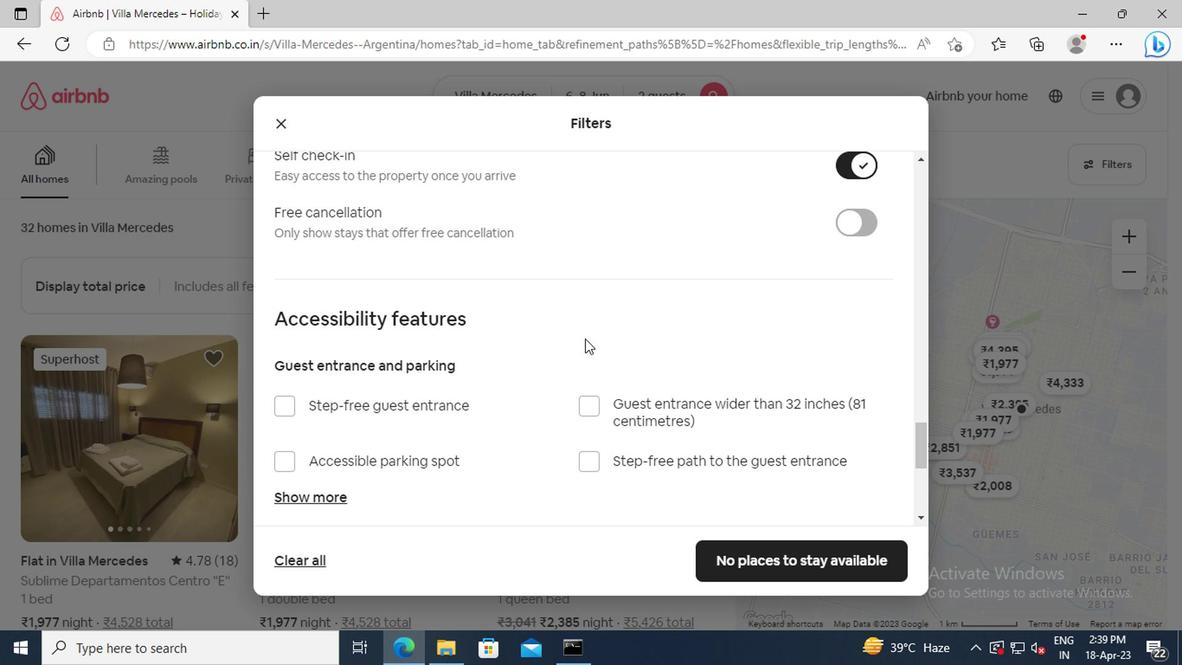 
Action: Mouse scrolled (581, 337) with delta (0, -1)
Screenshot: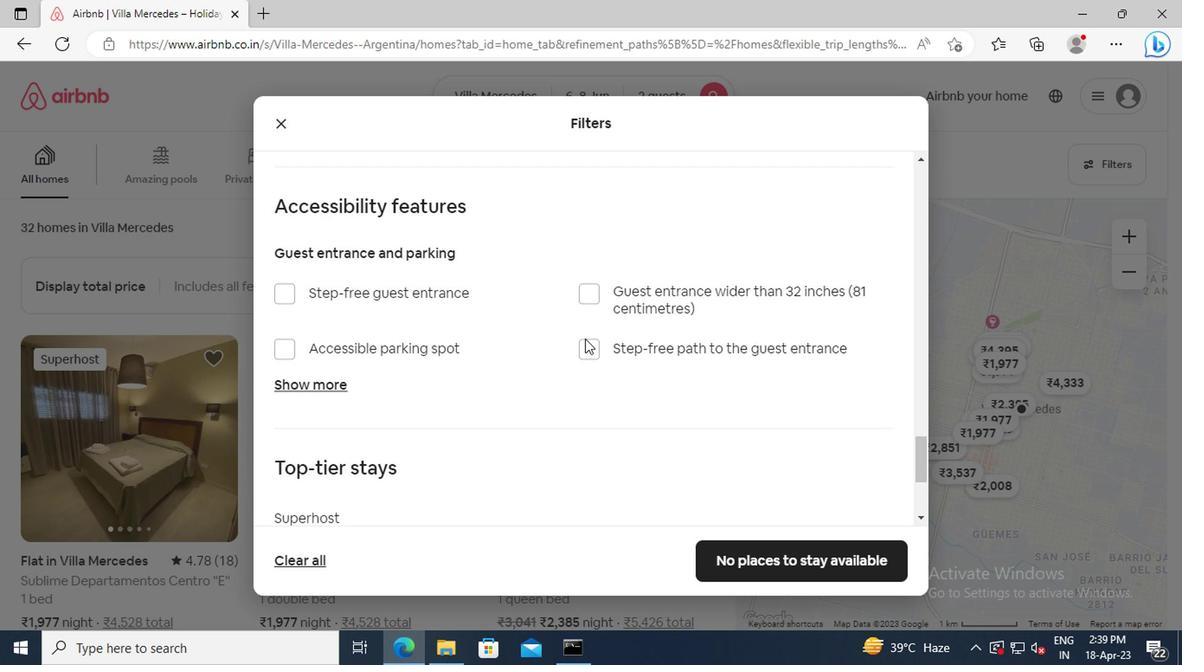 
Action: Mouse scrolled (581, 337) with delta (0, -1)
Screenshot: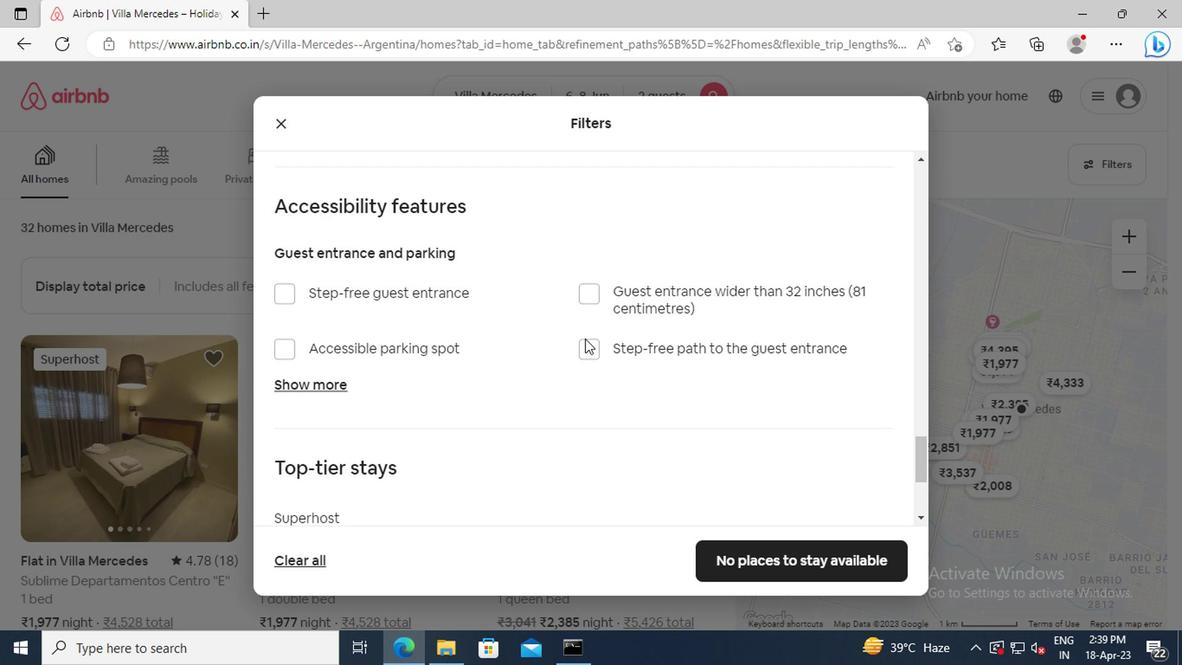 
Action: Mouse scrolled (581, 337) with delta (0, -1)
Screenshot: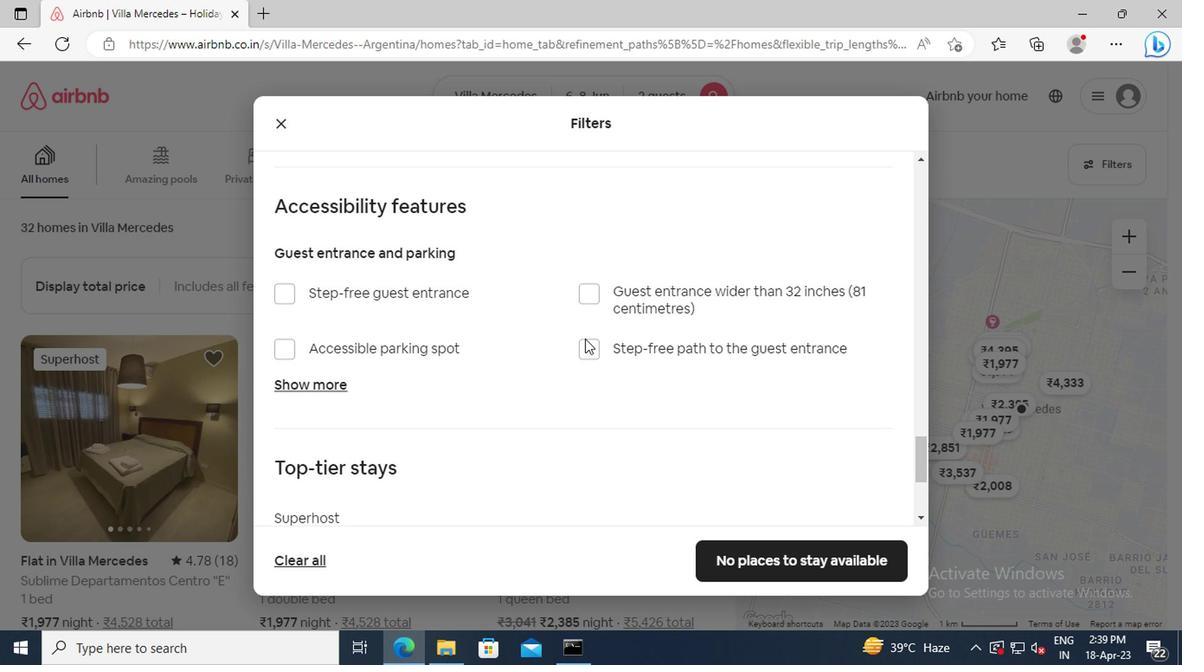 
Action: Mouse scrolled (581, 337) with delta (0, -1)
Screenshot: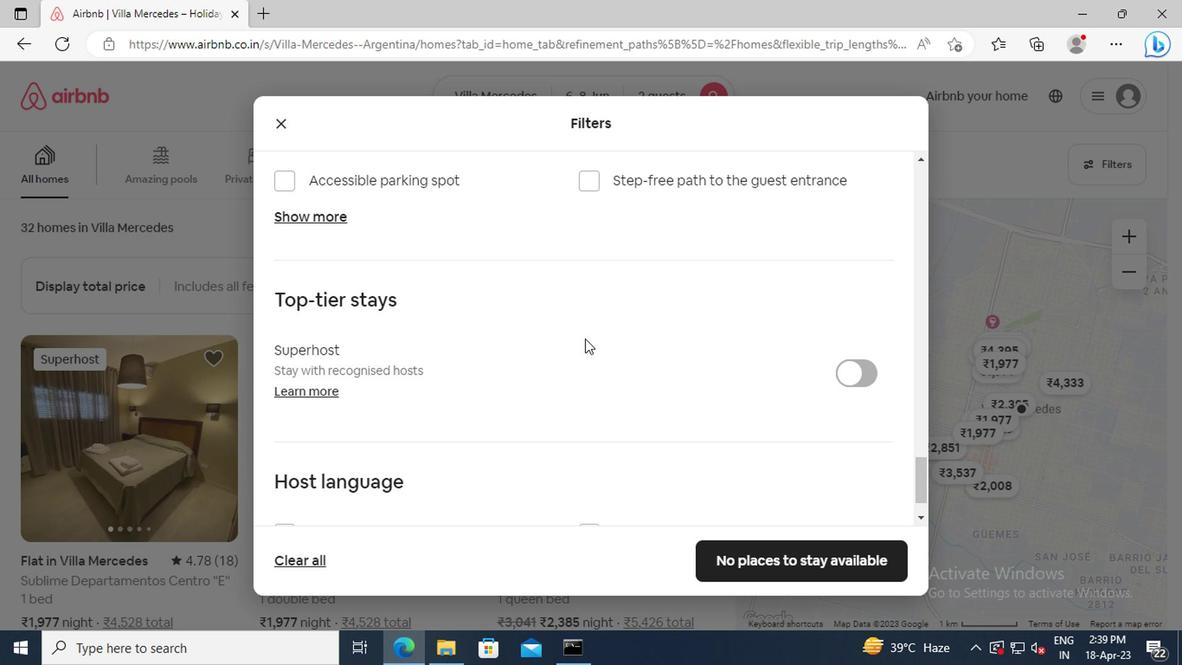 
Action: Mouse scrolled (581, 337) with delta (0, -1)
Screenshot: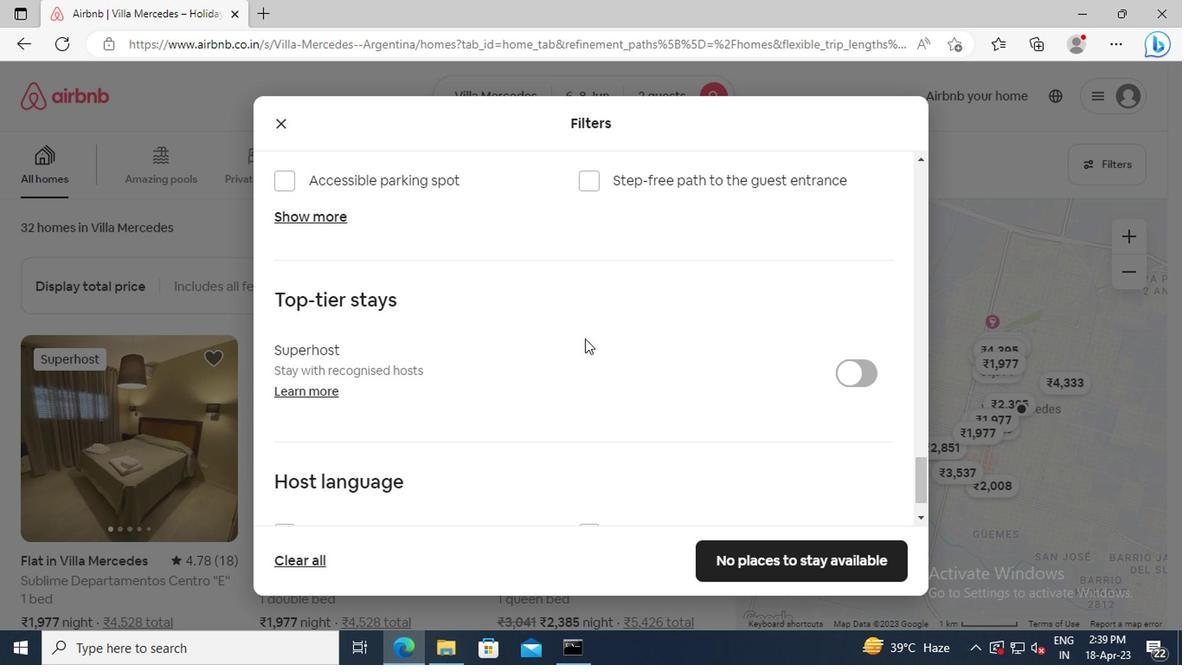 
Action: Mouse moved to (283, 476)
Screenshot: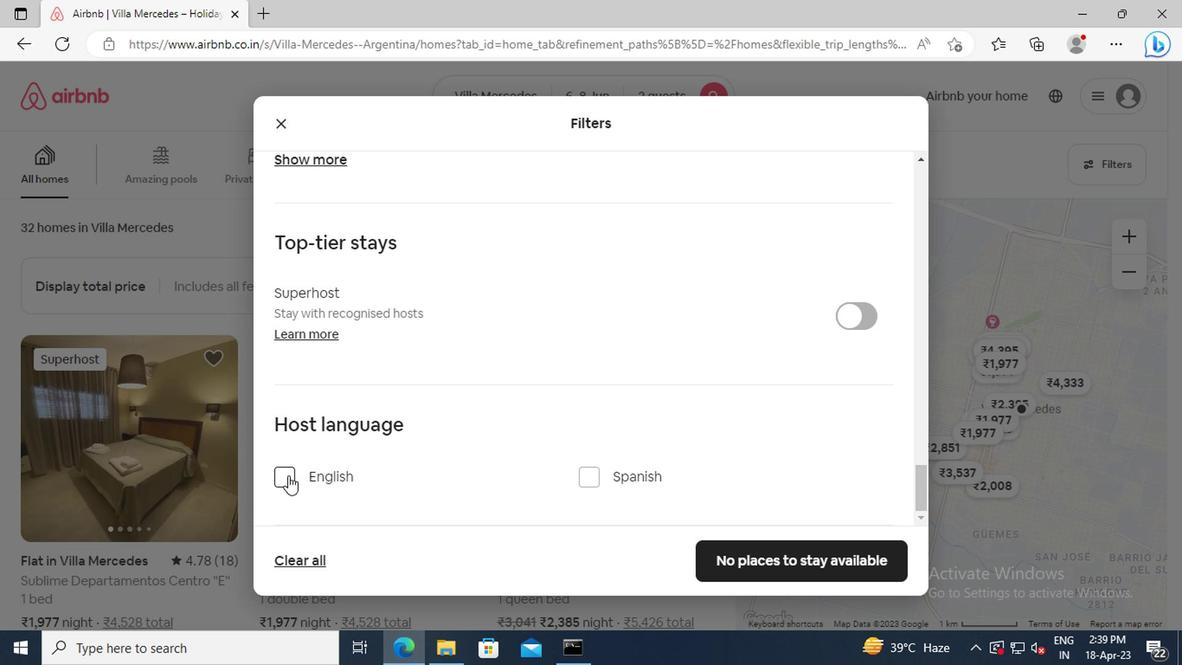 
Action: Mouse pressed left at (283, 476)
Screenshot: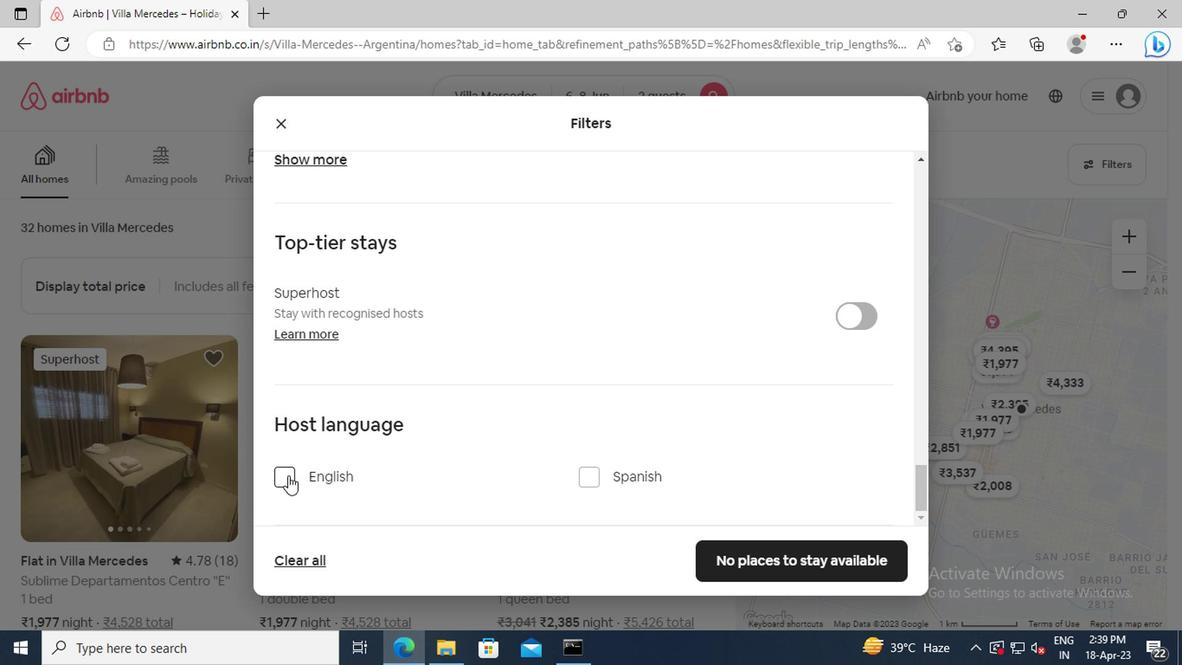 
Action: Mouse moved to (763, 558)
Screenshot: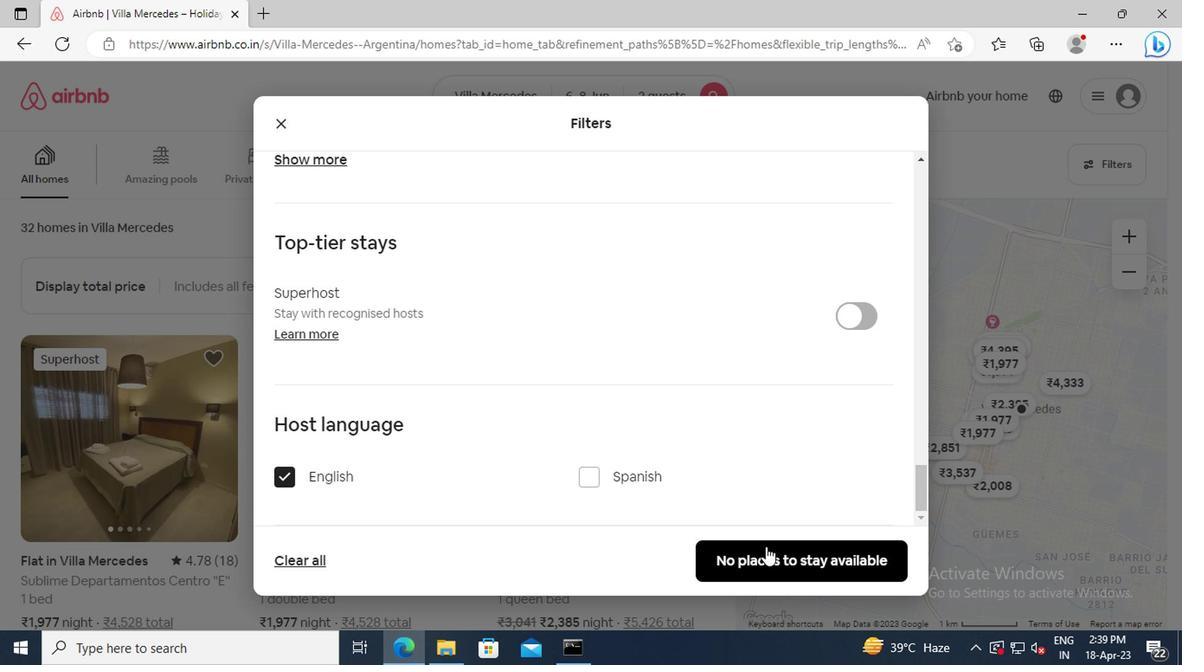 
Action: Mouse pressed left at (763, 558)
Screenshot: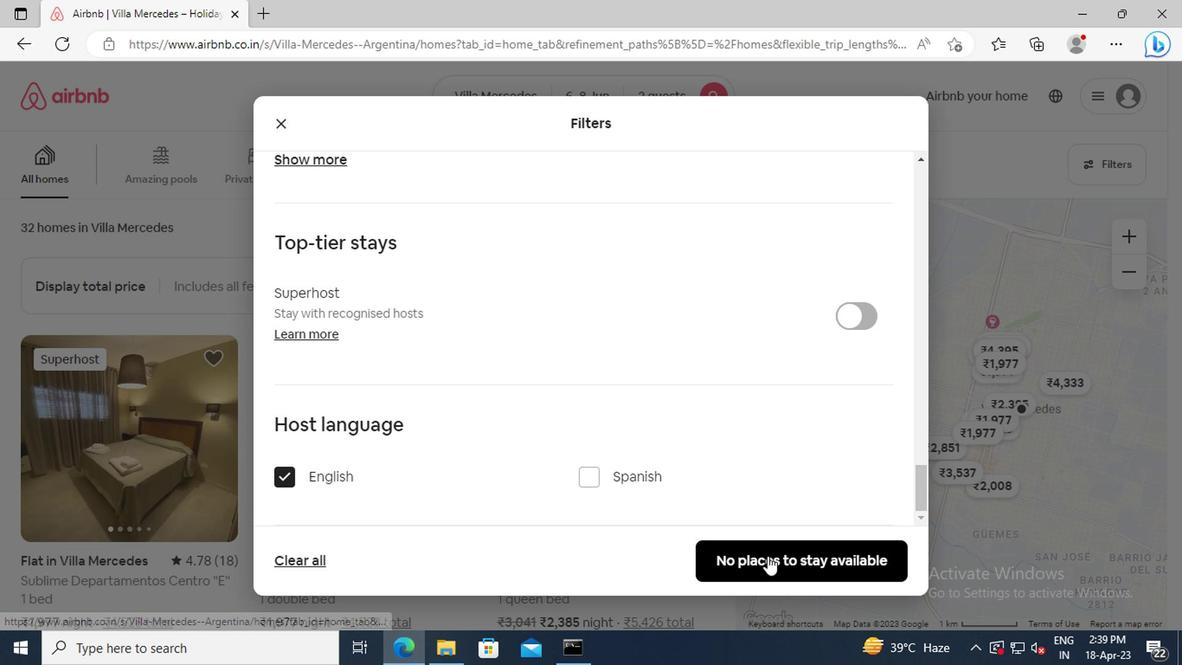 
